 Task: Research Airbnb accommodation in Manchester, United Kingdom from 26th December, 2023 to 30th December, 2023 for 2 adults. Place can be entire room with 1  bedroom having 1 bed and 1 bathroom. Property type can be hotel.
Action: Mouse moved to (436, 115)
Screenshot: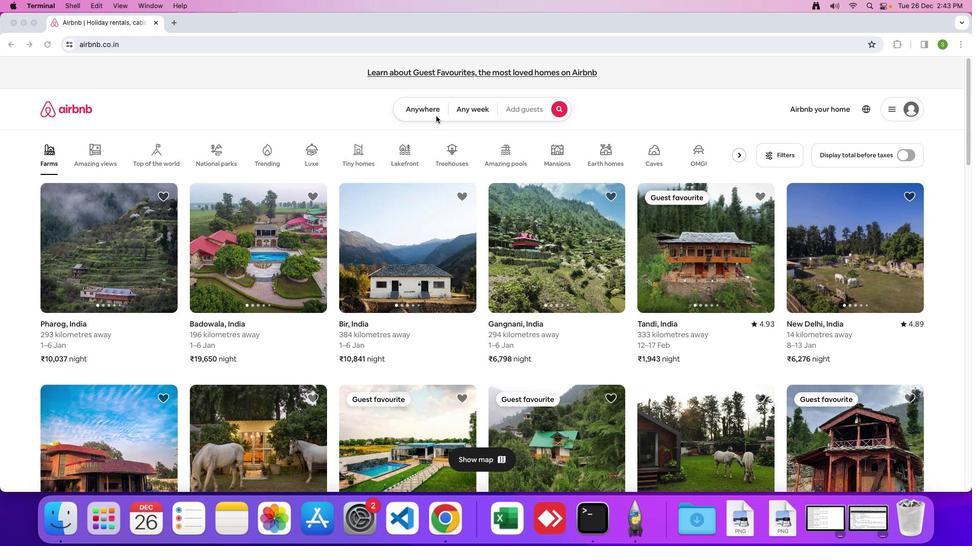 
Action: Mouse pressed left at (436, 115)
Screenshot: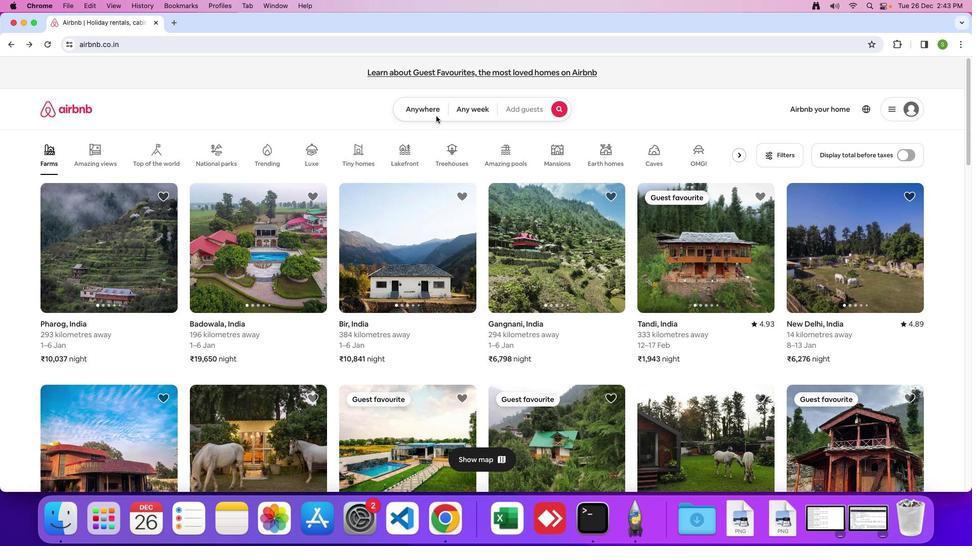 
Action: Mouse moved to (426, 111)
Screenshot: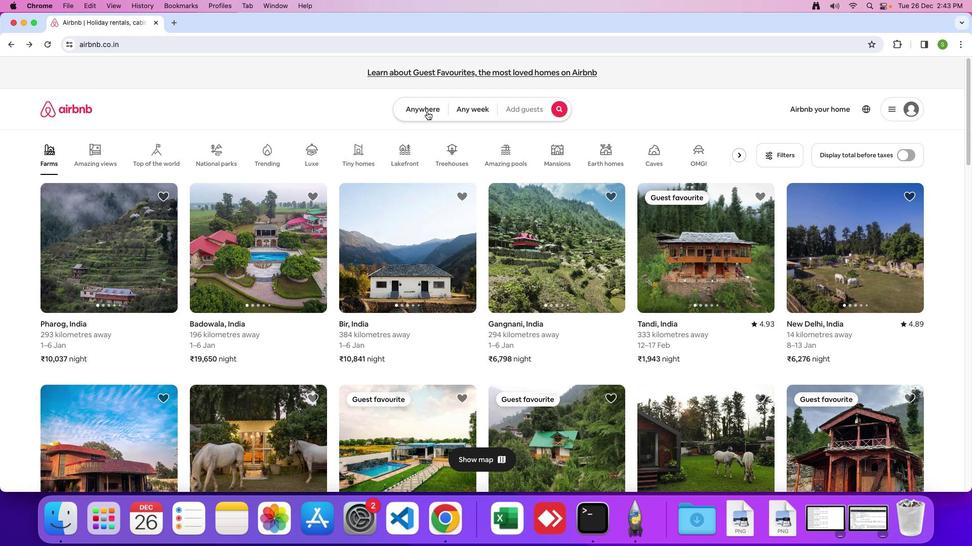 
Action: Mouse pressed left at (426, 111)
Screenshot: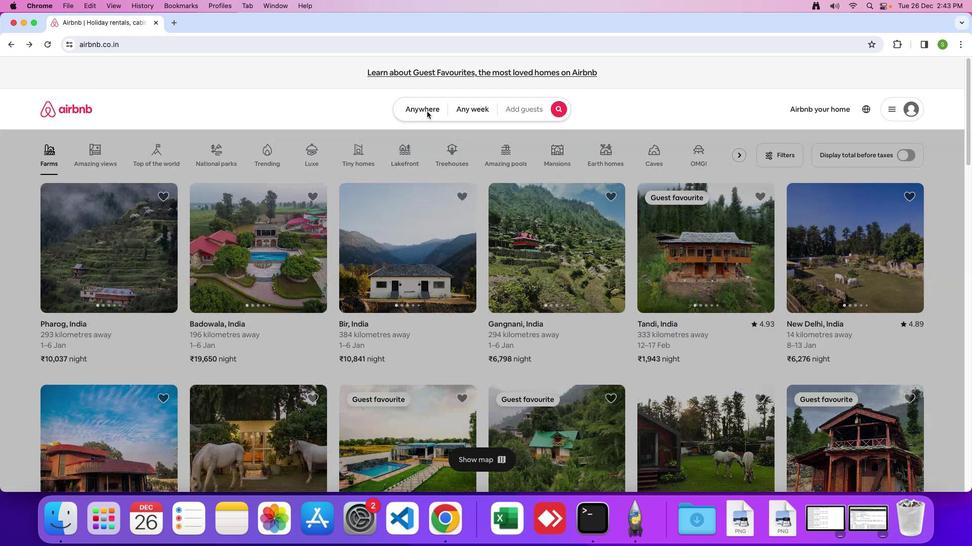 
Action: Mouse moved to (364, 141)
Screenshot: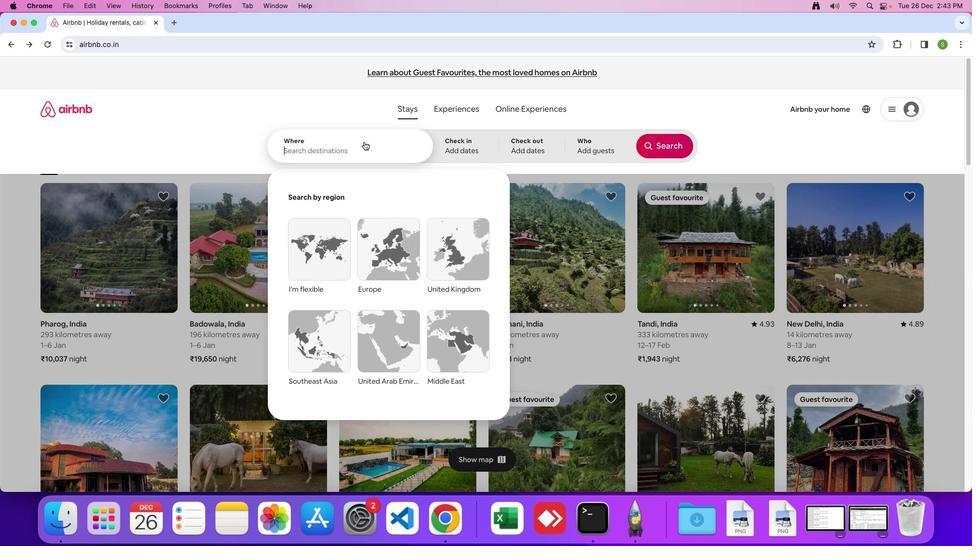 
Action: Mouse pressed left at (364, 141)
Screenshot: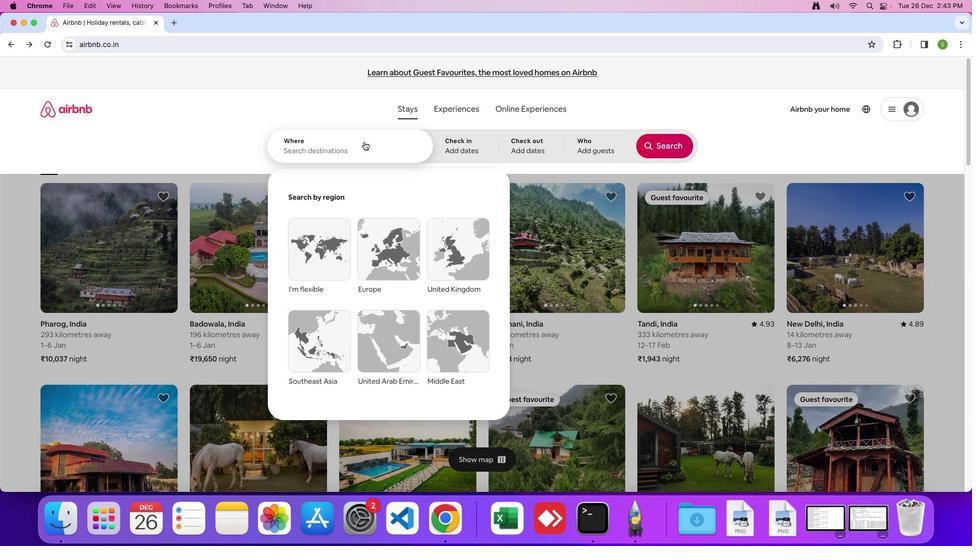 
Action: Mouse moved to (363, 143)
Screenshot: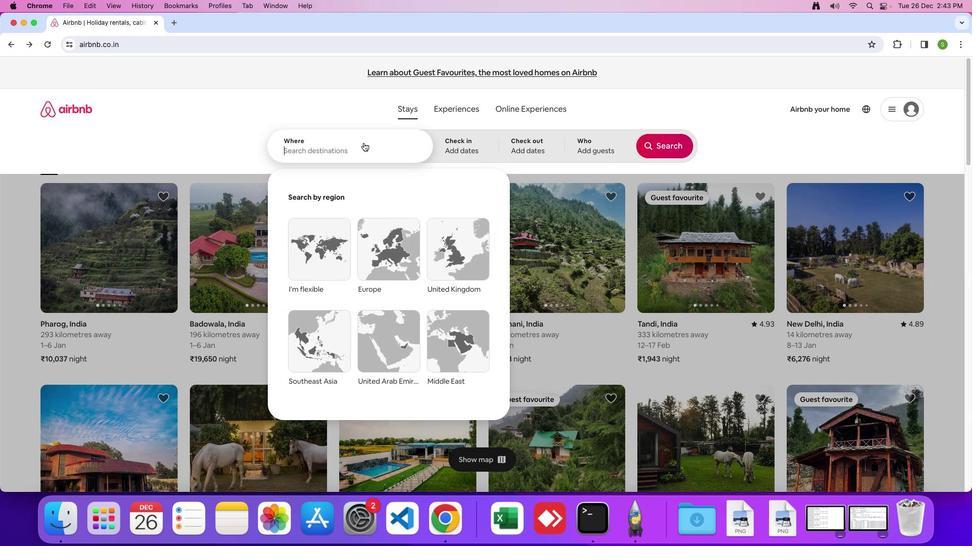 
Action: Key pressed 'M'Key.caps_lock'a''n''c''h''e''s''t''e''r'','Key.spaceKey.shift'U''n''i''t''e''d'Key.spaceKey.shift'K''i''n''g''d''o''m'Key.enter
Screenshot: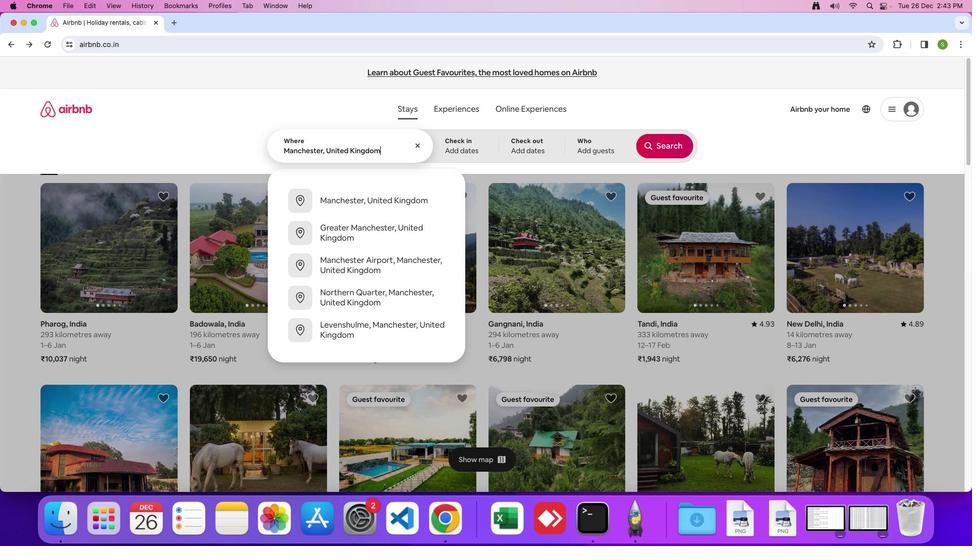 
Action: Mouse moved to (353, 372)
Screenshot: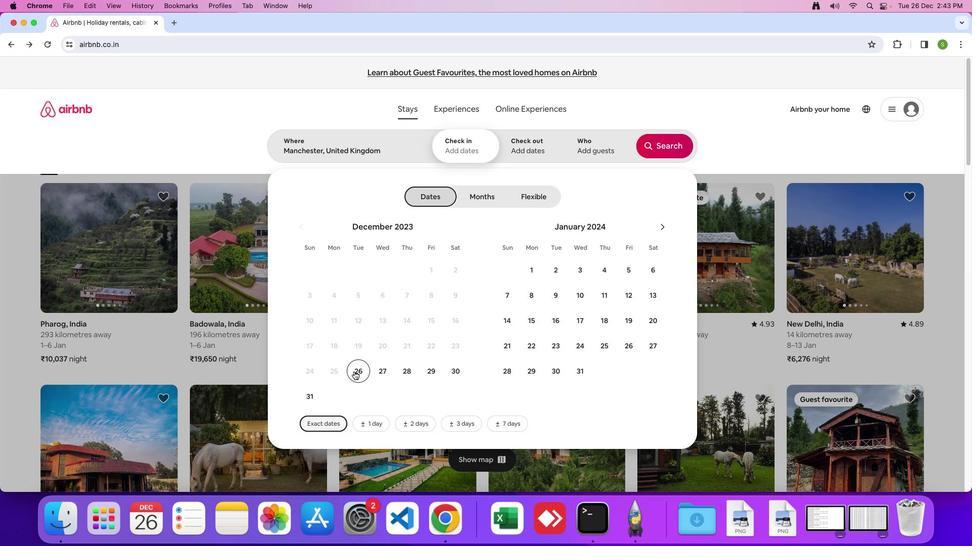 
Action: Mouse pressed left at (353, 372)
Screenshot: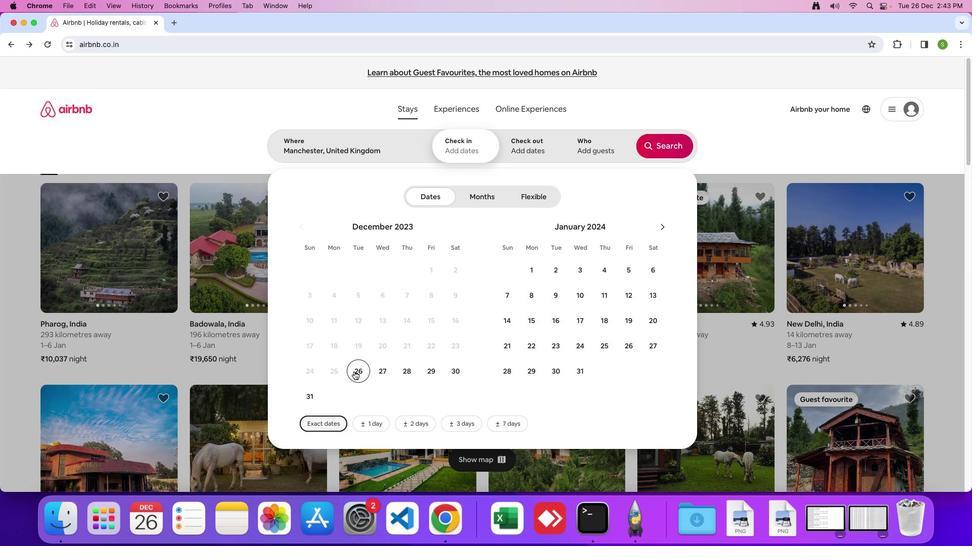 
Action: Mouse moved to (454, 371)
Screenshot: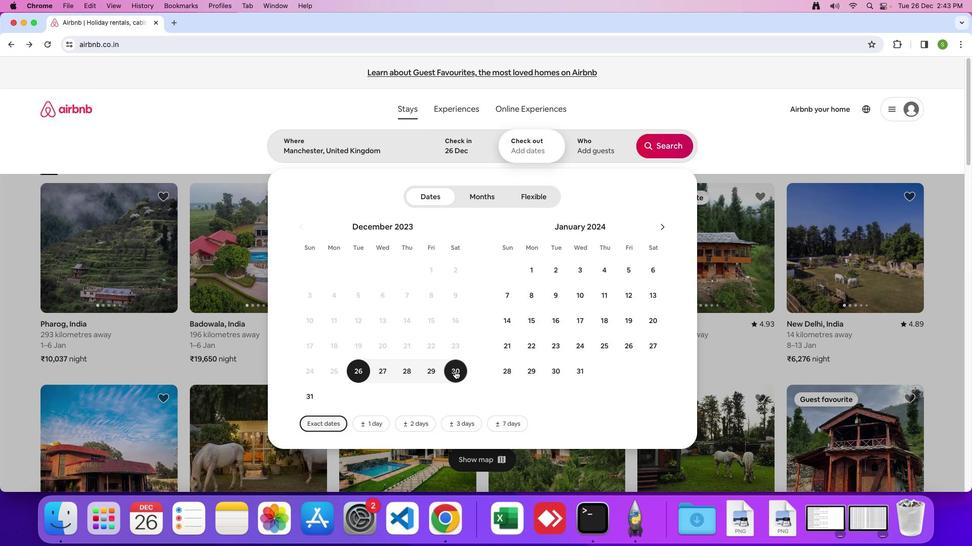 
Action: Mouse pressed left at (454, 371)
Screenshot: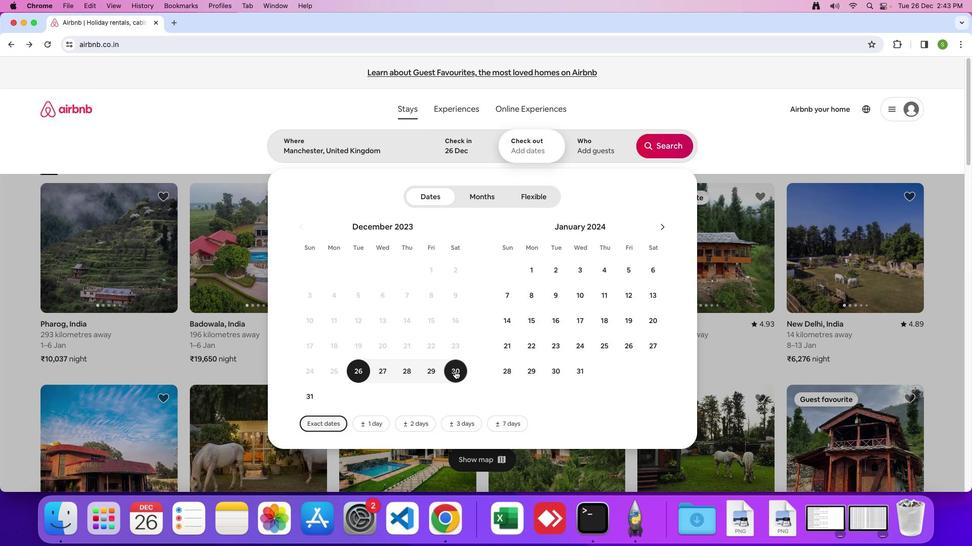 
Action: Mouse moved to (604, 143)
Screenshot: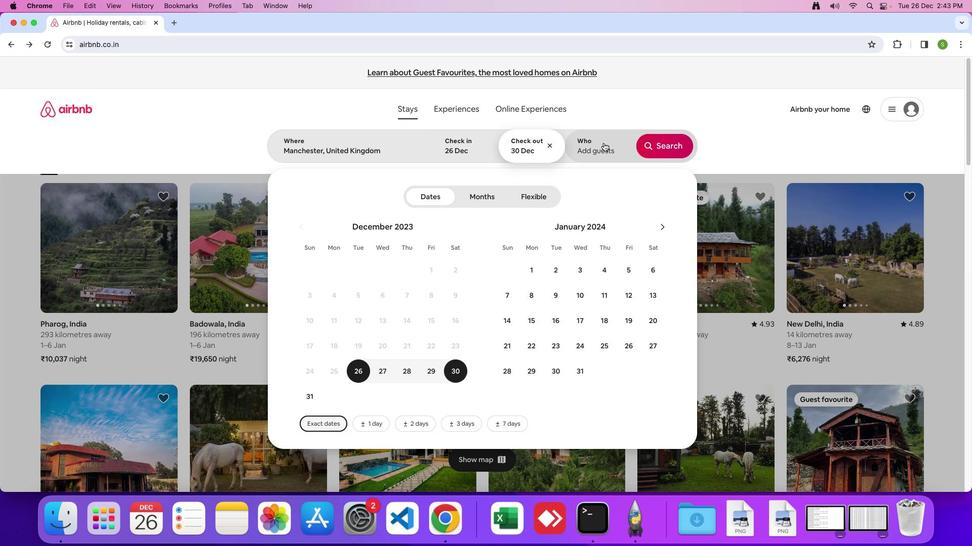 
Action: Mouse pressed left at (604, 143)
Screenshot: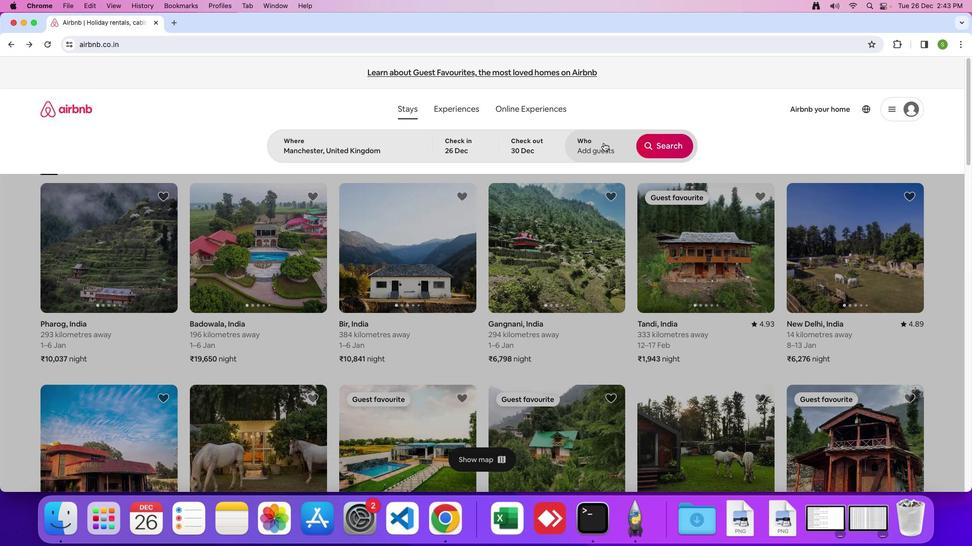 
Action: Mouse moved to (669, 196)
Screenshot: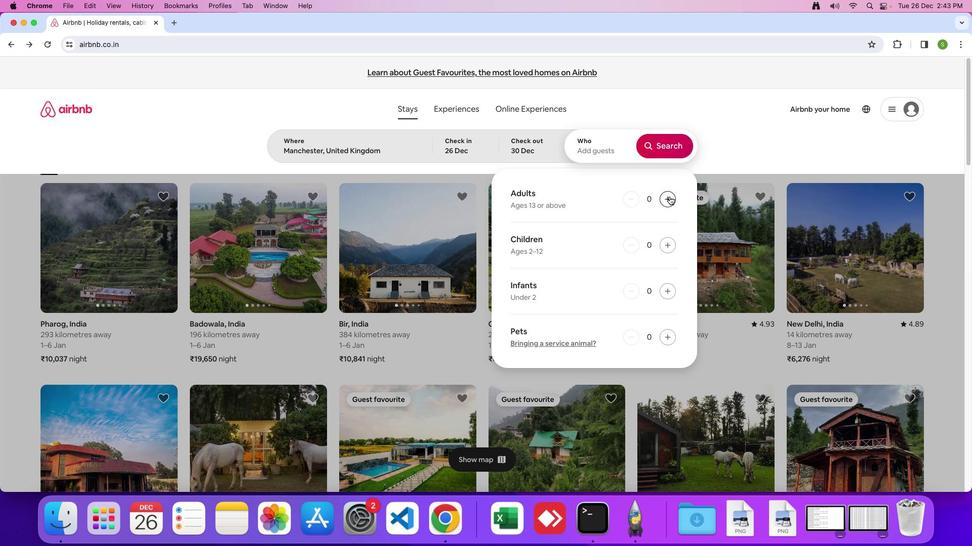 
Action: Mouse pressed left at (669, 196)
Screenshot: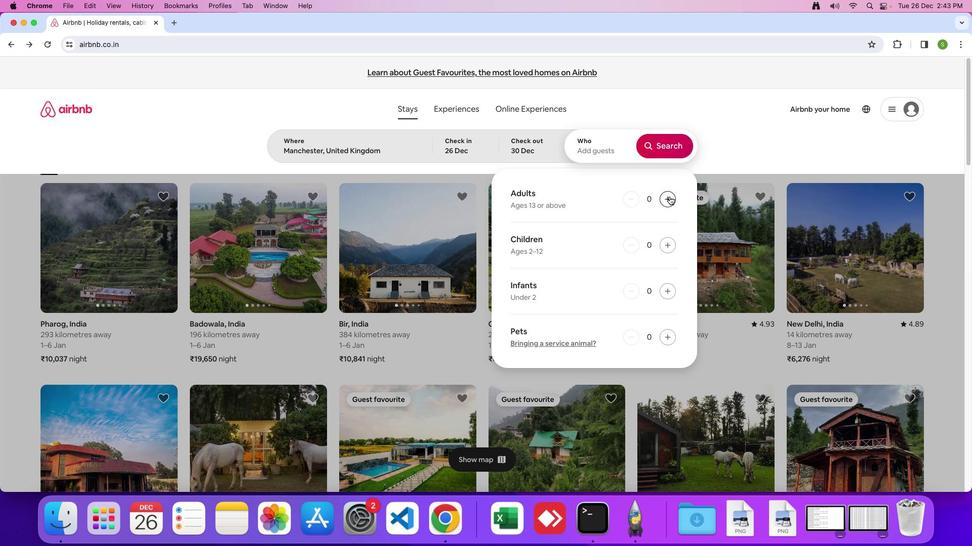 
Action: Mouse pressed left at (669, 196)
Screenshot: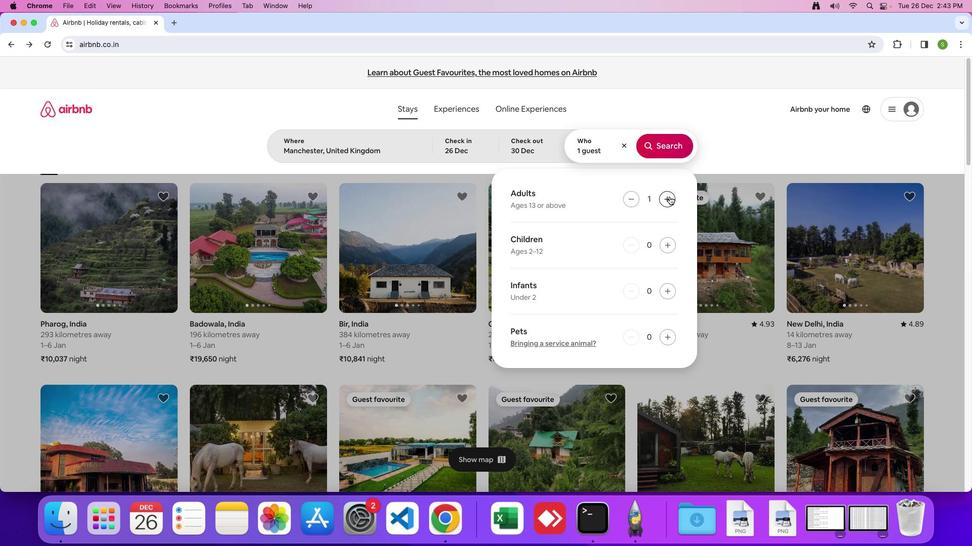 
Action: Mouse moved to (661, 152)
Screenshot: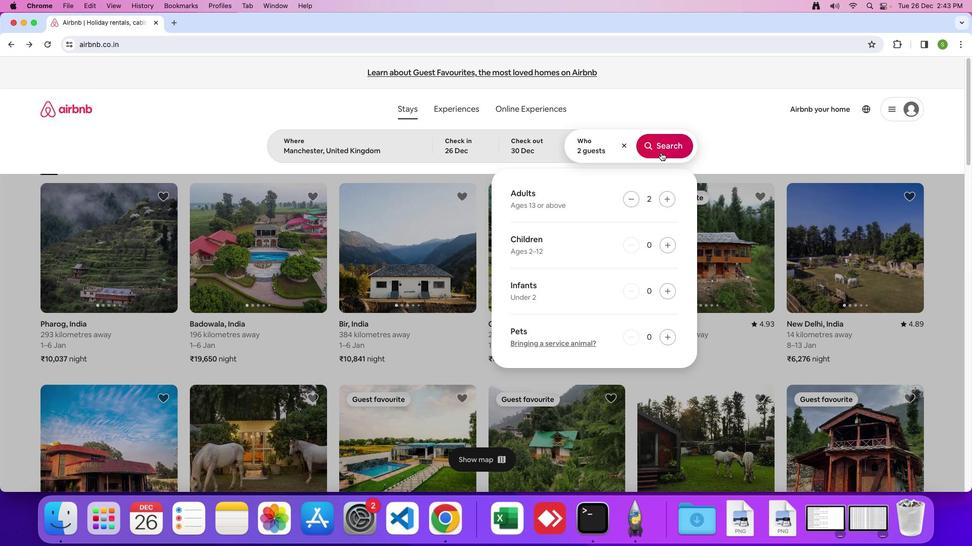 
Action: Mouse pressed left at (661, 152)
Screenshot: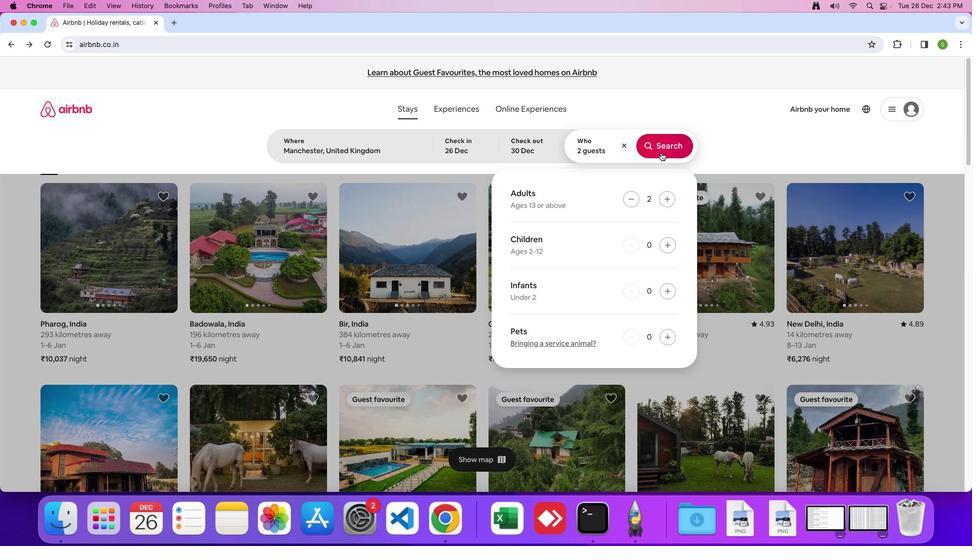 
Action: Mouse moved to (805, 121)
Screenshot: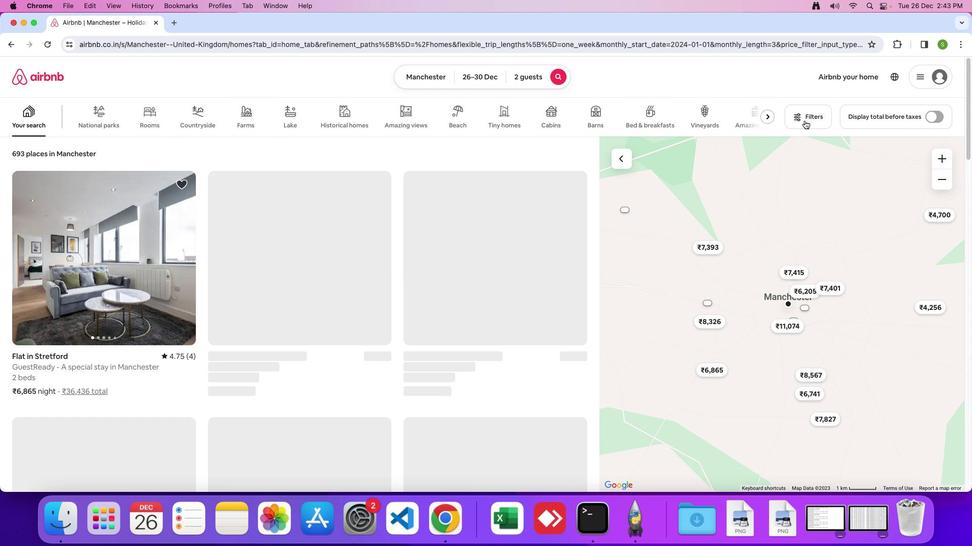 
Action: Mouse pressed left at (805, 121)
Screenshot: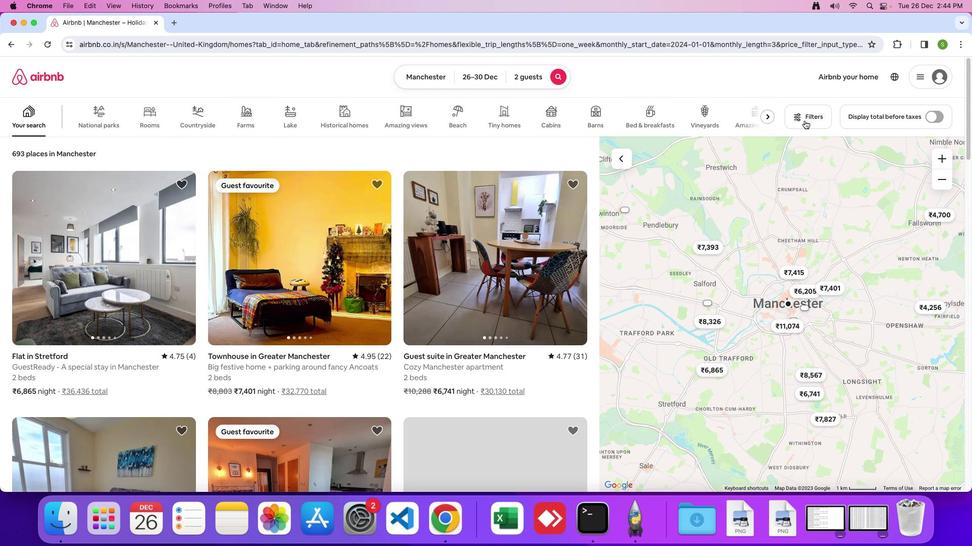 
Action: Mouse moved to (459, 251)
Screenshot: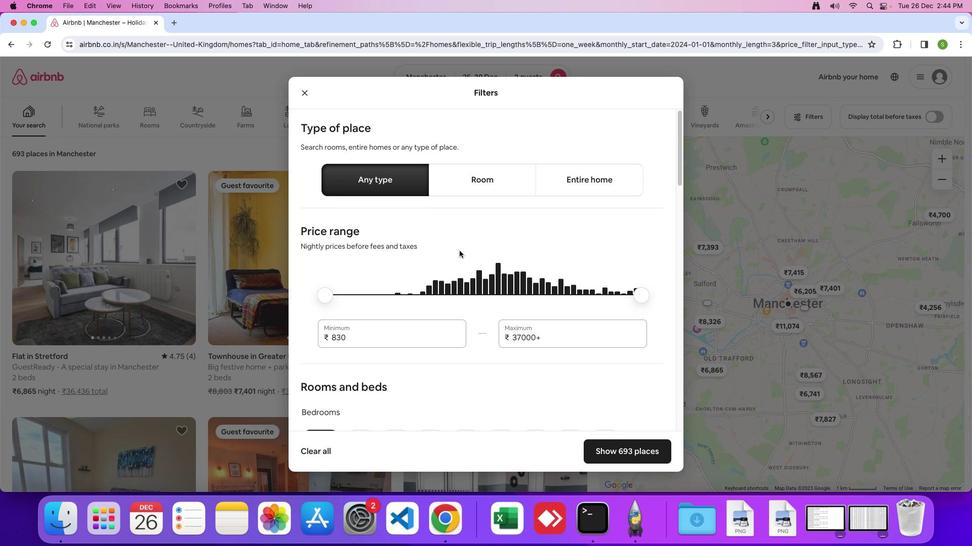 
Action: Mouse scrolled (459, 251) with delta (0, 0)
Screenshot: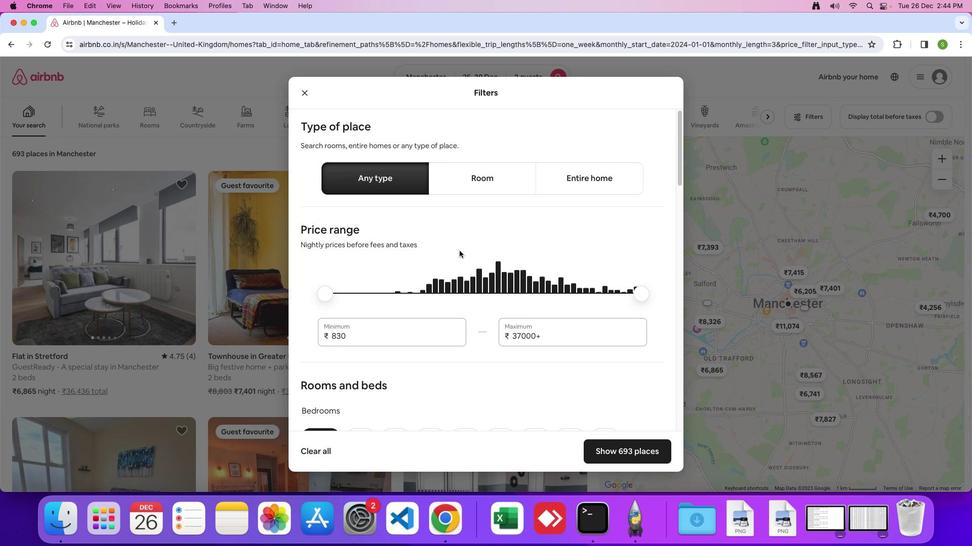 
Action: Mouse scrolled (459, 251) with delta (0, 0)
Screenshot: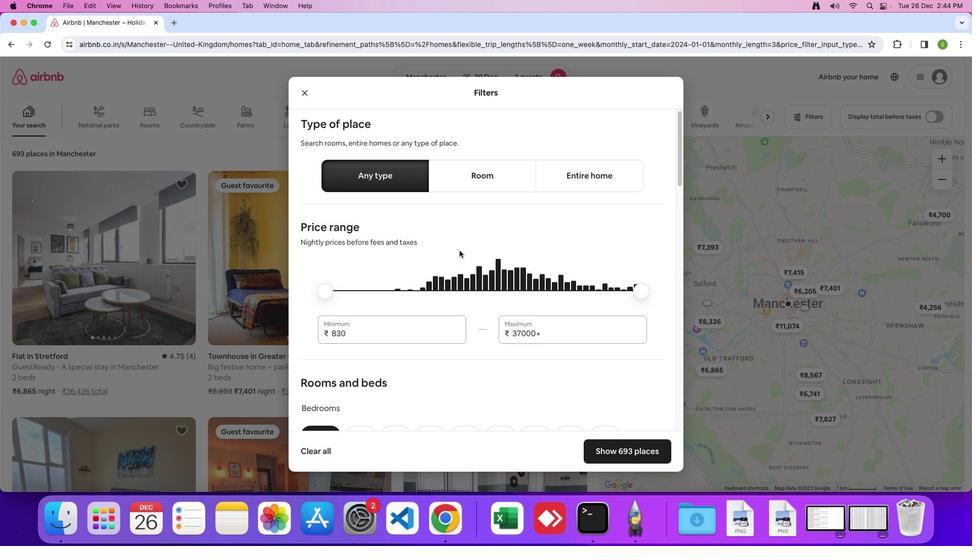 
Action: Mouse scrolled (459, 251) with delta (0, 0)
Screenshot: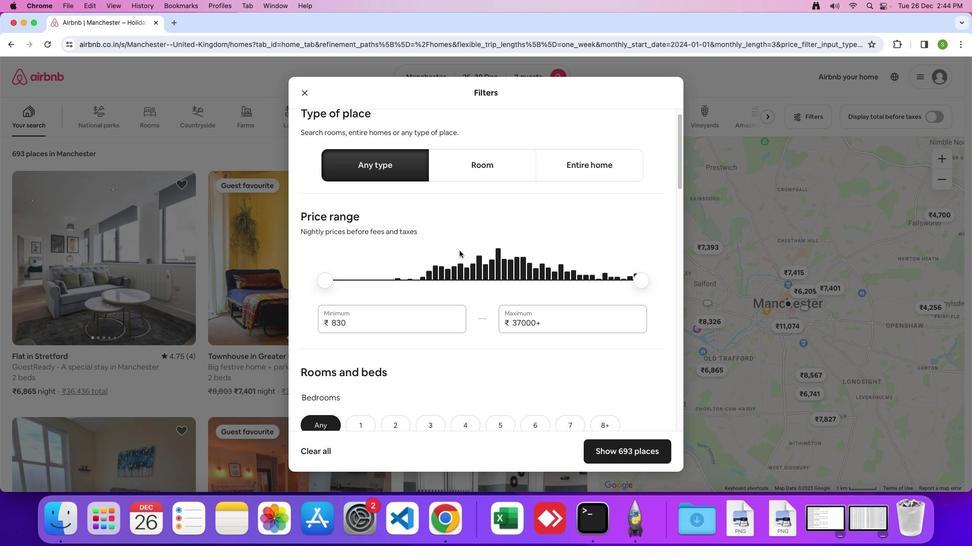 
Action: Mouse scrolled (459, 251) with delta (0, 0)
Screenshot: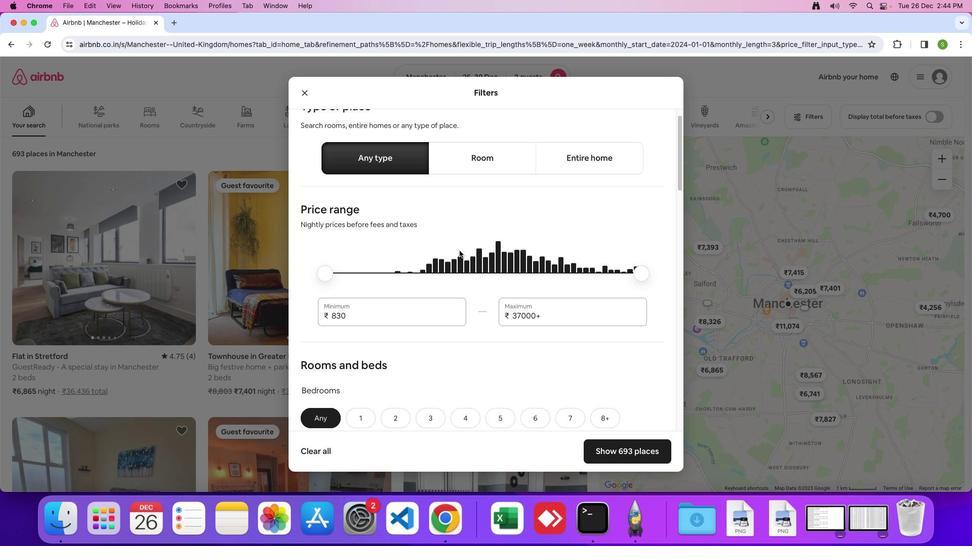 
Action: Mouse scrolled (459, 251) with delta (0, 0)
Screenshot: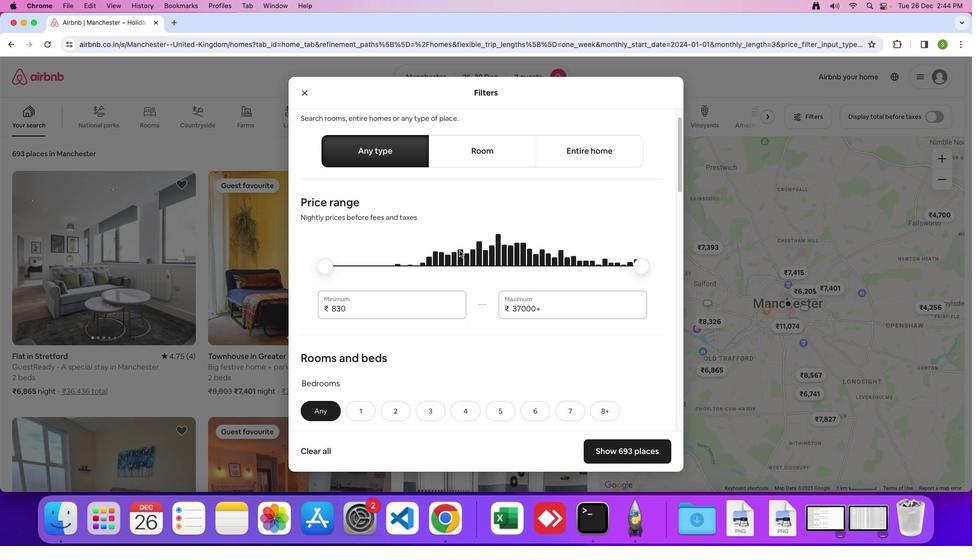
Action: Mouse moved to (459, 250)
Screenshot: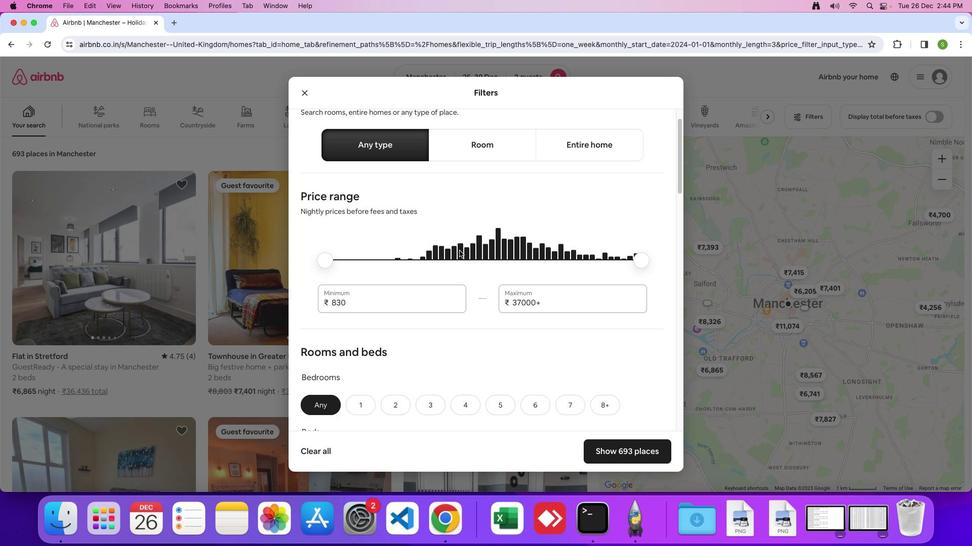 
Action: Mouse scrolled (459, 250) with delta (0, 0)
Screenshot: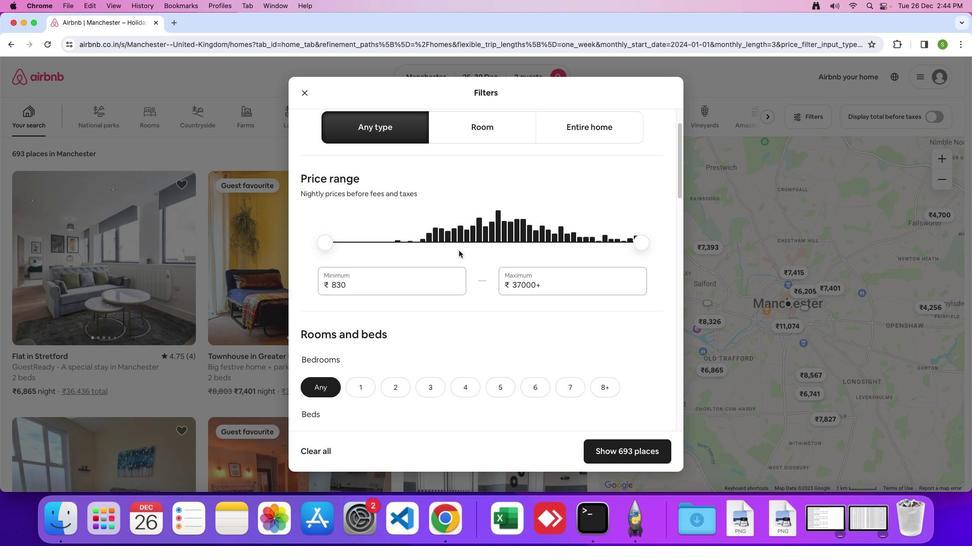 
Action: Mouse moved to (458, 251)
Screenshot: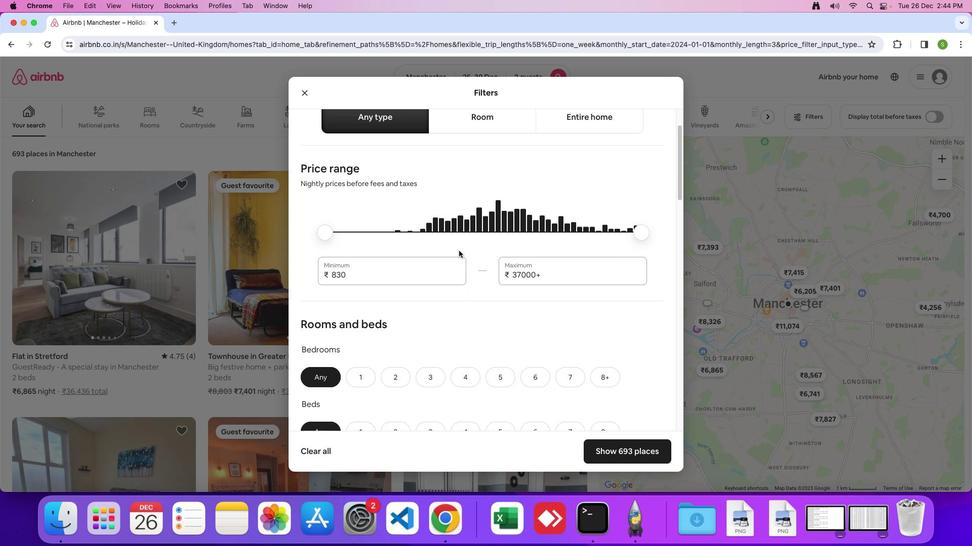 
Action: Mouse scrolled (458, 251) with delta (0, 0)
Screenshot: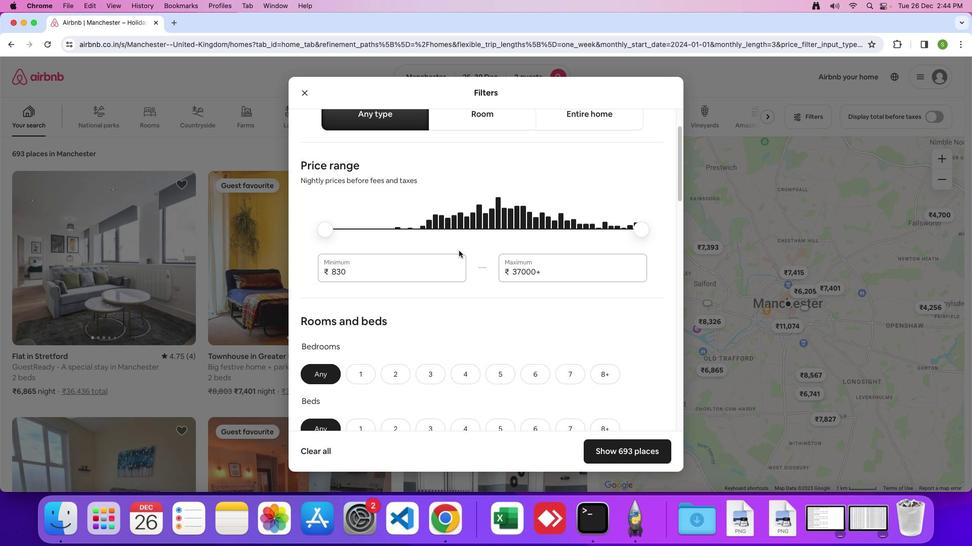 
Action: Mouse scrolled (458, 251) with delta (0, 0)
Screenshot: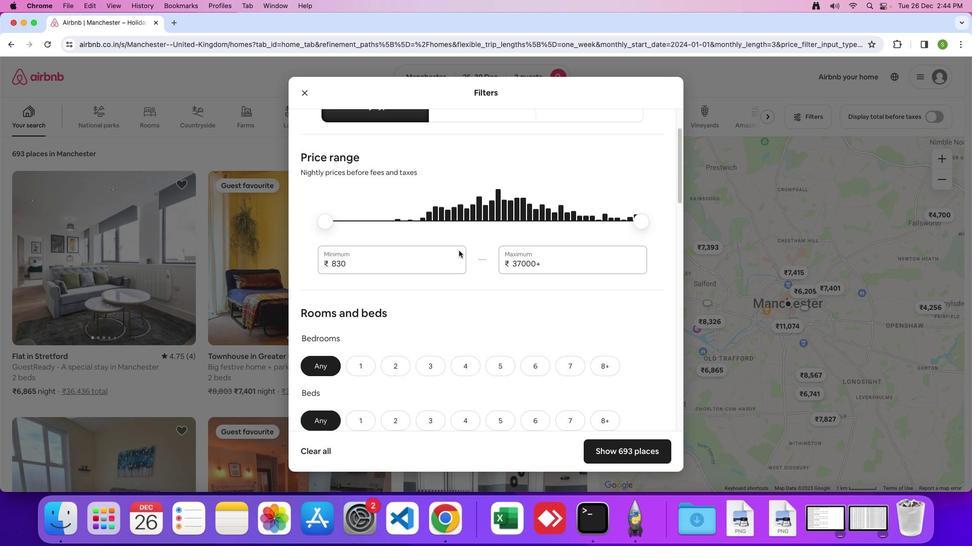 
Action: Mouse scrolled (458, 251) with delta (0, -1)
Screenshot: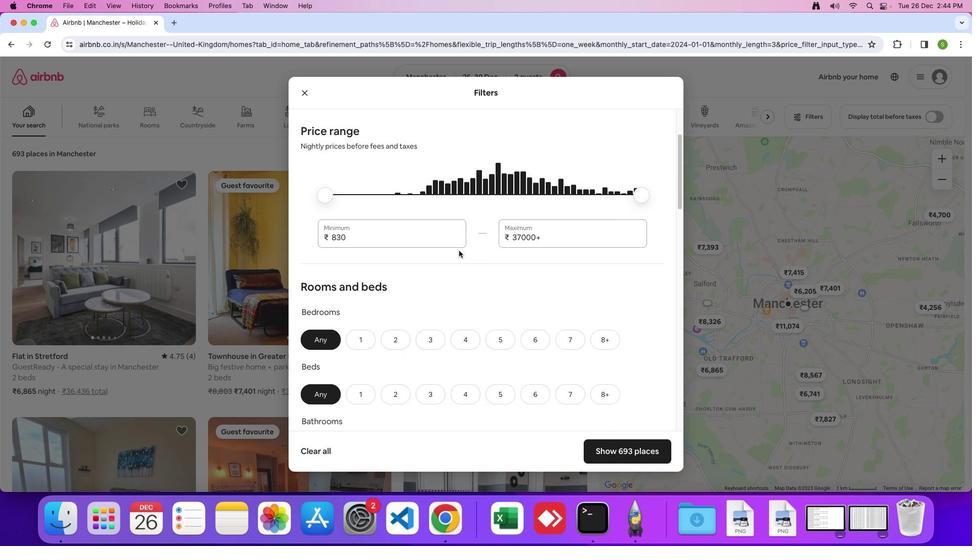 
Action: Mouse moved to (458, 250)
Screenshot: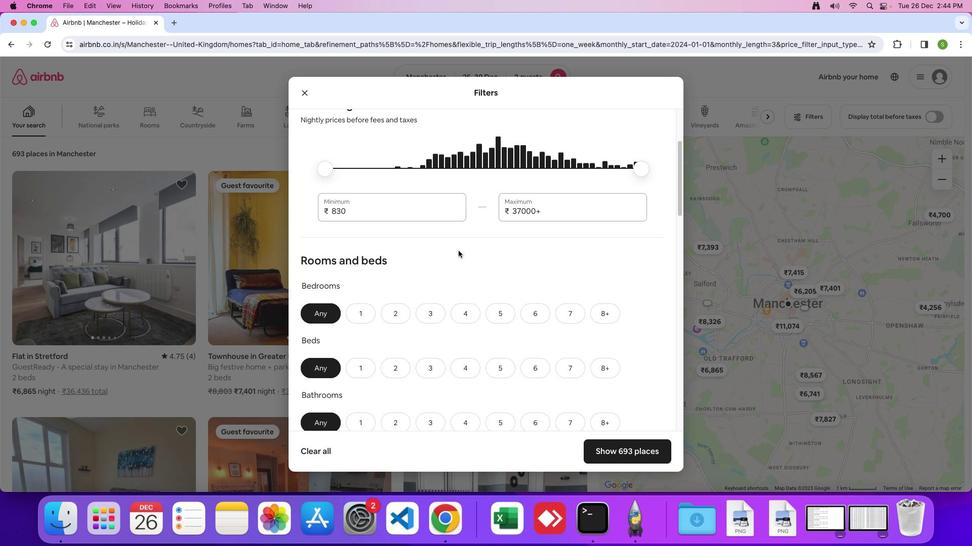 
Action: Mouse scrolled (458, 250) with delta (0, 0)
Screenshot: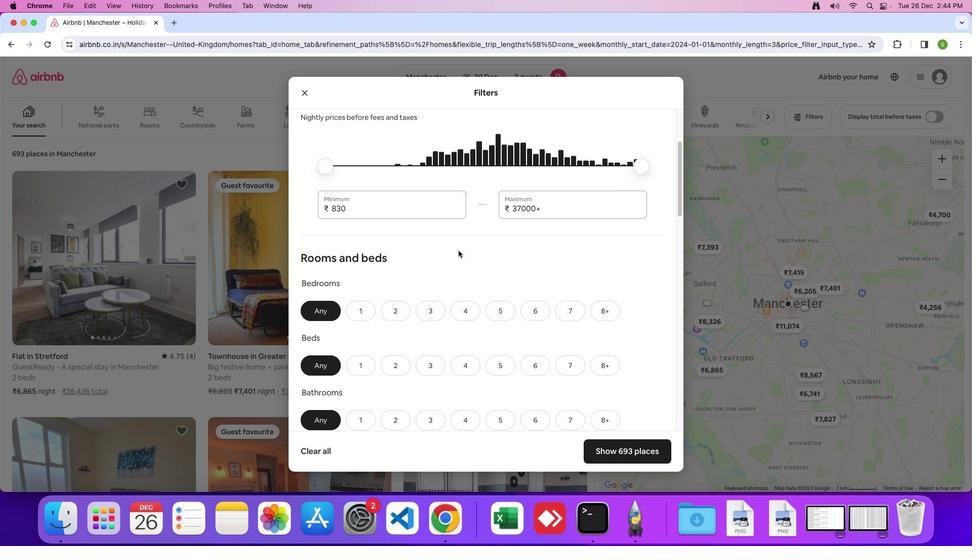 
Action: Mouse scrolled (458, 250) with delta (0, 0)
Screenshot: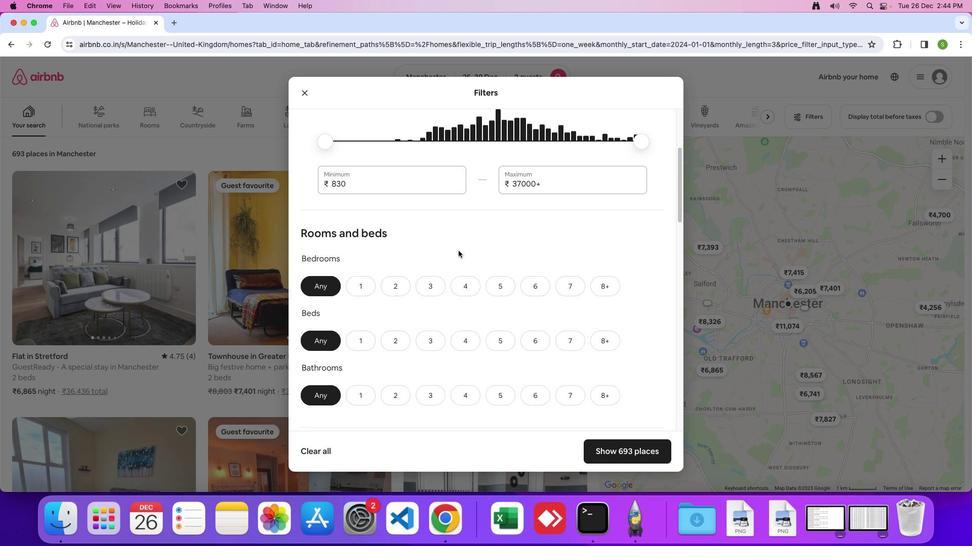 
Action: Mouse scrolled (458, 250) with delta (0, -1)
Screenshot: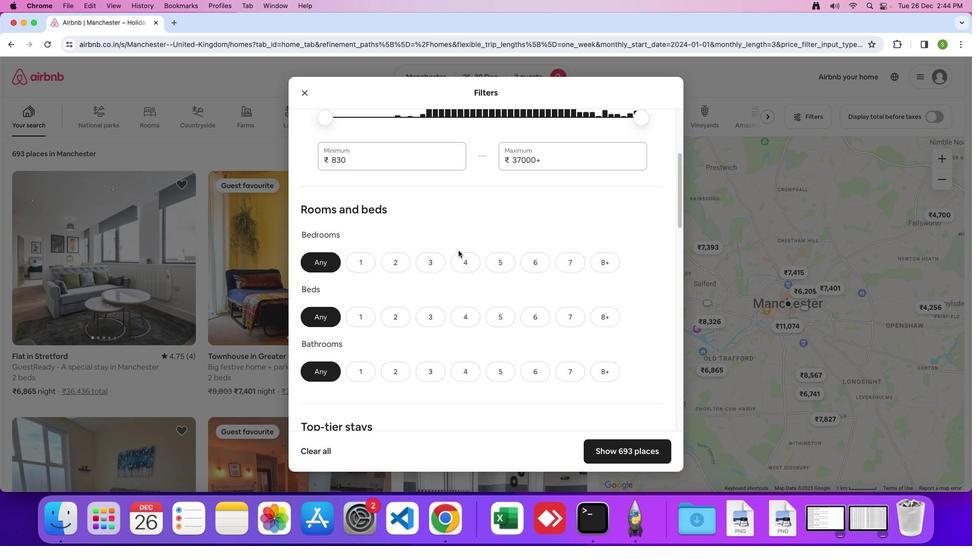 
Action: Mouse moved to (355, 232)
Screenshot: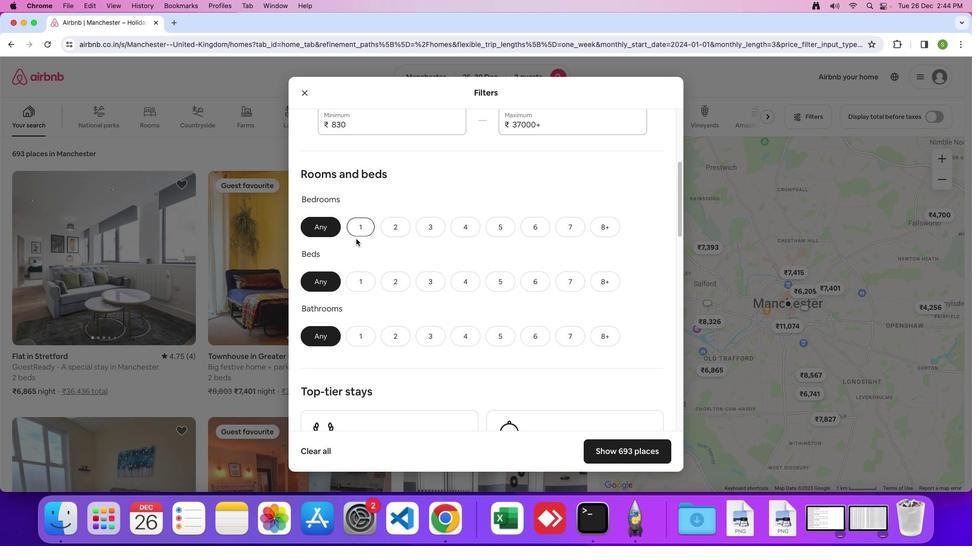 
Action: Mouse pressed left at (355, 232)
Screenshot: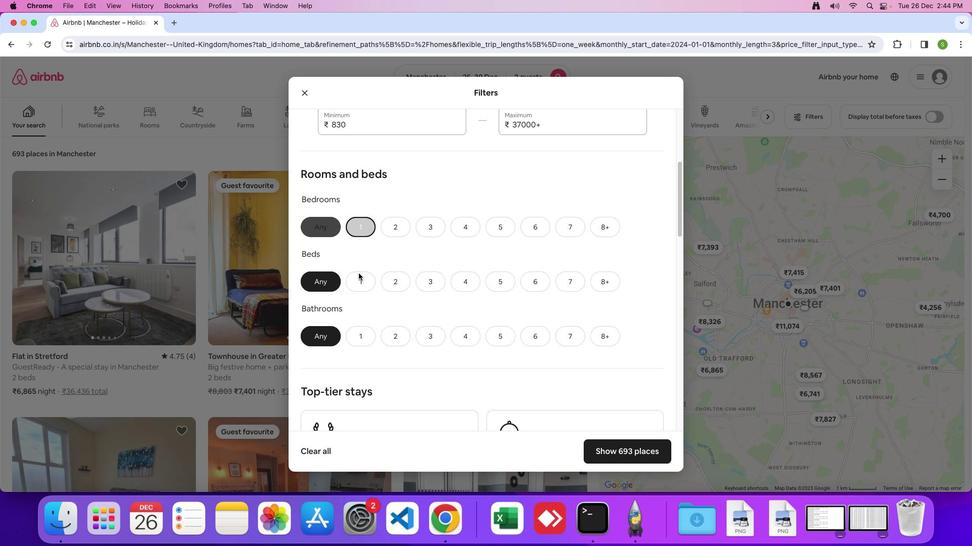 
Action: Mouse moved to (363, 289)
Screenshot: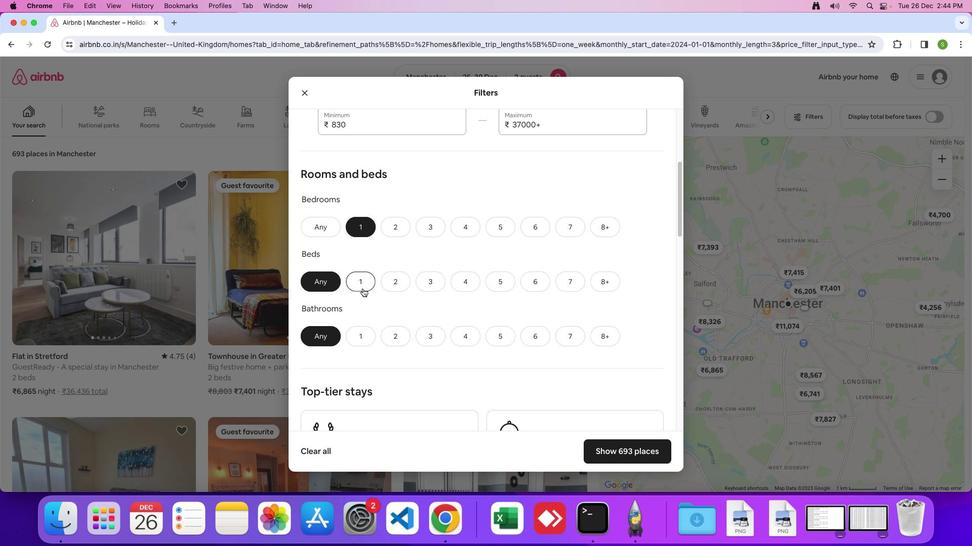 
Action: Mouse pressed left at (363, 289)
Screenshot: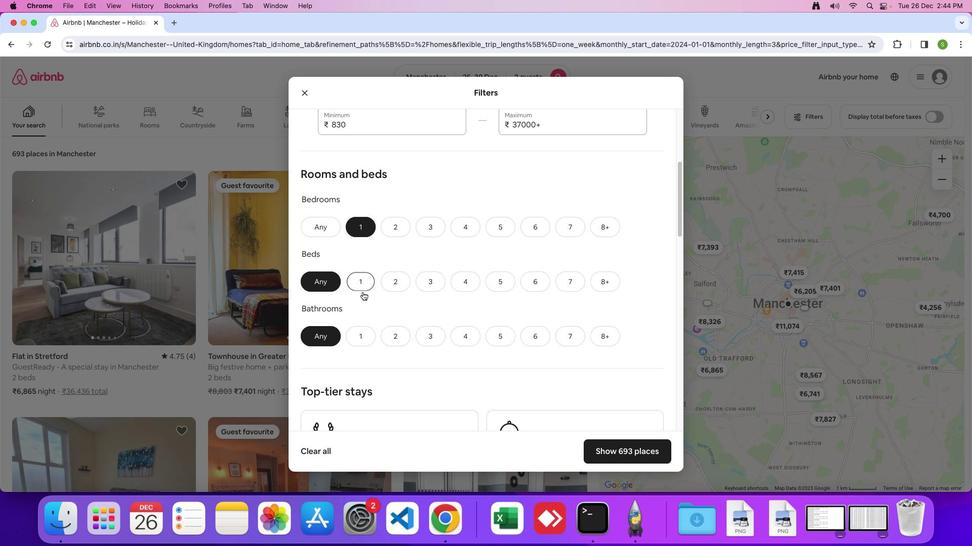 
Action: Mouse moved to (364, 334)
Screenshot: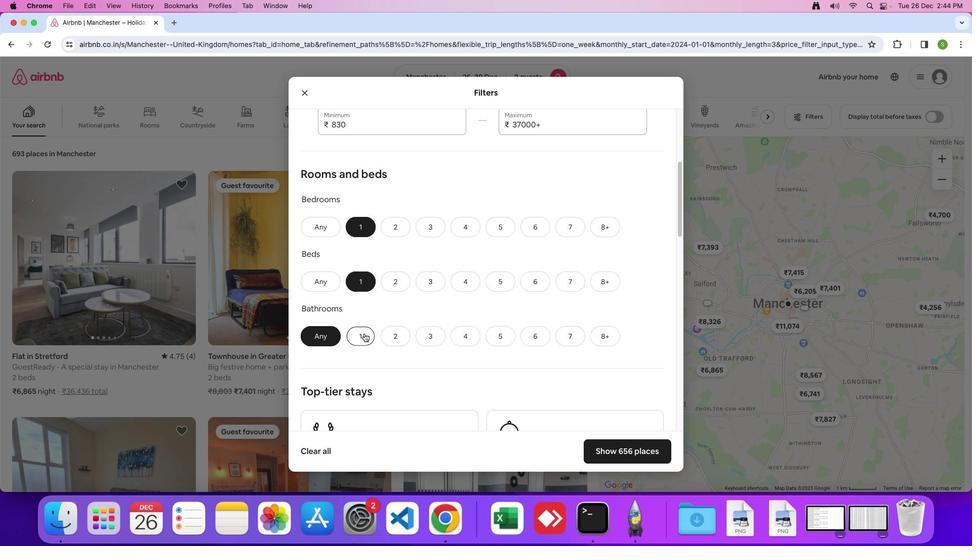 
Action: Mouse pressed left at (364, 334)
Screenshot: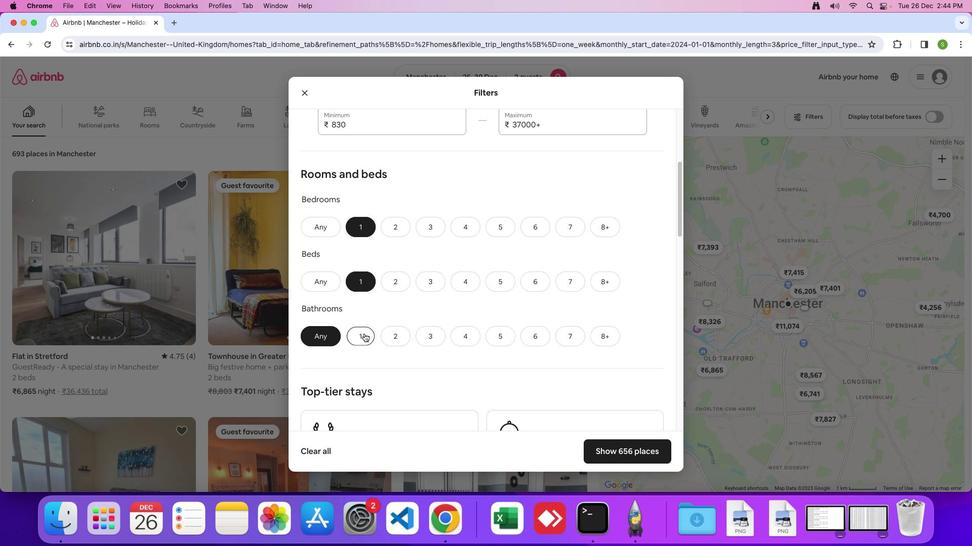 
Action: Mouse moved to (479, 280)
Screenshot: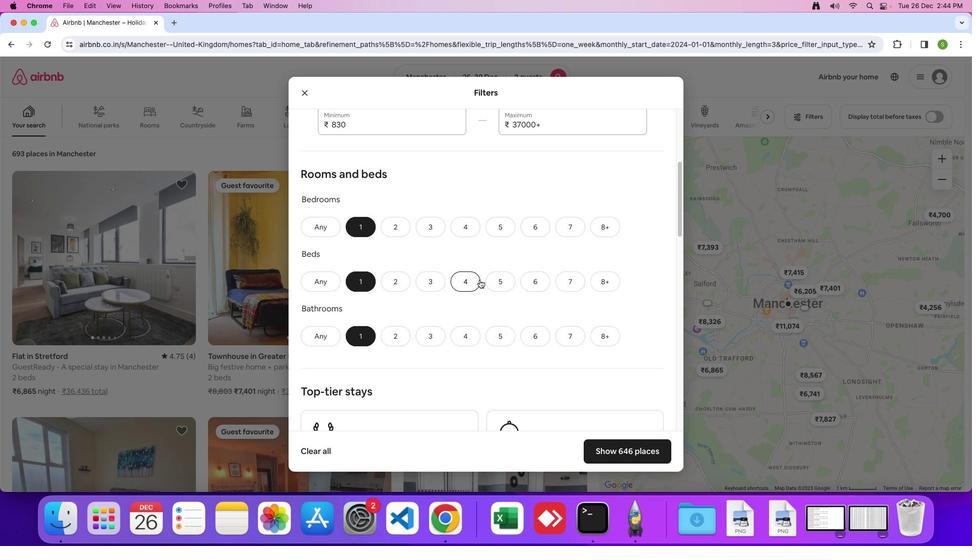 
Action: Mouse scrolled (479, 280) with delta (0, 0)
Screenshot: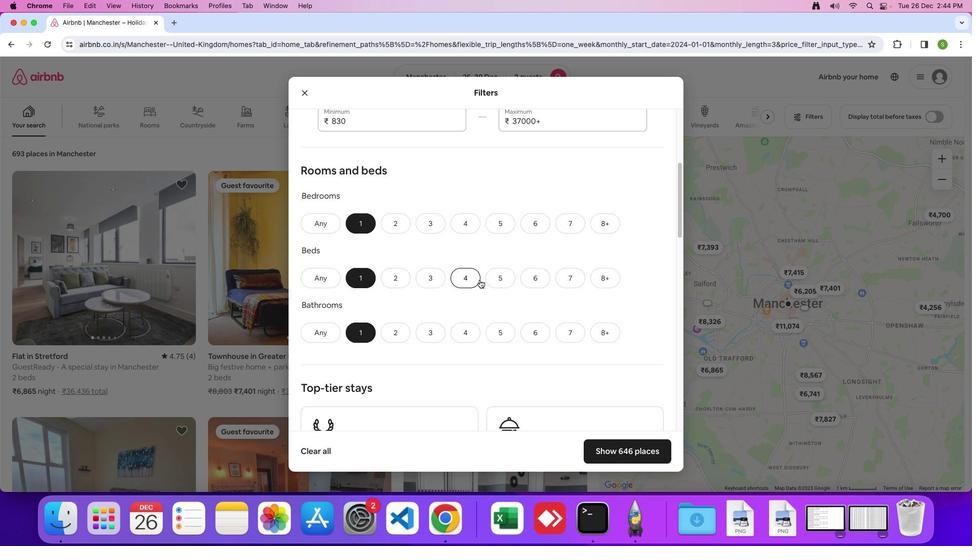 
Action: Mouse moved to (479, 280)
Screenshot: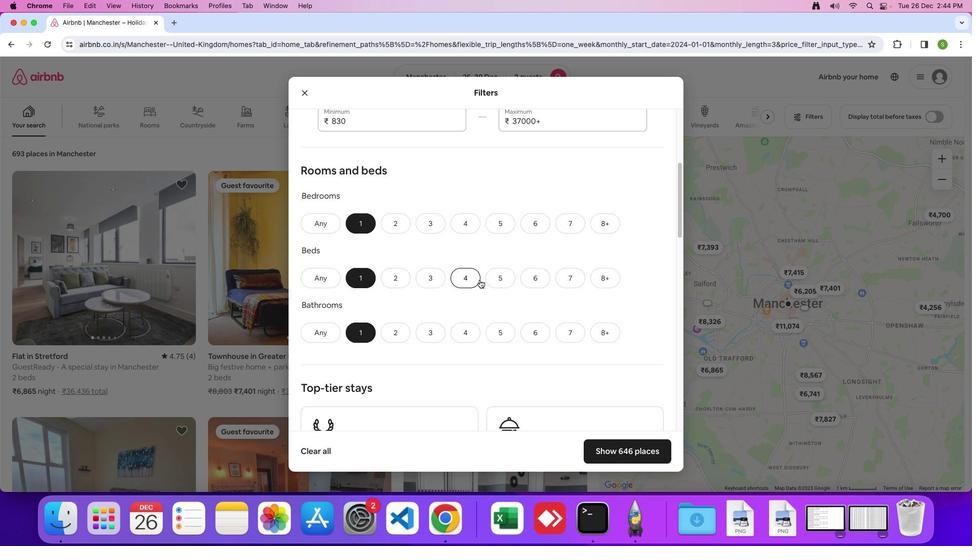
Action: Mouse scrolled (479, 280) with delta (0, 0)
Screenshot: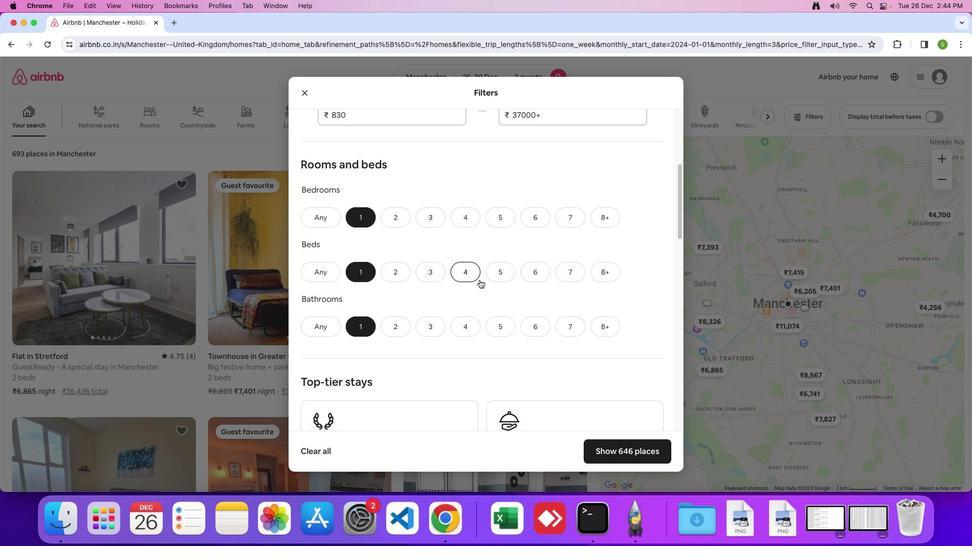 
Action: Mouse moved to (477, 280)
Screenshot: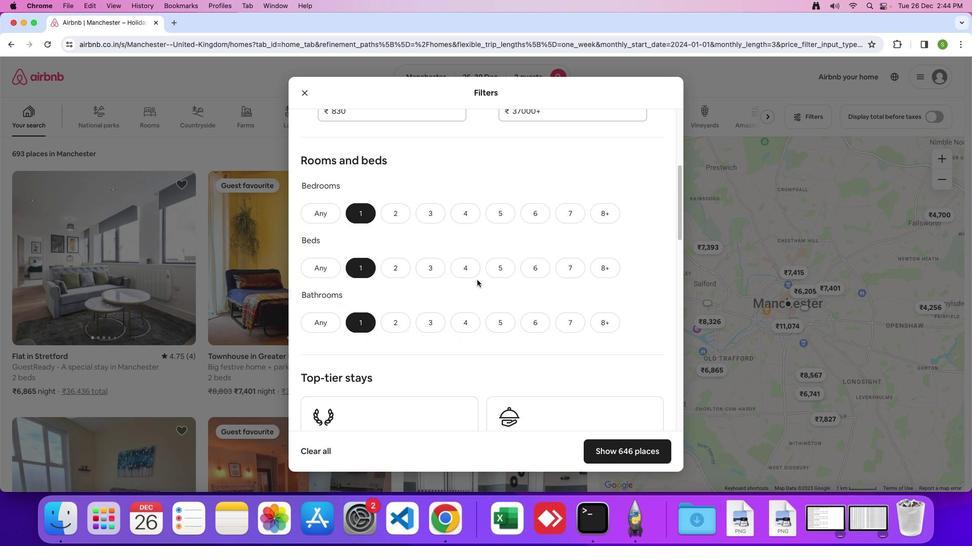 
Action: Mouse scrolled (477, 280) with delta (0, 0)
Screenshot: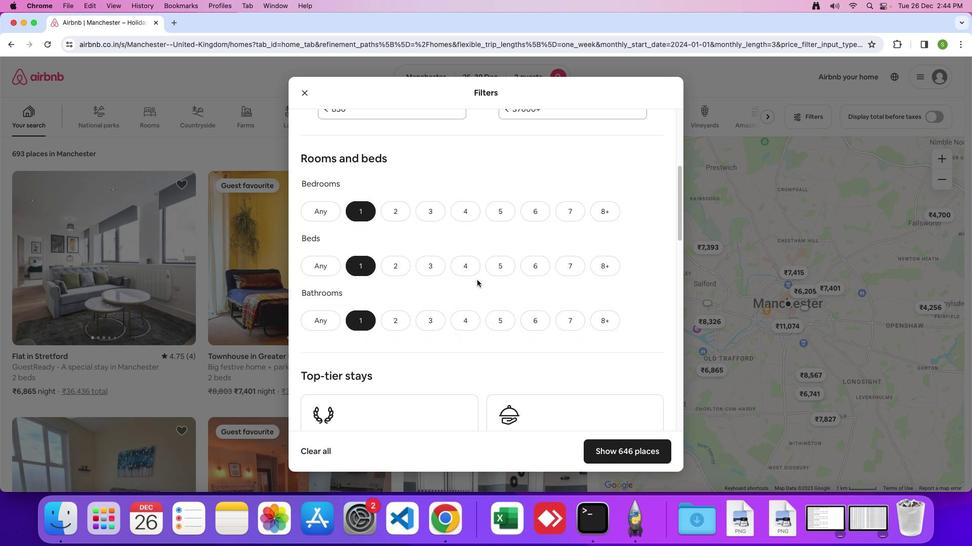 
Action: Mouse moved to (477, 280)
Screenshot: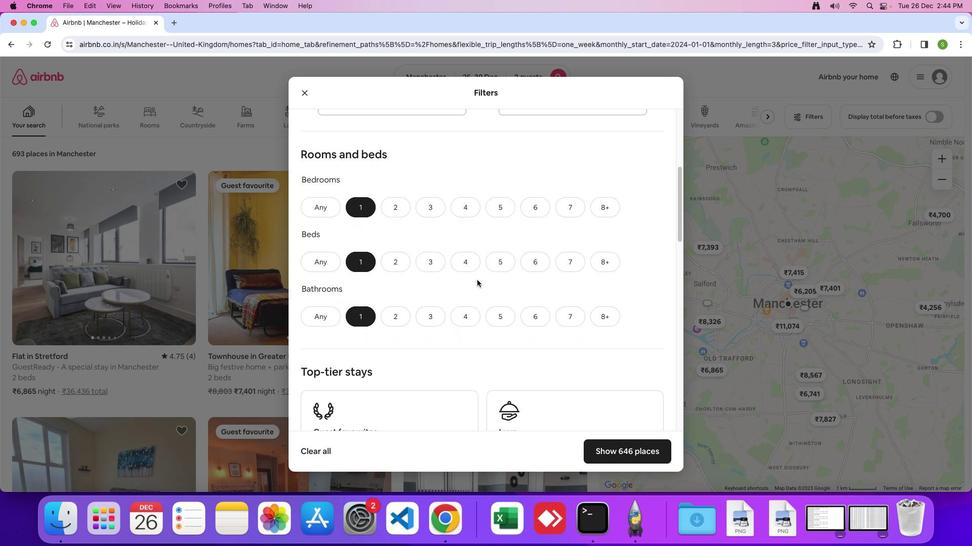 
Action: Mouse scrolled (477, 280) with delta (0, 0)
Screenshot: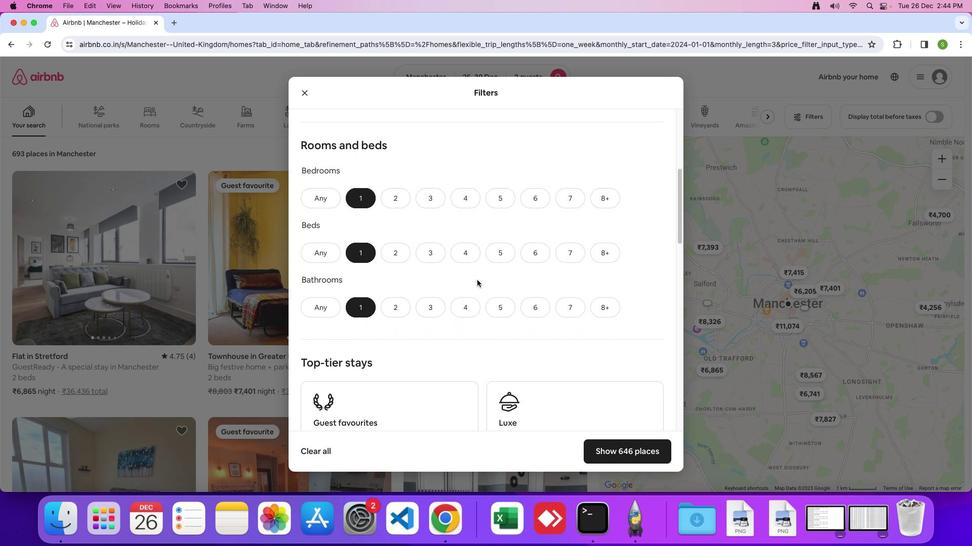 
Action: Mouse scrolled (477, 280) with delta (0, -1)
Screenshot: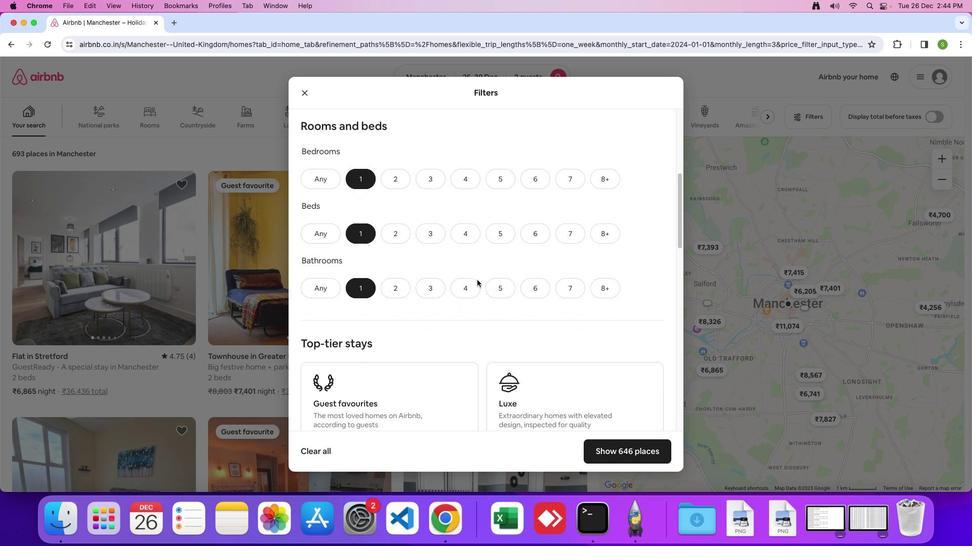 
Action: Mouse moved to (476, 280)
Screenshot: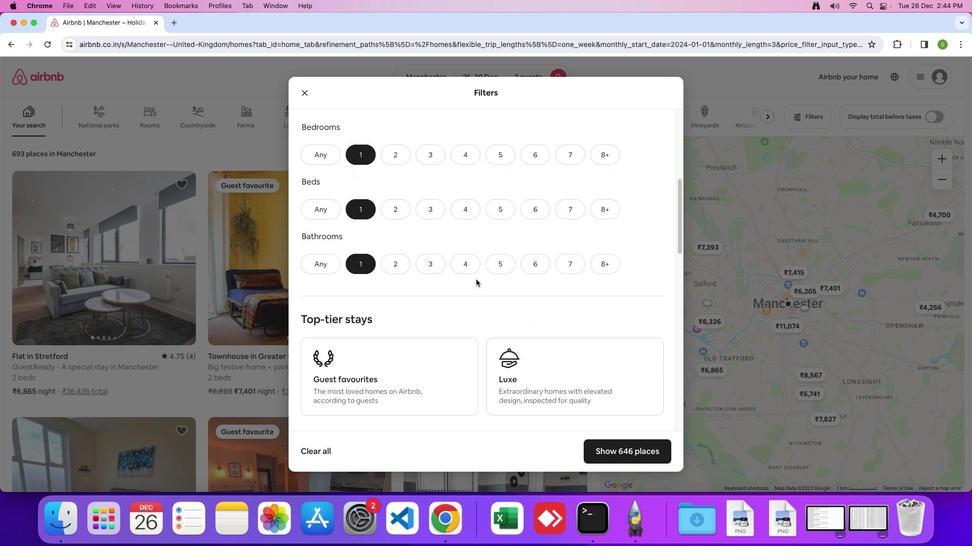 
Action: Mouse scrolled (476, 280) with delta (0, 0)
Screenshot: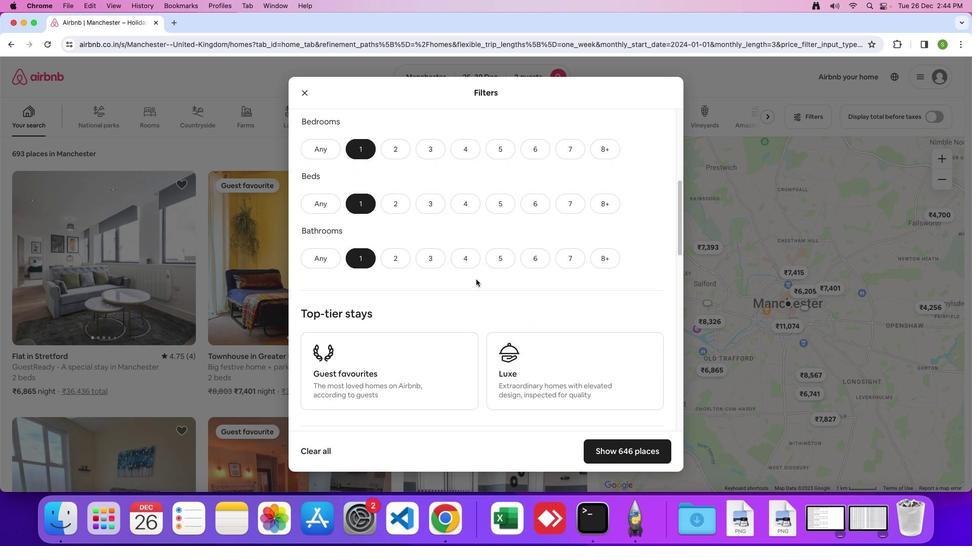 
Action: Mouse scrolled (476, 280) with delta (0, 0)
Screenshot: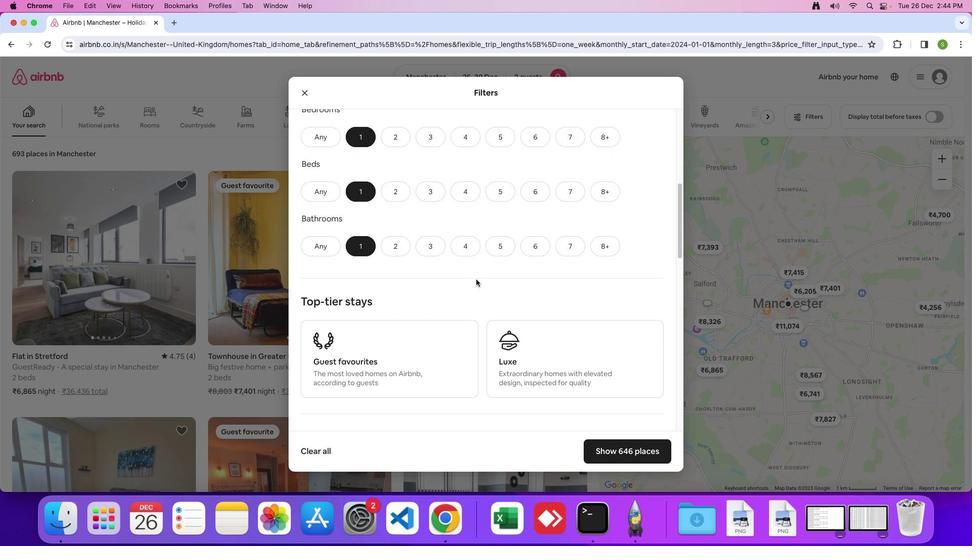 
Action: Mouse moved to (476, 279)
Screenshot: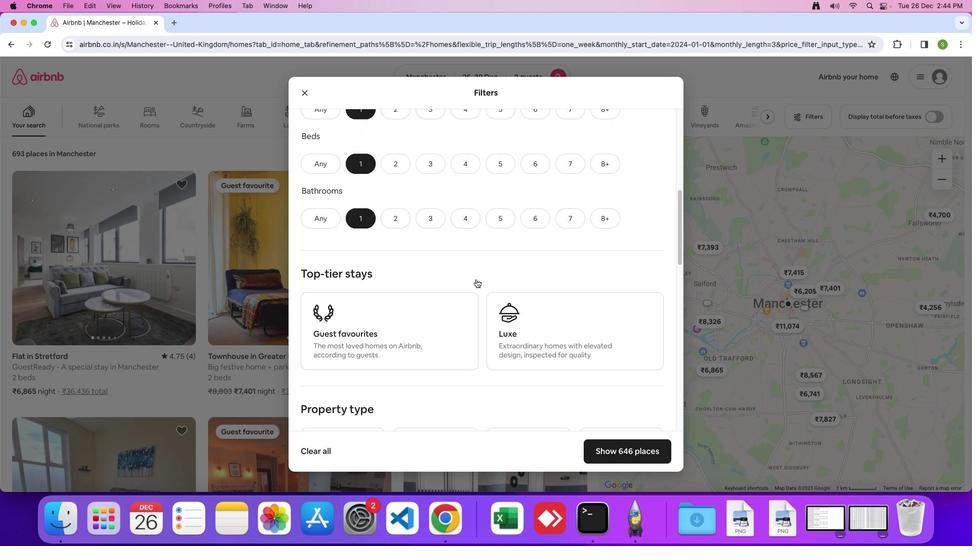 
Action: Mouse scrolled (476, 279) with delta (0, -1)
Screenshot: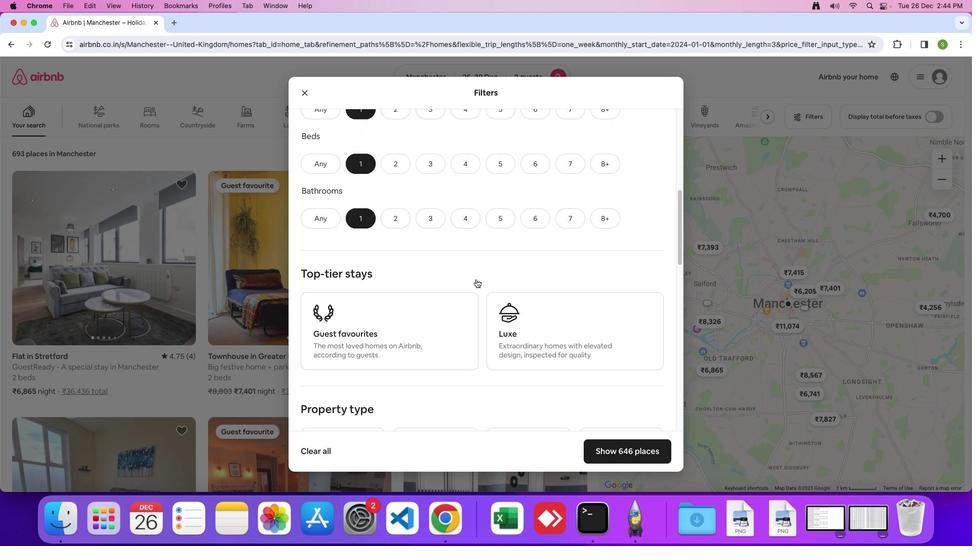 
Action: Mouse moved to (476, 279)
Screenshot: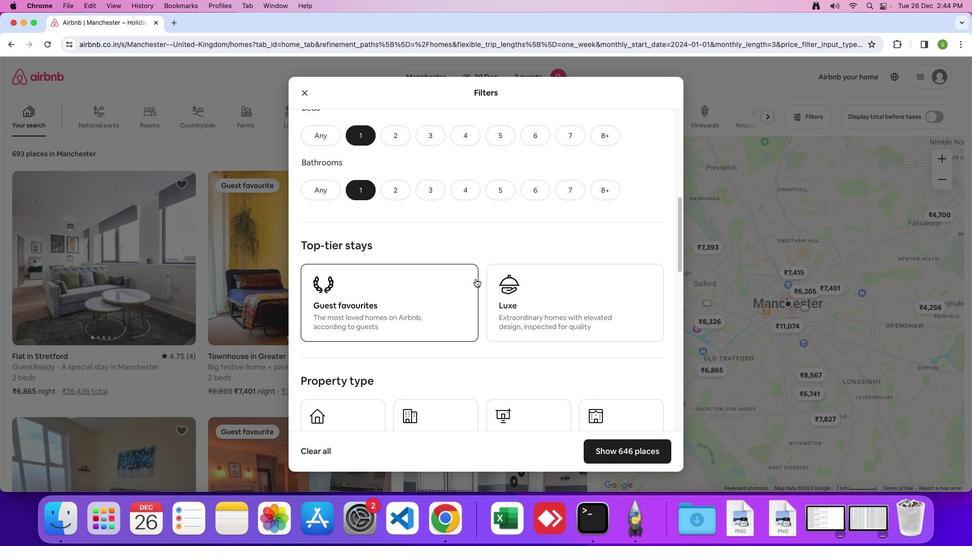 
Action: Mouse scrolled (476, 279) with delta (0, 0)
Screenshot: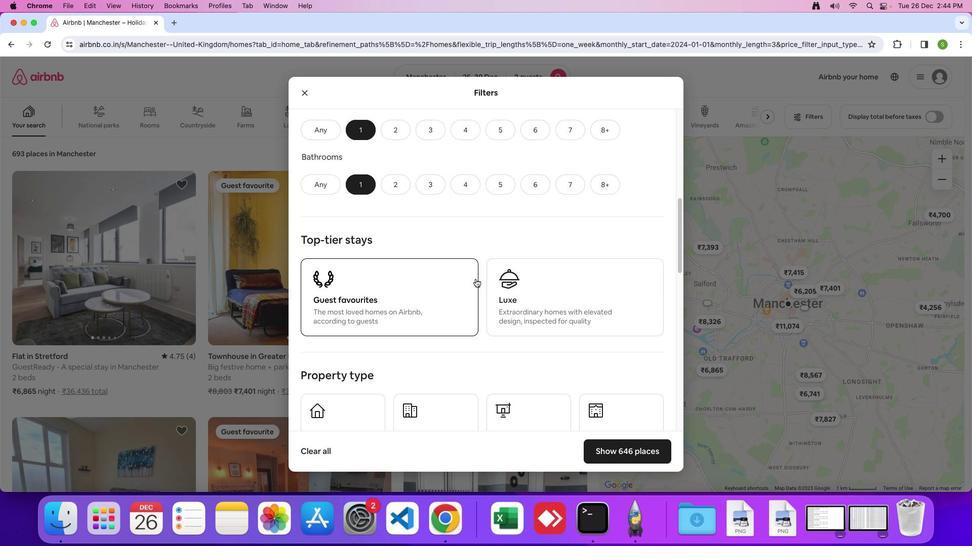 
Action: Mouse moved to (476, 279)
Screenshot: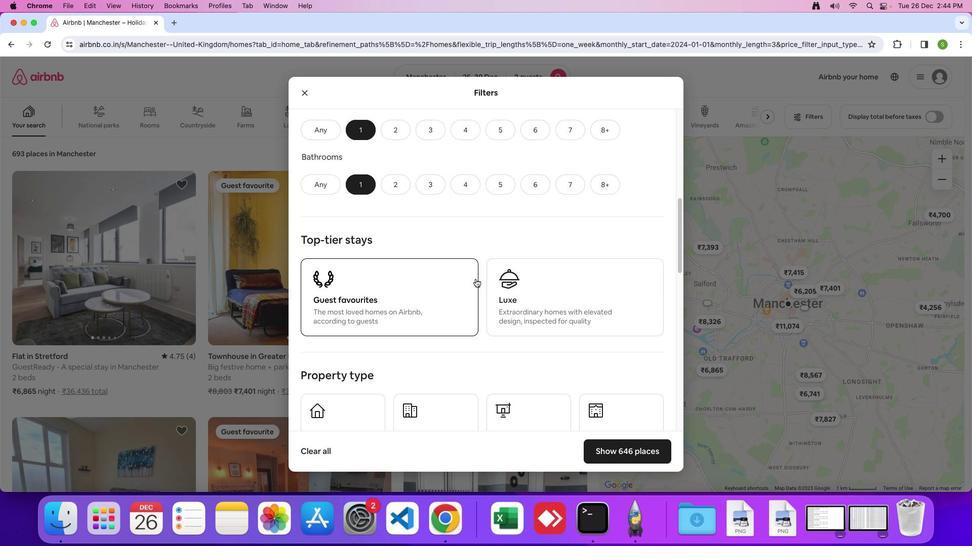 
Action: Mouse scrolled (476, 279) with delta (0, 0)
Screenshot: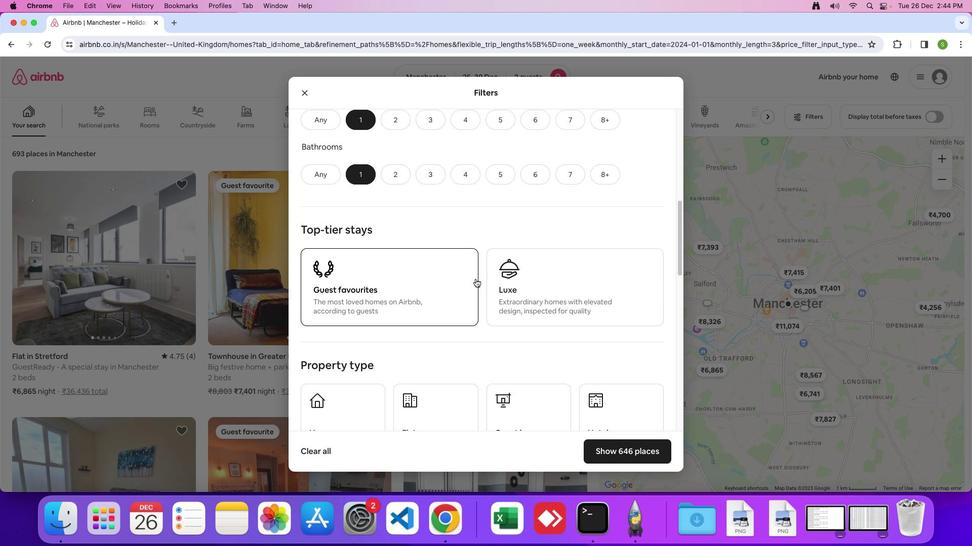 
Action: Mouse scrolled (476, 279) with delta (0, -1)
Screenshot: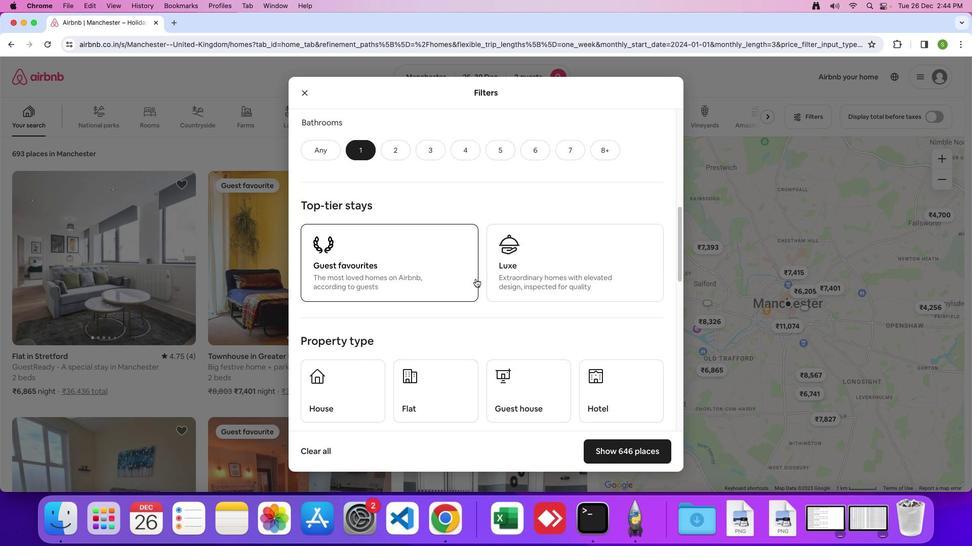 
Action: Mouse scrolled (476, 279) with delta (0, 0)
Screenshot: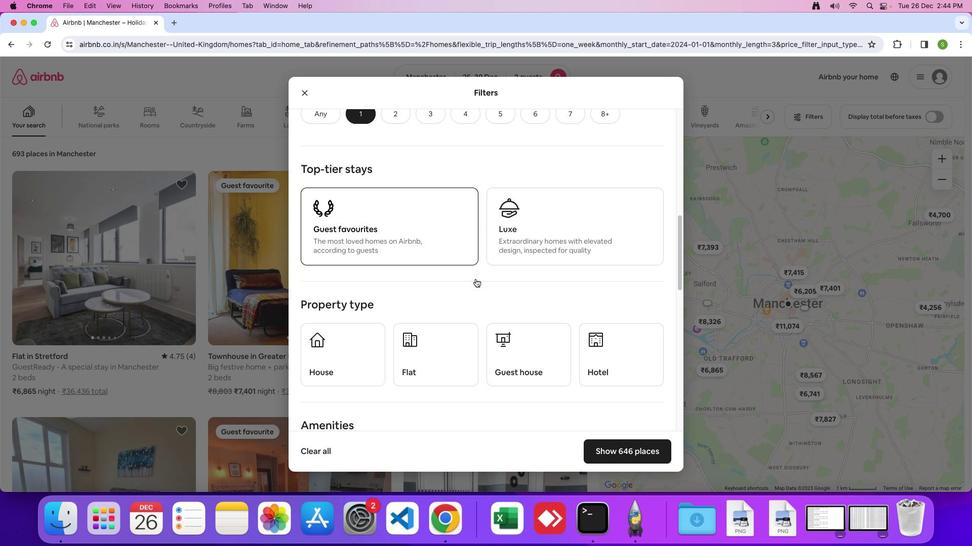 
Action: Mouse scrolled (476, 279) with delta (0, 0)
Screenshot: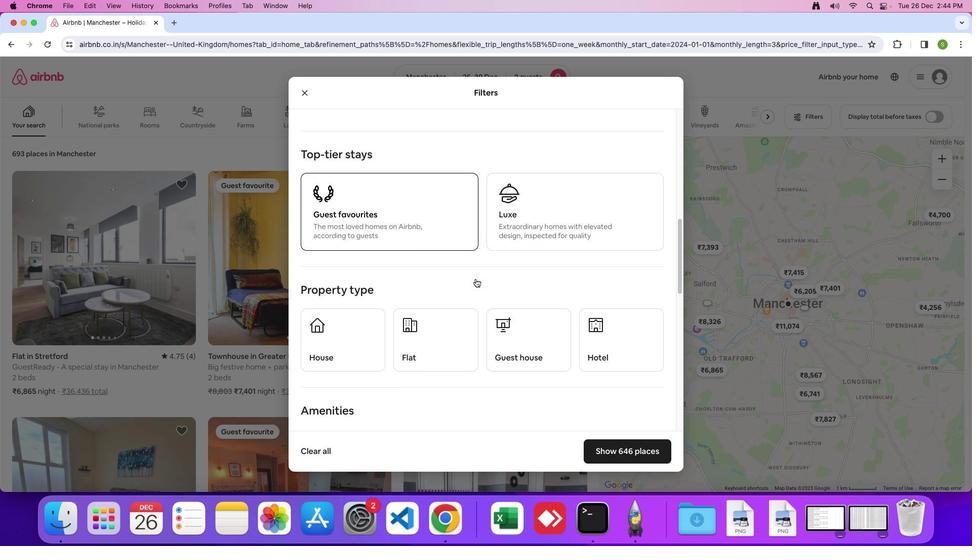 
Action: Mouse scrolled (476, 279) with delta (0, -1)
Screenshot: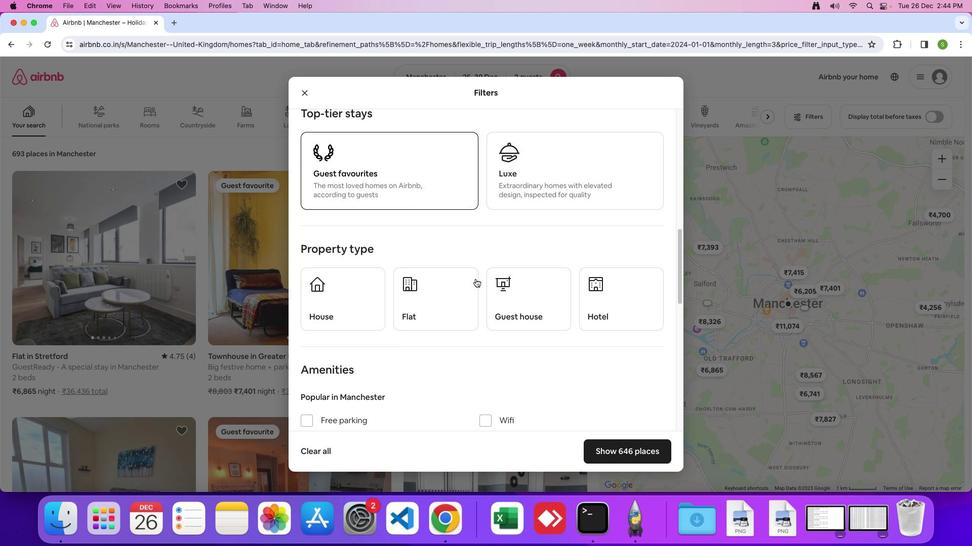 
Action: Mouse scrolled (476, 279) with delta (0, 0)
Screenshot: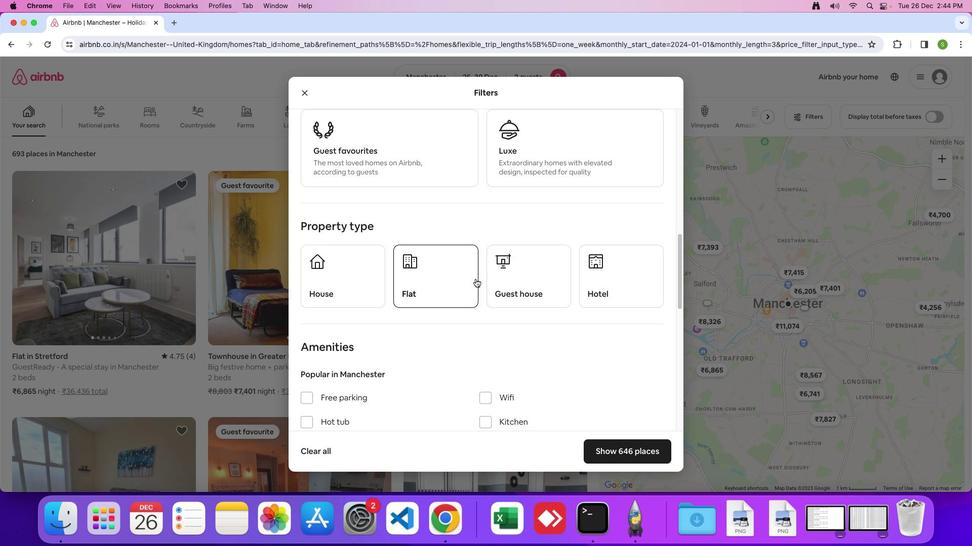 
Action: Mouse scrolled (476, 279) with delta (0, 0)
Screenshot: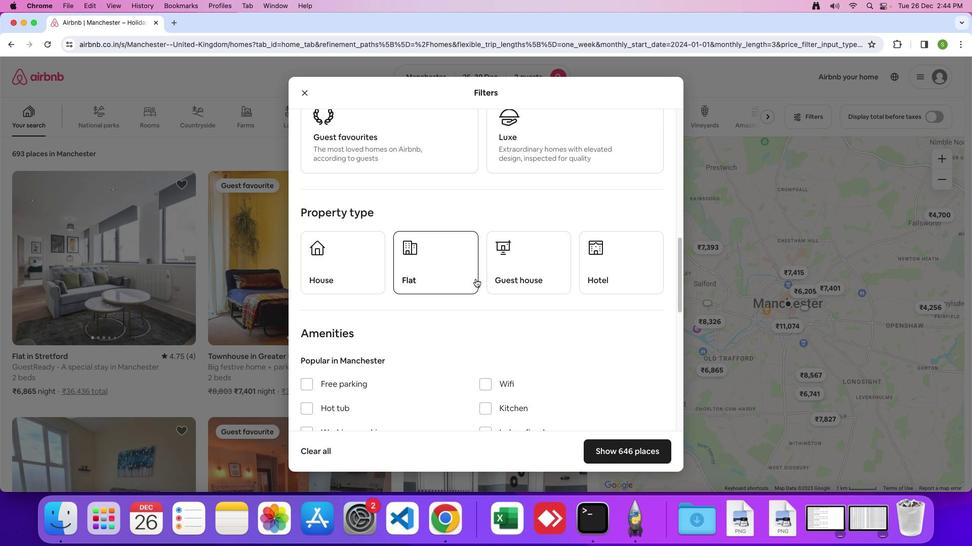 
Action: Mouse scrolled (476, 279) with delta (0, 0)
Screenshot: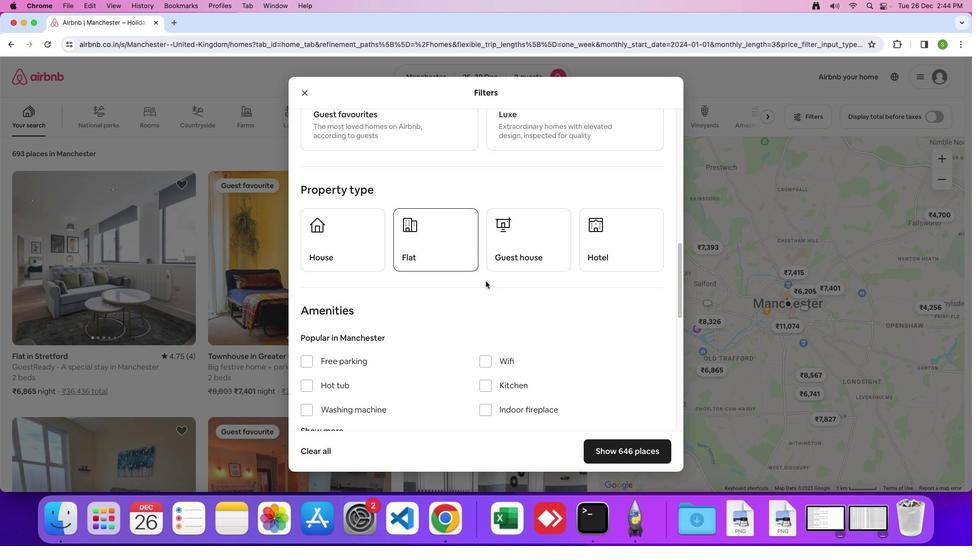 
Action: Mouse moved to (627, 247)
Screenshot: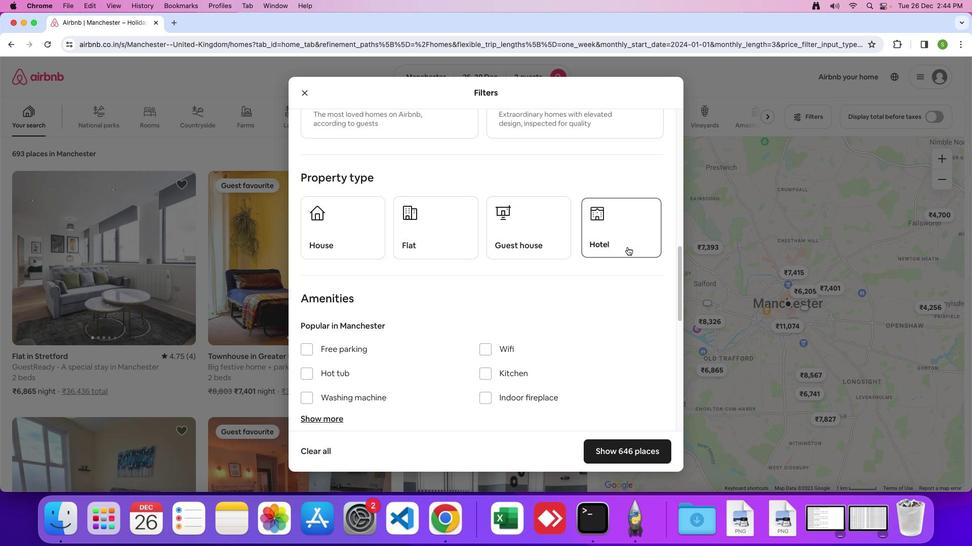
Action: Mouse pressed left at (627, 247)
Screenshot: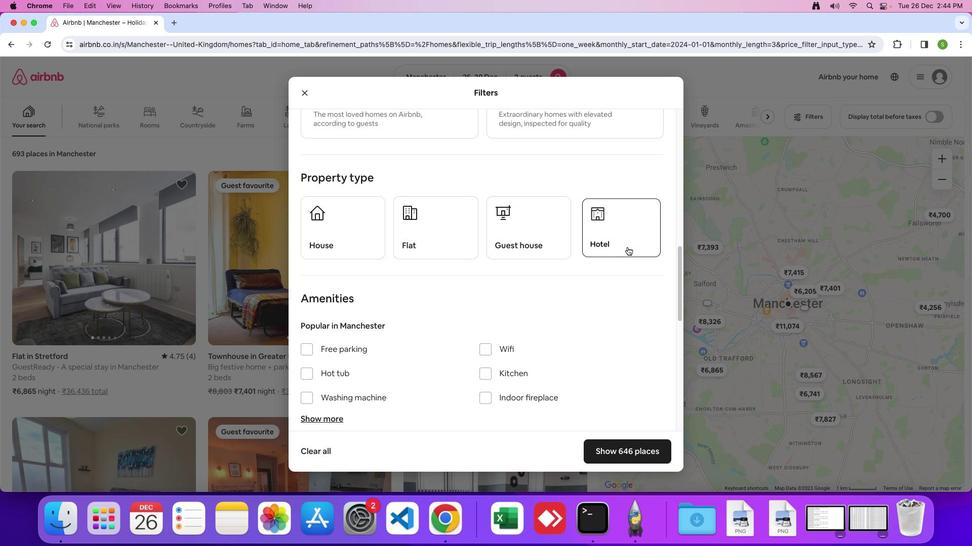 
Action: Mouse moved to (446, 295)
Screenshot: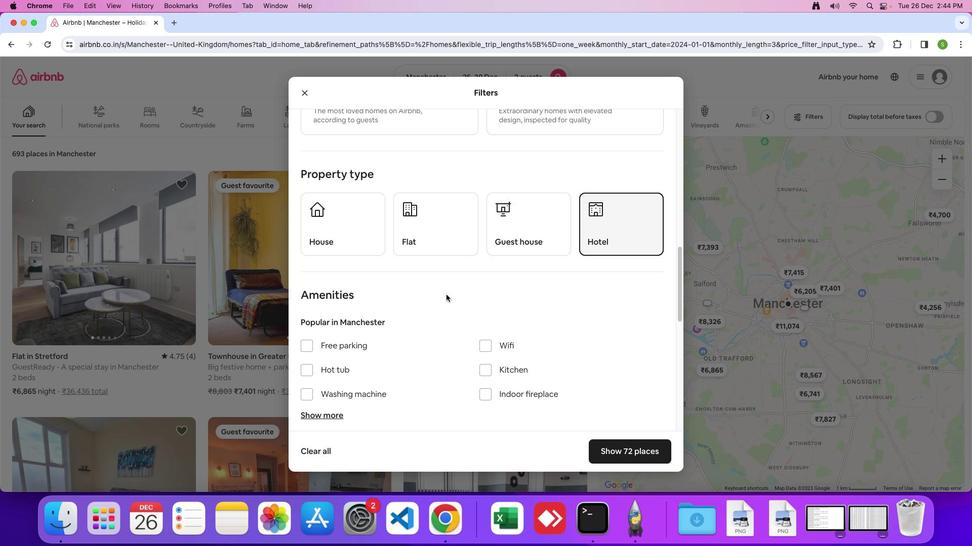
Action: Mouse scrolled (446, 295) with delta (0, 0)
Screenshot: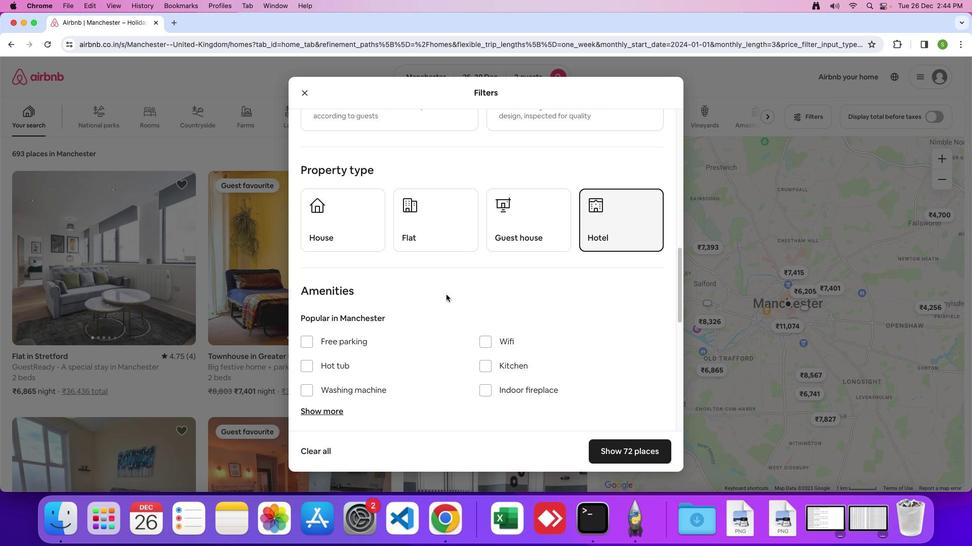 
Action: Mouse moved to (446, 295)
Screenshot: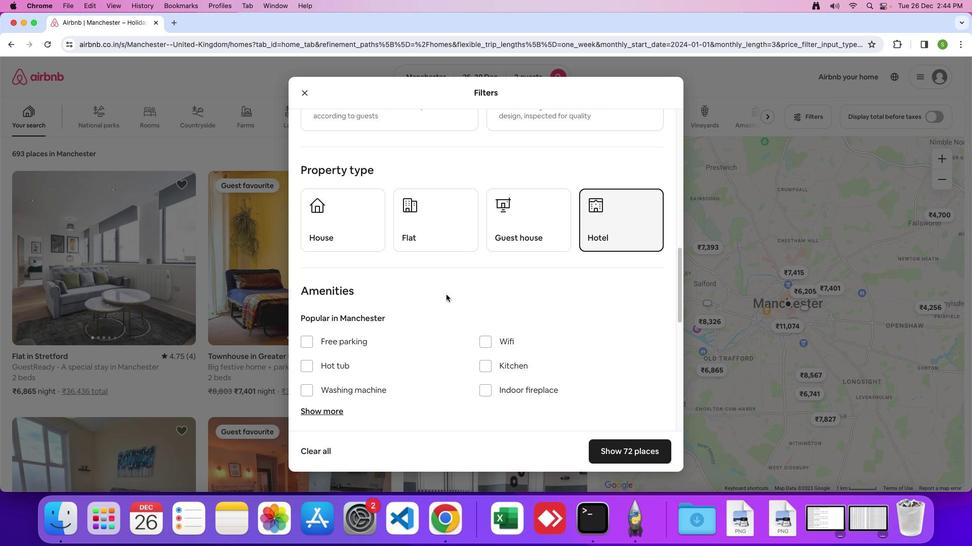 
Action: Mouse scrolled (446, 295) with delta (0, 0)
Screenshot: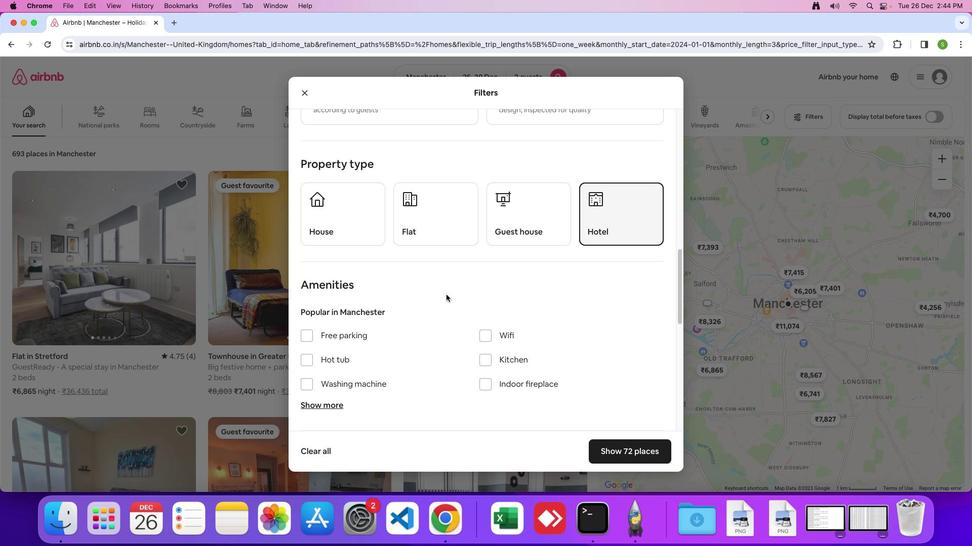 
Action: Mouse moved to (446, 295)
Screenshot: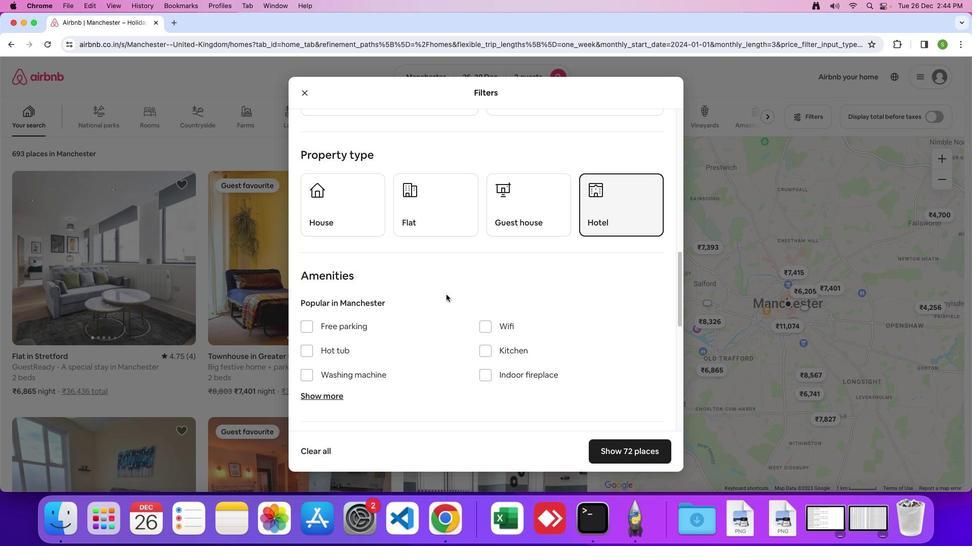 
Action: Mouse scrolled (446, 295) with delta (0, 0)
Screenshot: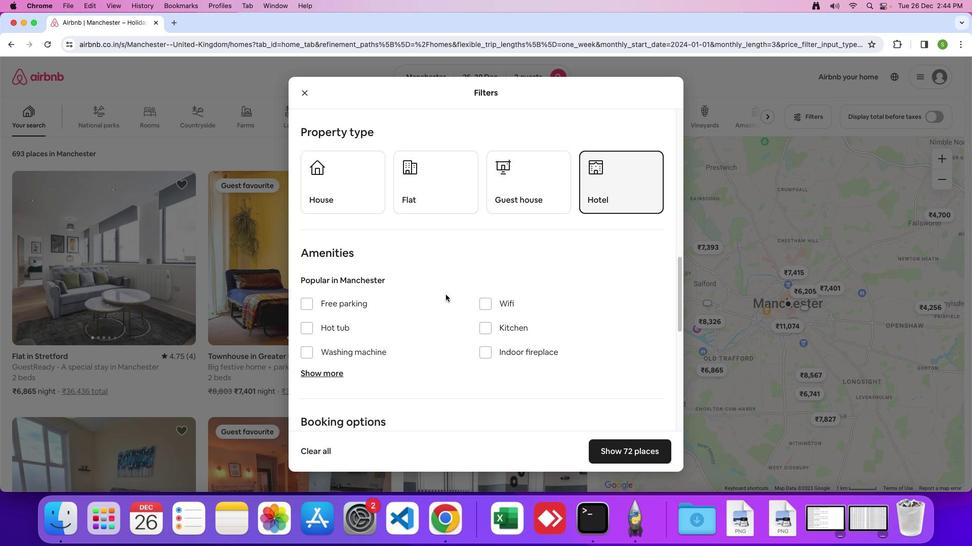 
Action: Mouse moved to (446, 294)
Screenshot: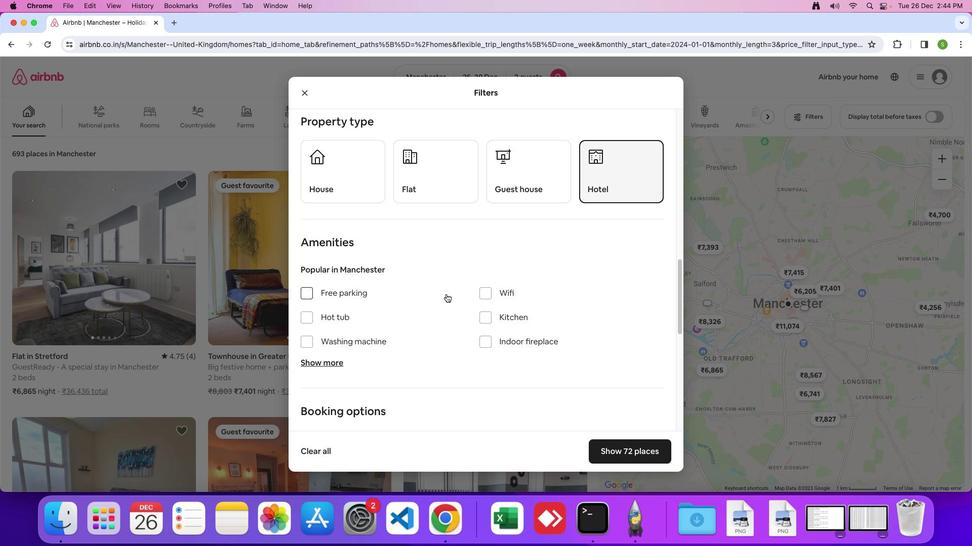 
Action: Mouse scrolled (446, 294) with delta (0, 0)
Screenshot: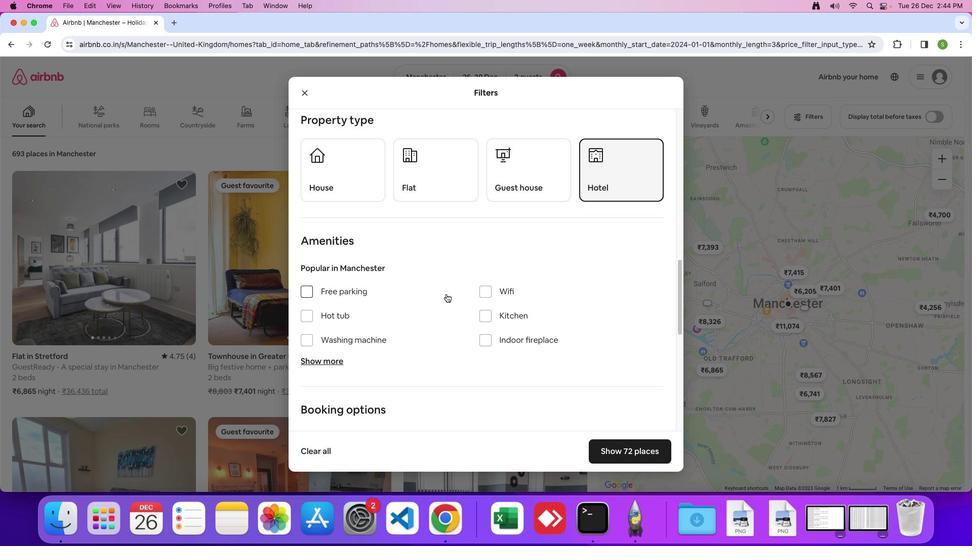 
Action: Mouse moved to (446, 294)
Screenshot: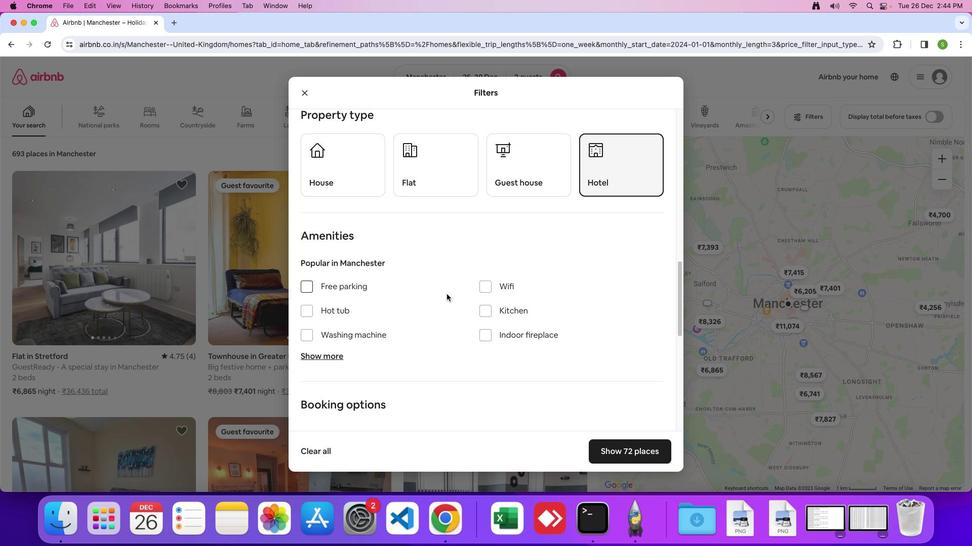 
Action: Mouse scrolled (446, 294) with delta (0, 0)
Screenshot: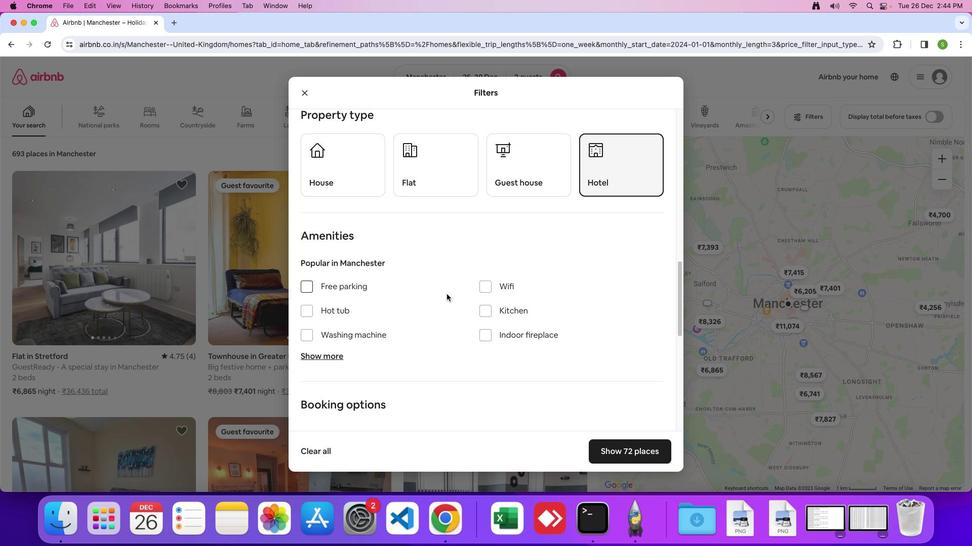 
Action: Mouse moved to (446, 294)
Screenshot: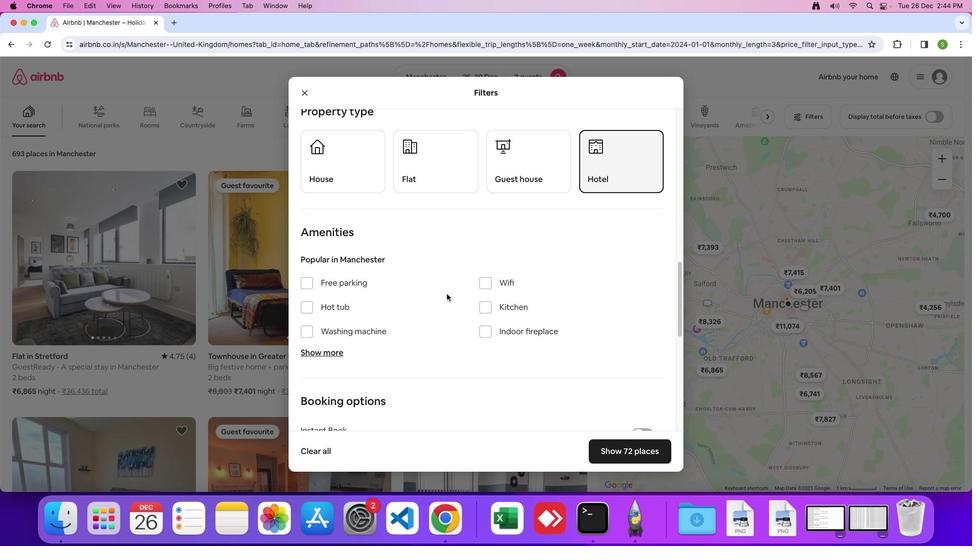 
Action: Mouse scrolled (446, 294) with delta (0, 0)
Screenshot: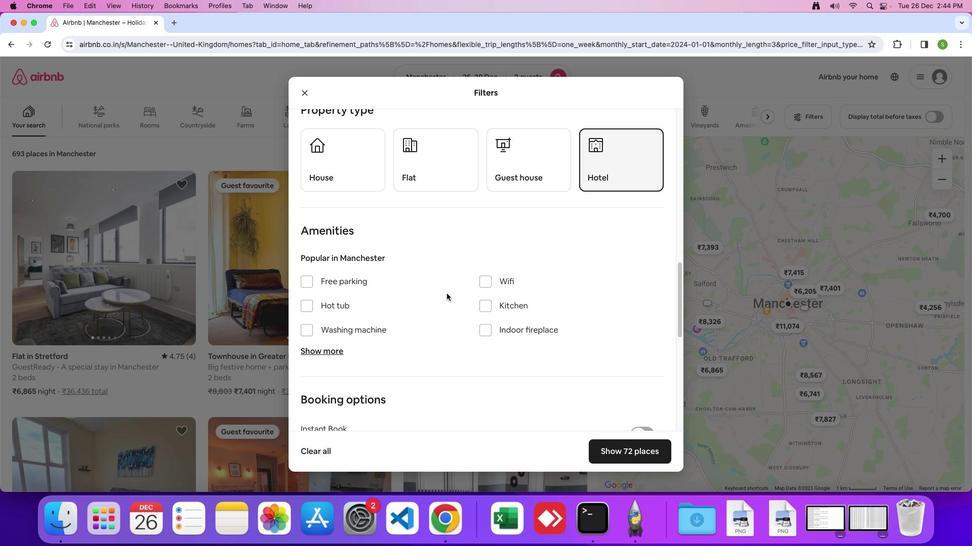 
Action: Mouse moved to (446, 294)
Screenshot: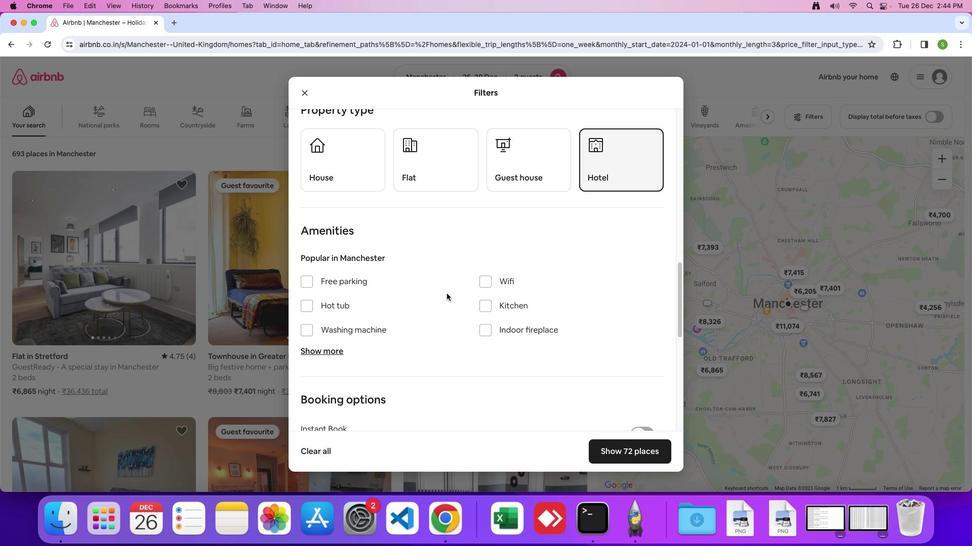 
Action: Mouse scrolled (446, 294) with delta (0, 0)
Screenshot: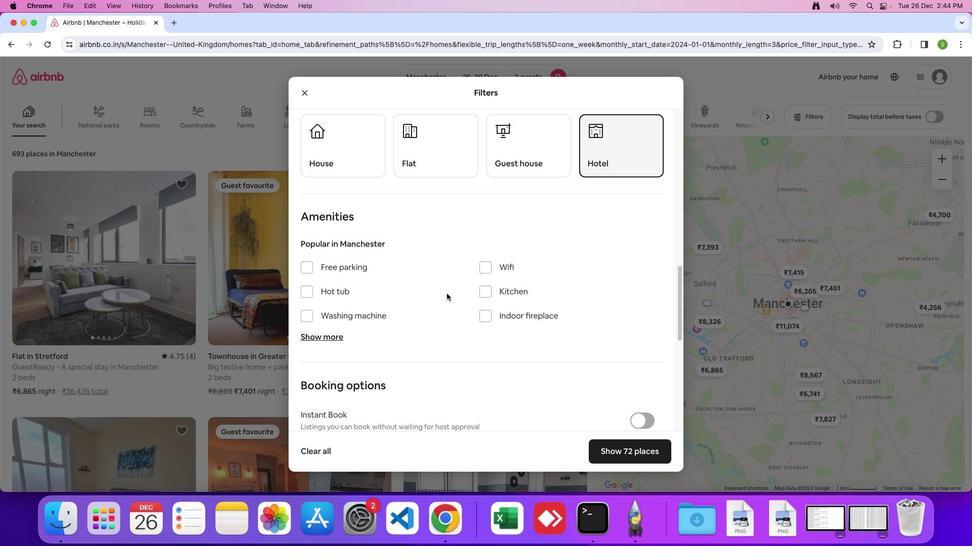 
Action: Mouse moved to (446, 293)
Screenshot: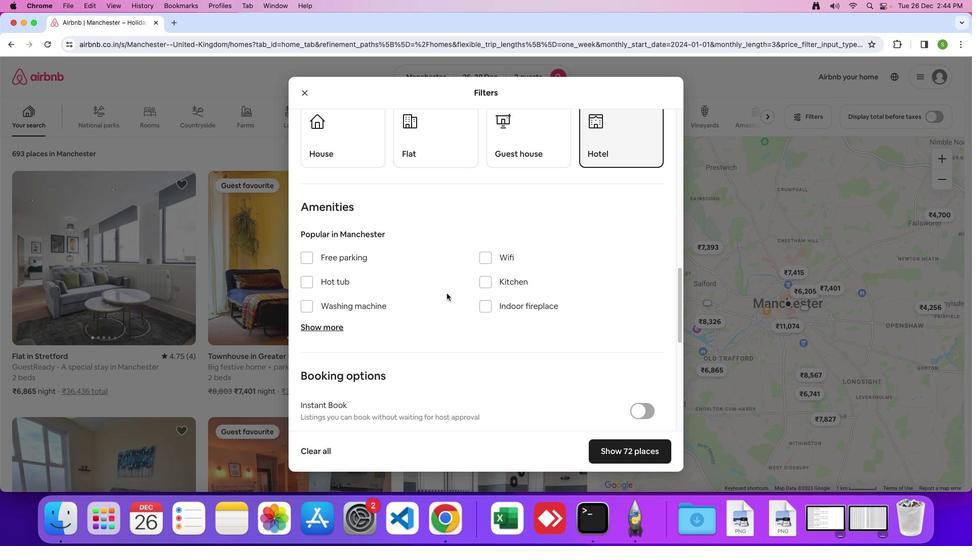 
Action: Mouse scrolled (446, 293) with delta (0, 0)
Screenshot: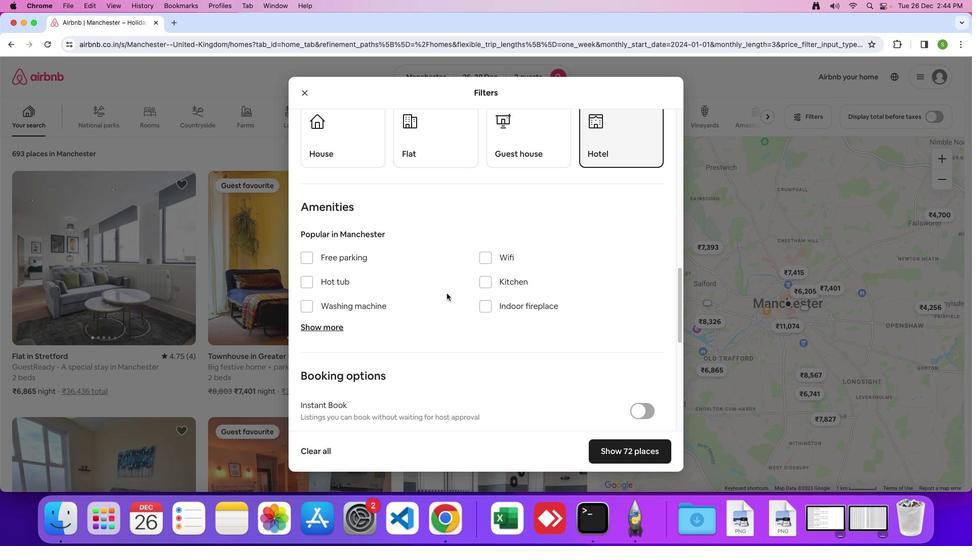 
Action: Mouse moved to (447, 293)
Screenshot: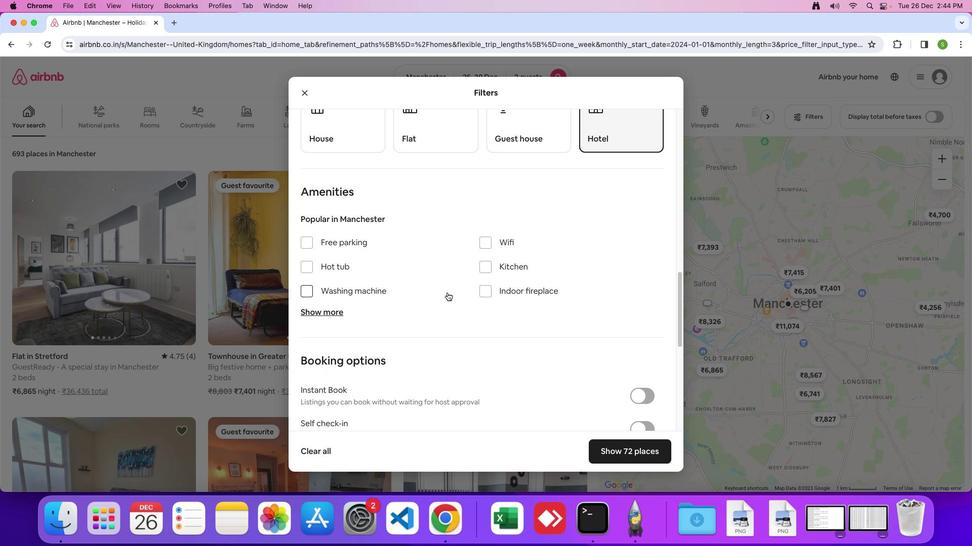 
Action: Mouse scrolled (447, 293) with delta (0, 0)
Screenshot: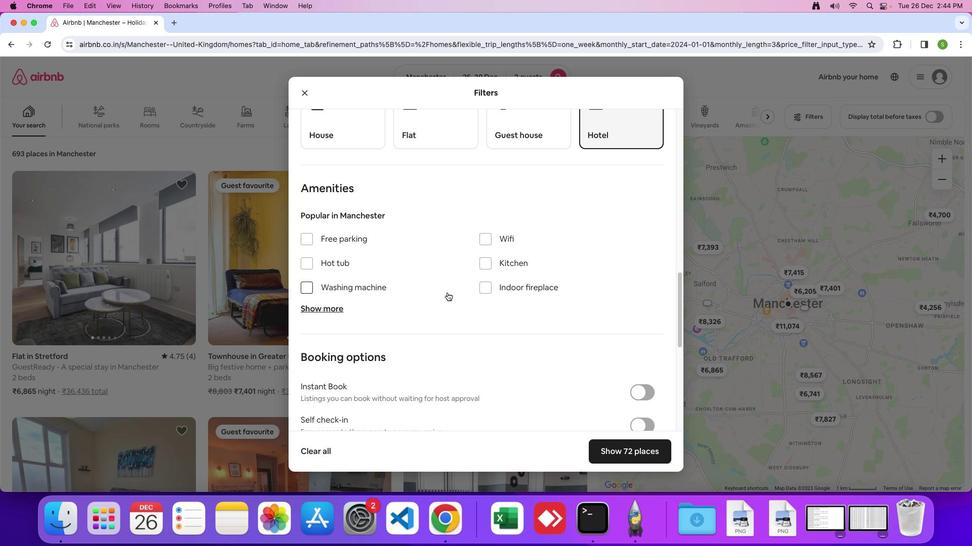 
Action: Mouse moved to (447, 293)
Screenshot: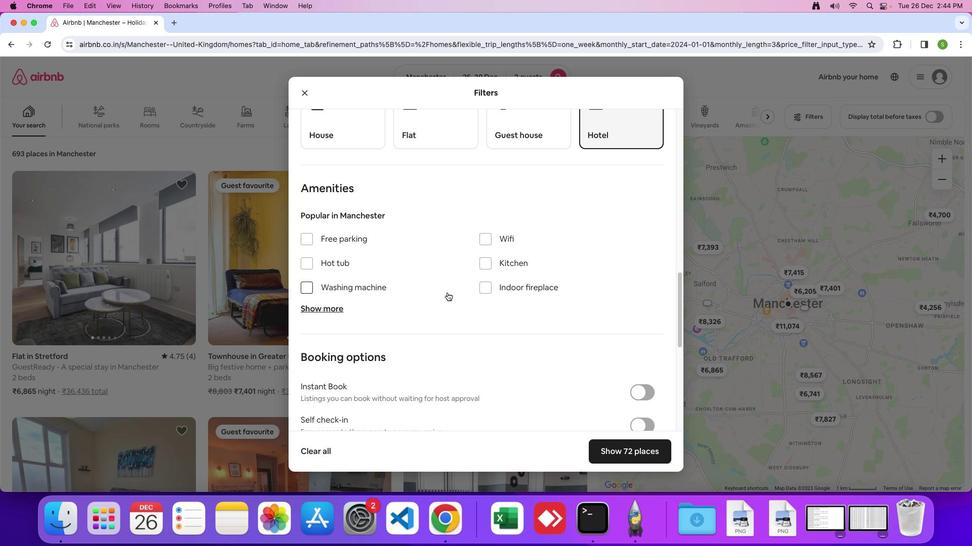 
Action: Mouse scrolled (447, 293) with delta (0, 0)
Screenshot: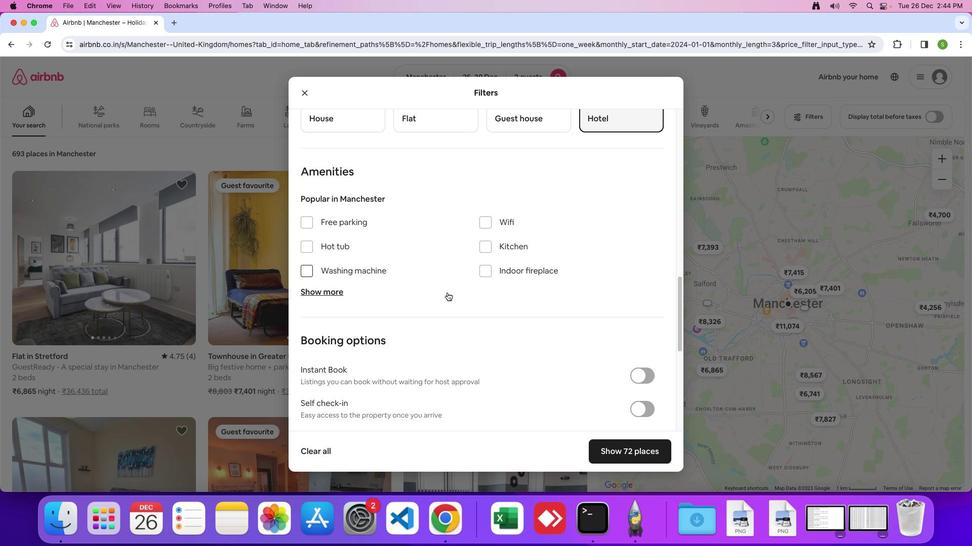 
Action: Mouse moved to (447, 292)
Screenshot: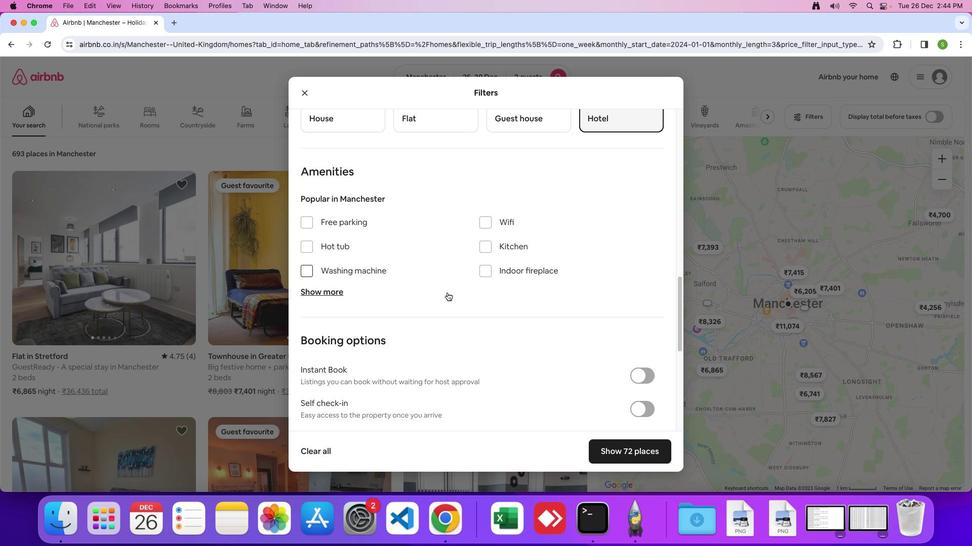
Action: Mouse scrolled (447, 292) with delta (0, -1)
Screenshot: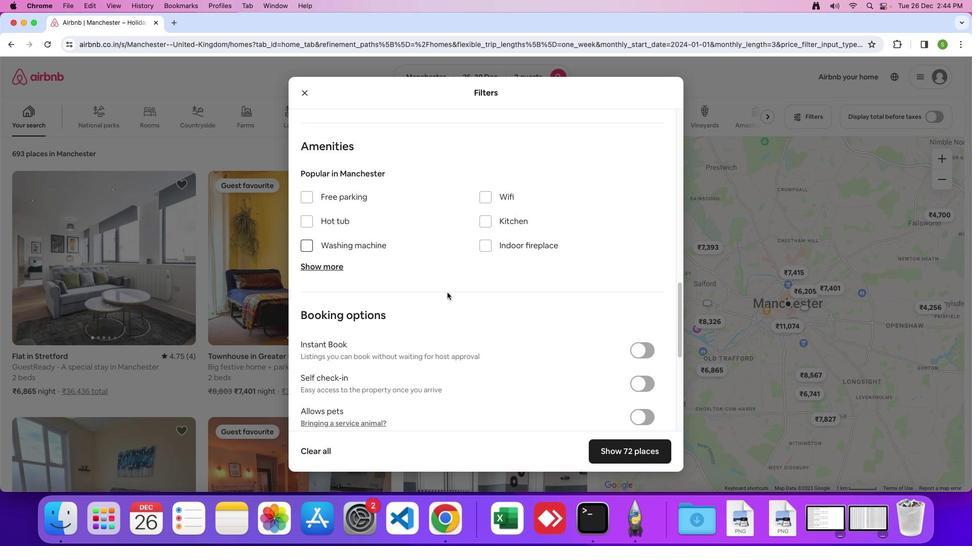 
Action: Mouse moved to (447, 292)
Screenshot: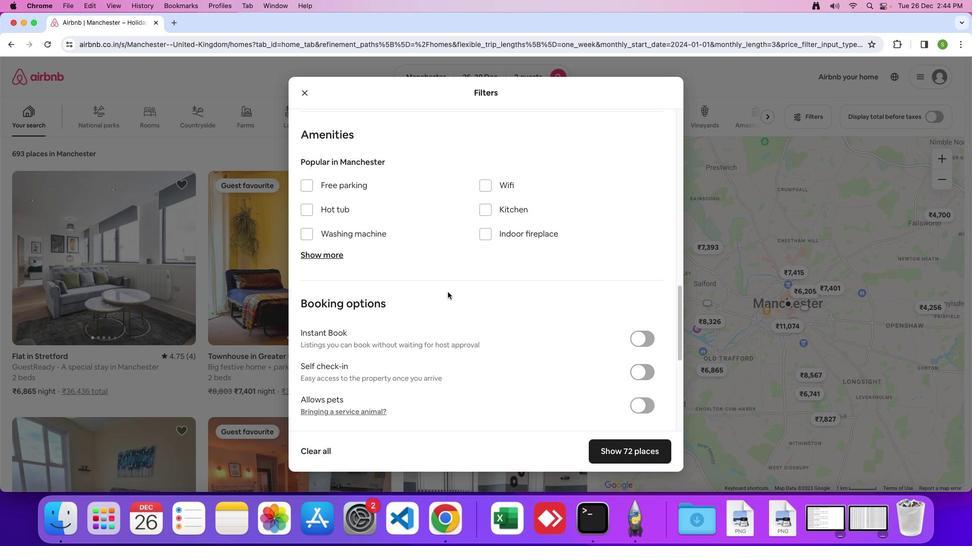 
Action: Mouse scrolled (447, 292) with delta (0, 0)
Screenshot: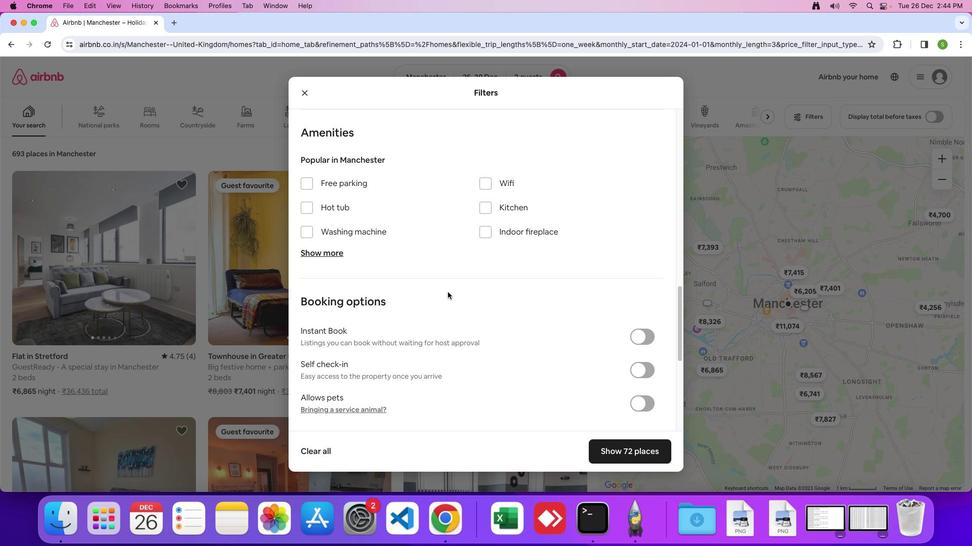 
Action: Mouse moved to (447, 292)
Screenshot: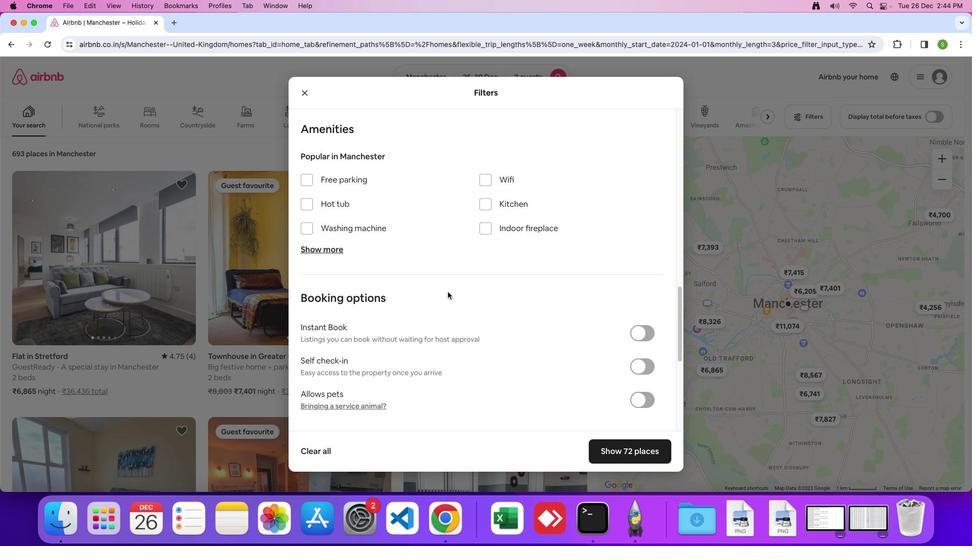 
Action: Mouse scrolled (447, 292) with delta (0, 0)
Screenshot: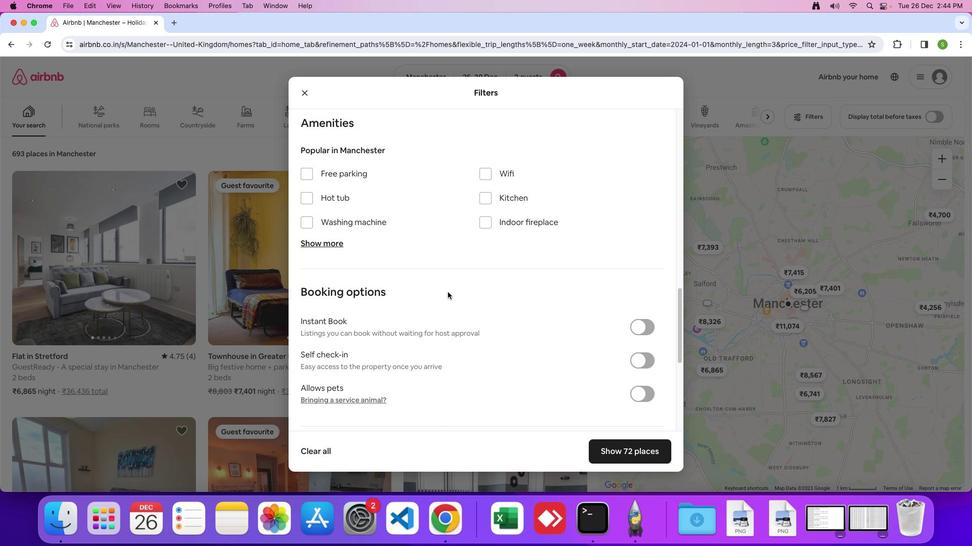 
Action: Mouse scrolled (447, 292) with delta (0, 0)
Screenshot: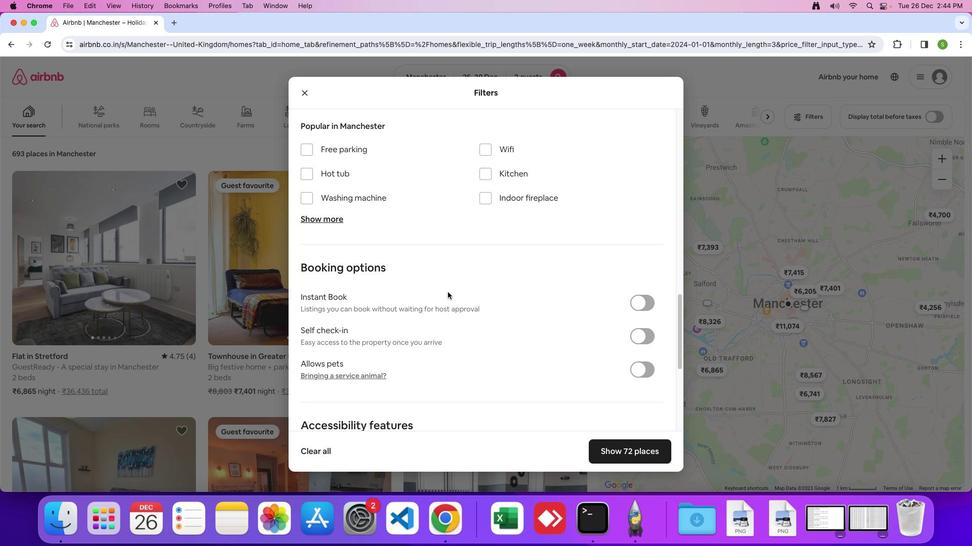 
Action: Mouse scrolled (447, 292) with delta (0, 0)
Screenshot: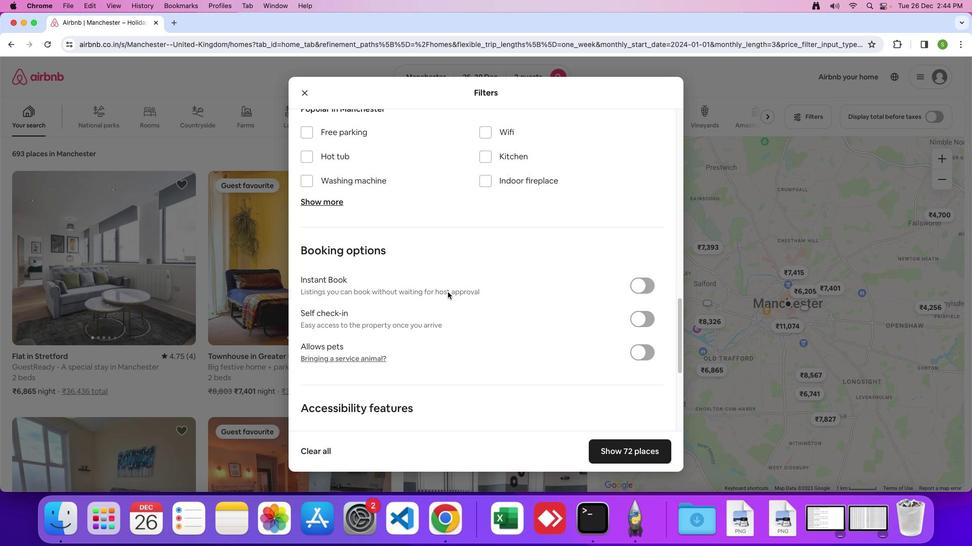 
Action: Mouse scrolled (447, 292) with delta (0, 0)
Screenshot: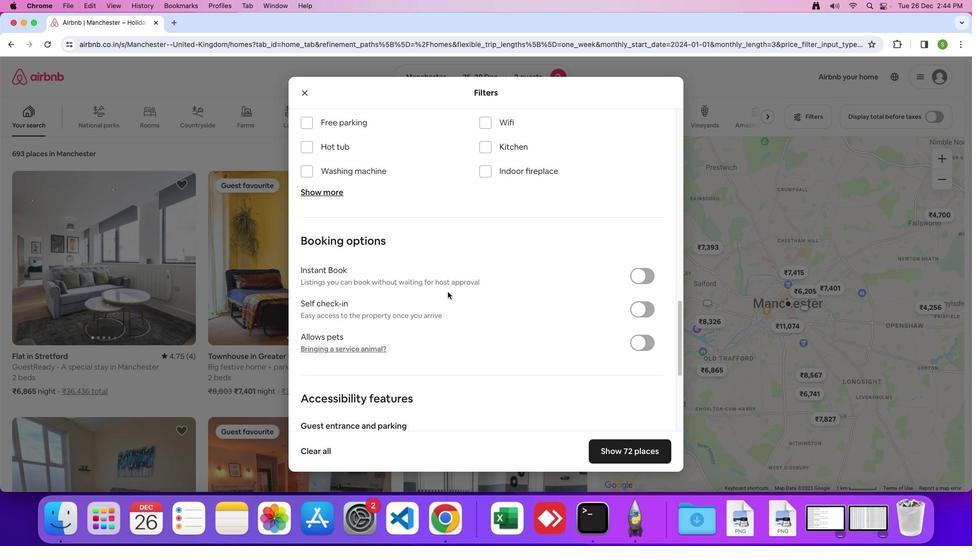 
Action: Mouse moved to (447, 292)
Screenshot: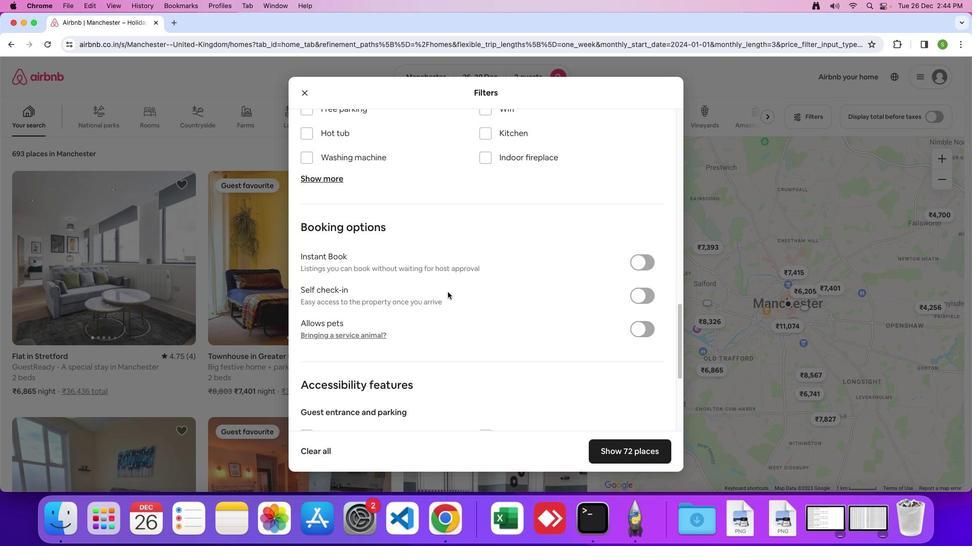 
Action: Mouse scrolled (447, 292) with delta (0, -1)
Screenshot: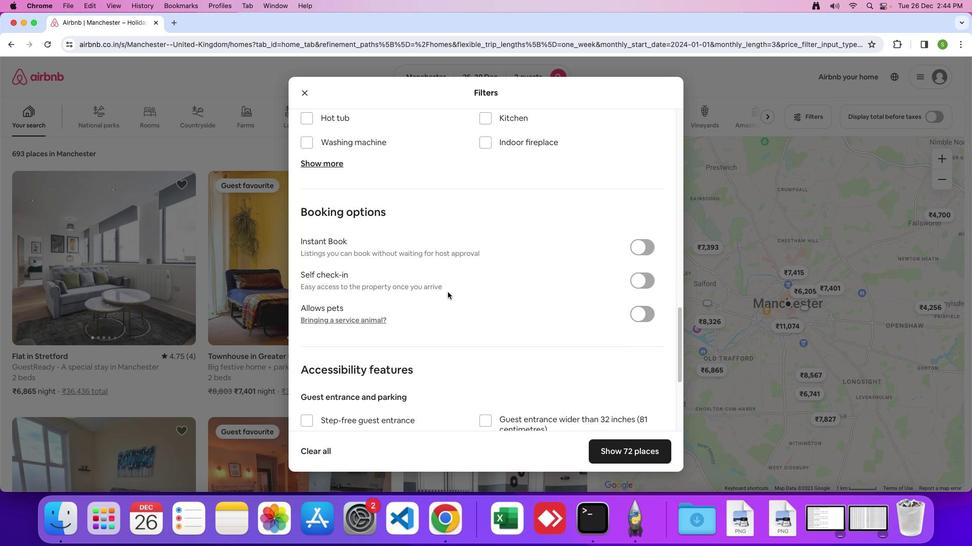 
Action: Mouse moved to (448, 292)
Screenshot: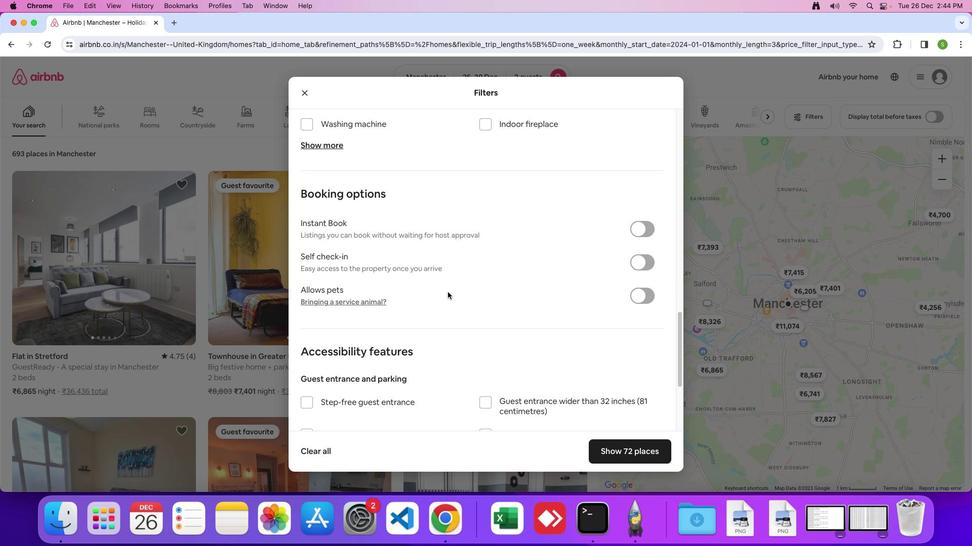 
Action: Mouse scrolled (448, 292) with delta (0, 0)
Screenshot: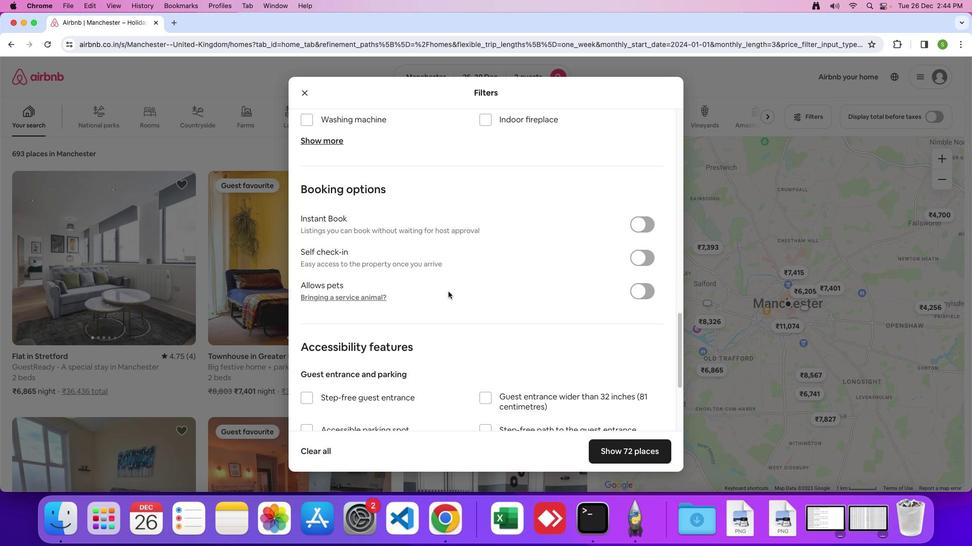 
Action: Mouse moved to (448, 292)
Screenshot: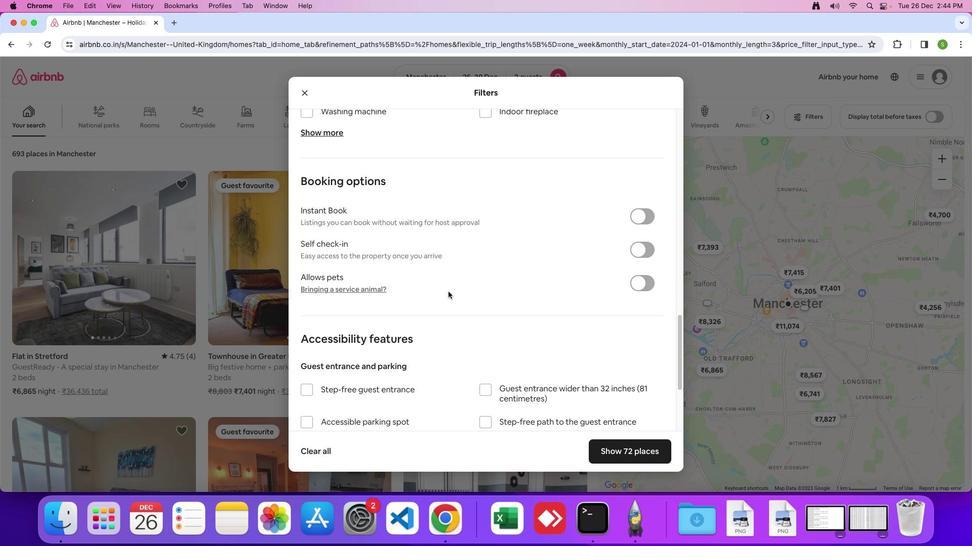 
Action: Mouse scrolled (448, 292) with delta (0, 0)
Screenshot: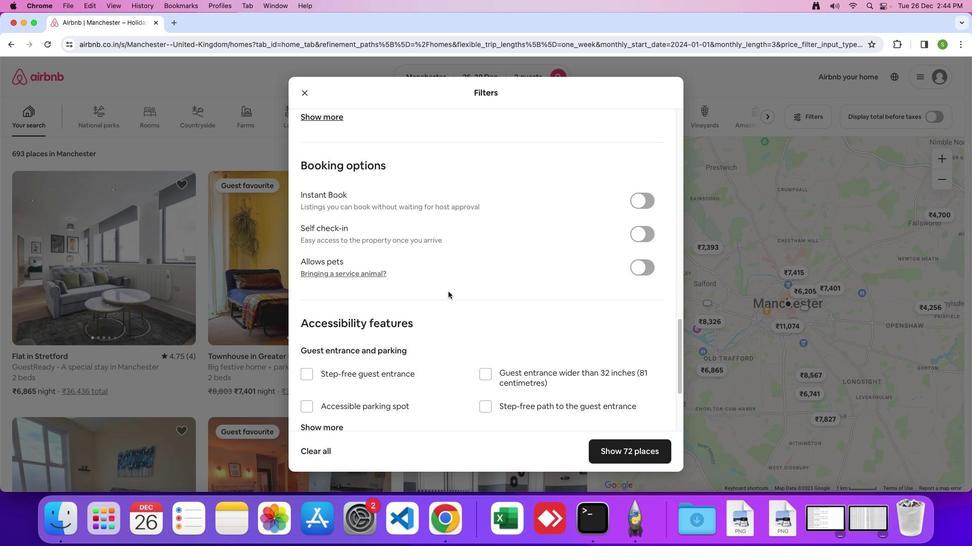 
Action: Mouse moved to (448, 292)
Screenshot: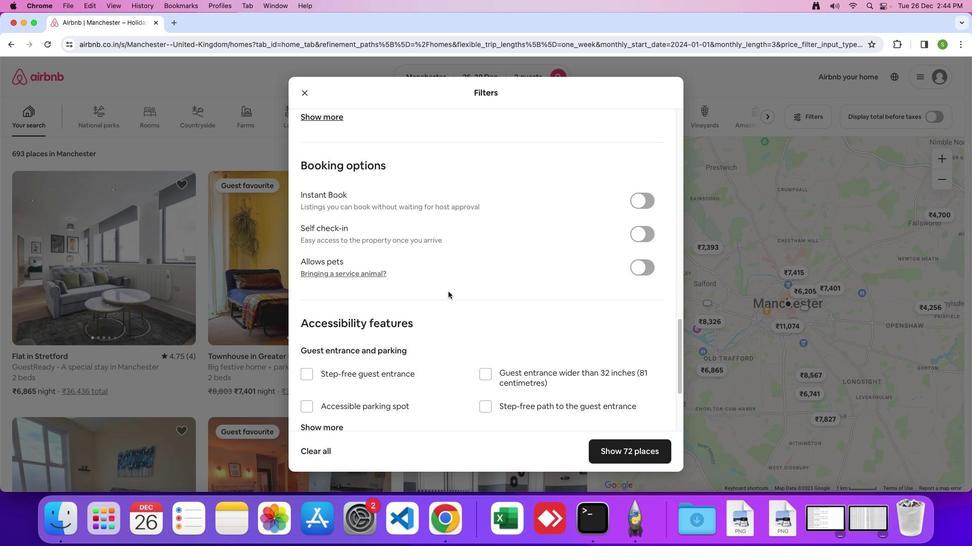 
Action: Mouse scrolled (448, 292) with delta (0, -1)
Screenshot: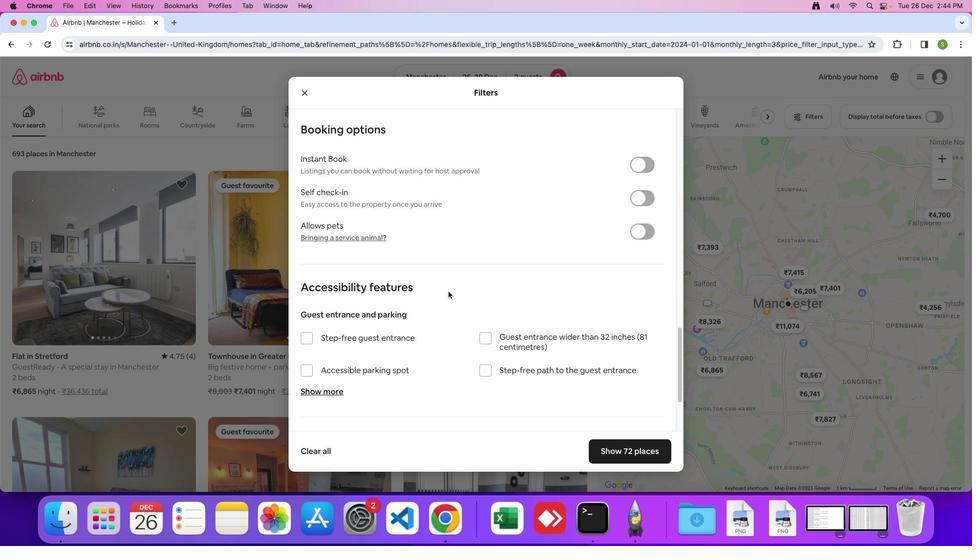 
Action: Mouse scrolled (448, 292) with delta (0, 0)
Screenshot: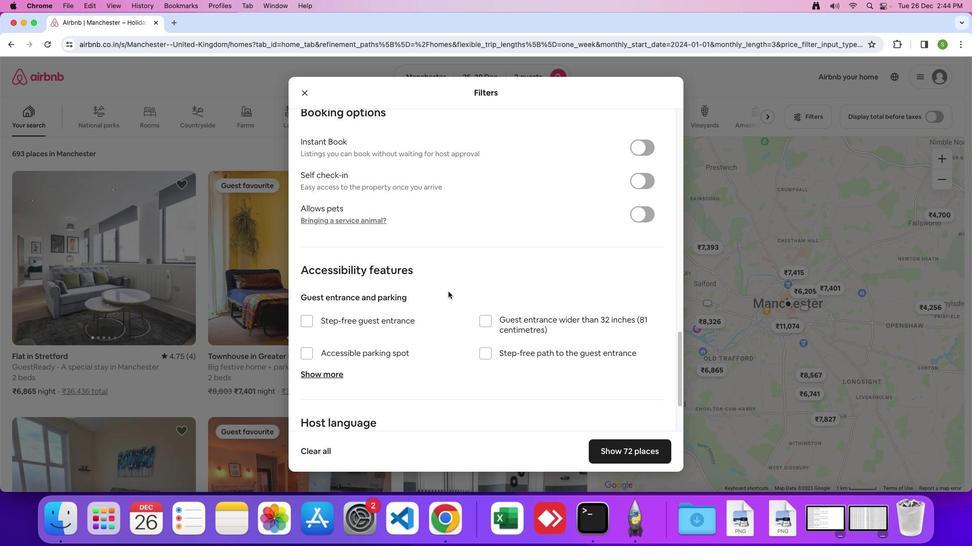 
Action: Mouse scrolled (448, 292) with delta (0, 0)
Screenshot: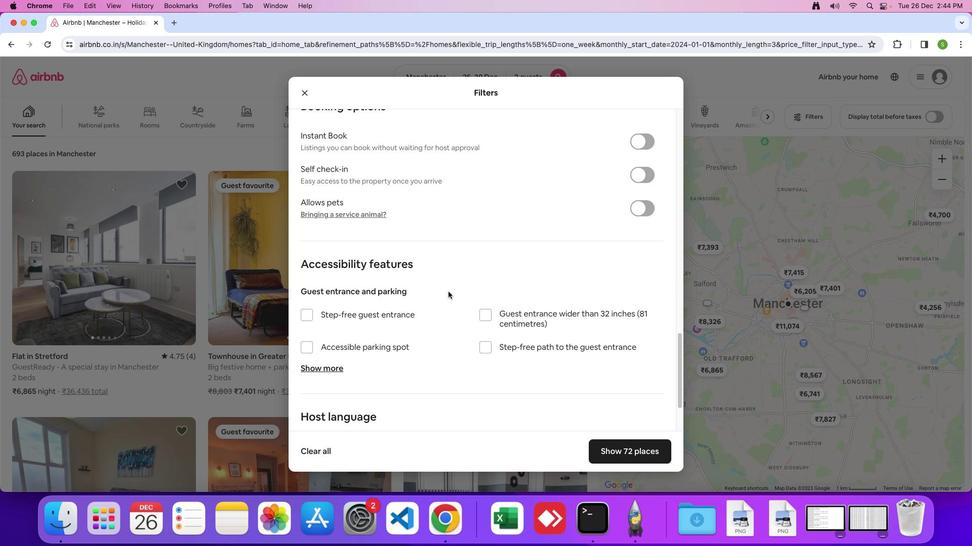 
Action: Mouse scrolled (448, 292) with delta (0, -1)
Screenshot: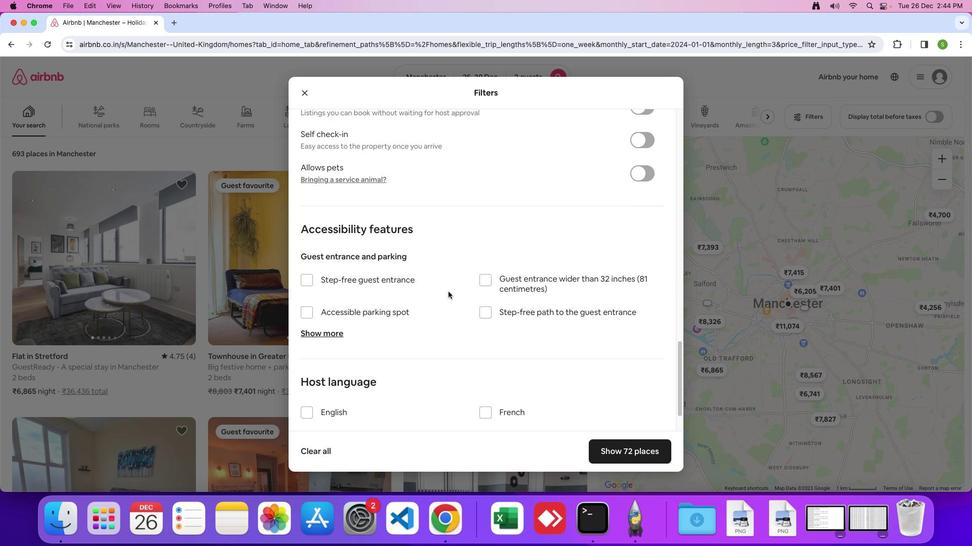 
Action: Mouse scrolled (448, 292) with delta (0, 0)
Screenshot: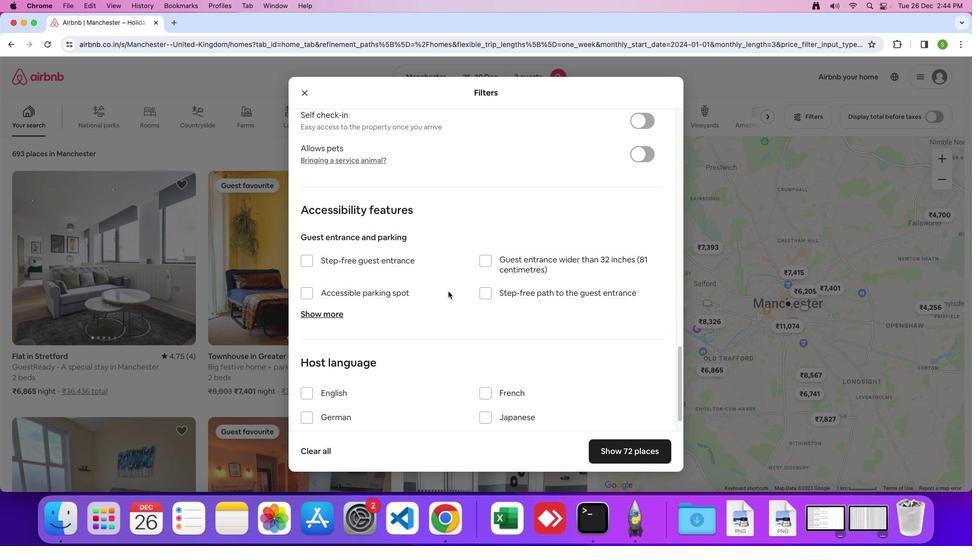 
Action: Mouse scrolled (448, 292) with delta (0, 0)
Screenshot: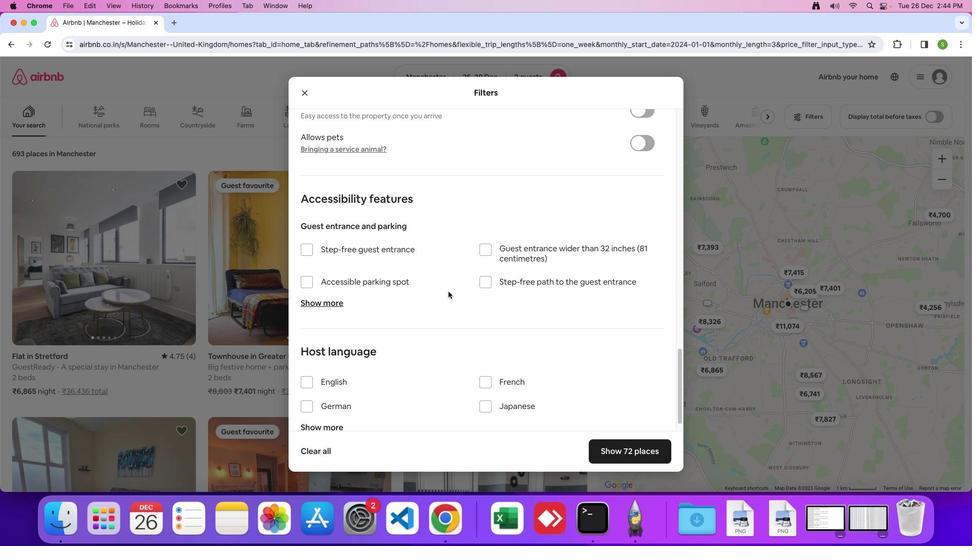 
Action: Mouse scrolled (448, 292) with delta (0, -1)
Screenshot: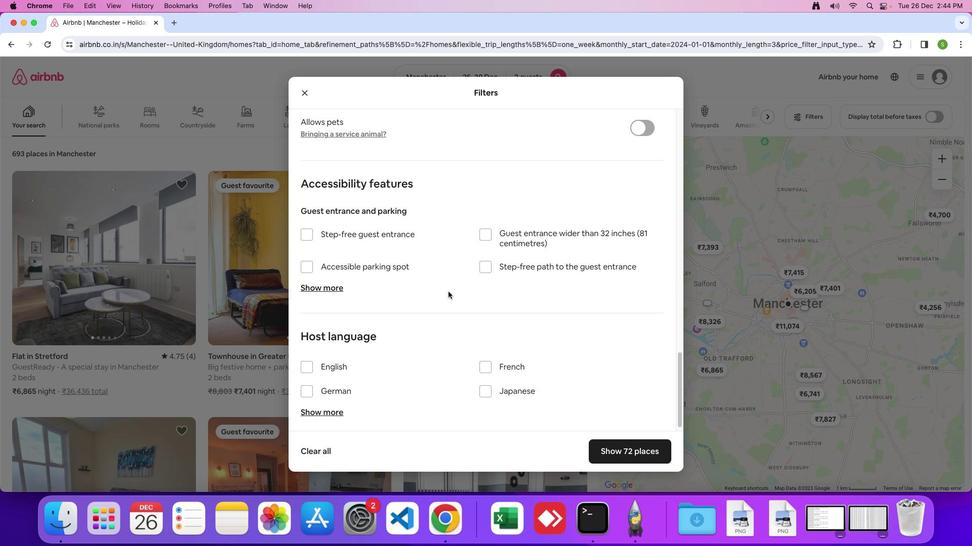 
Action: Mouse scrolled (448, 292) with delta (0, 0)
Screenshot: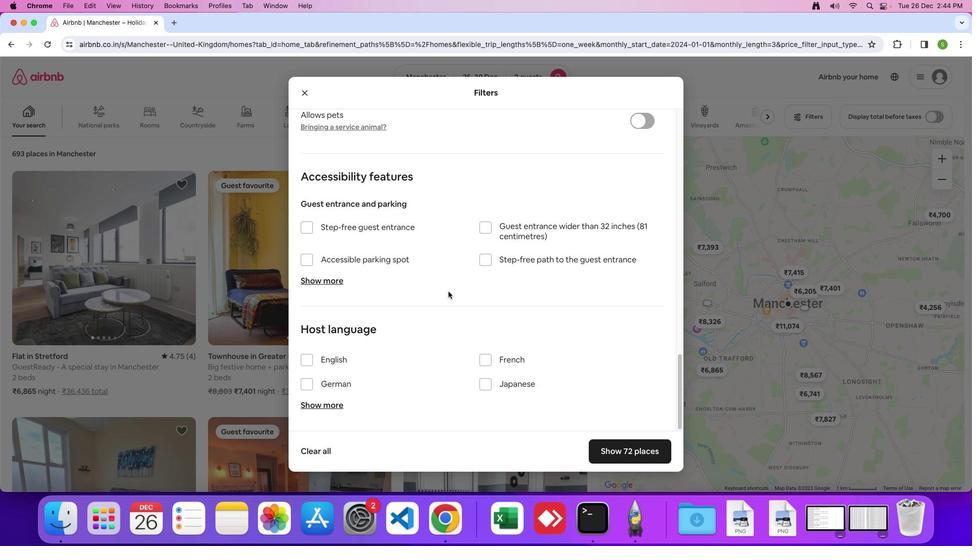 
Action: Mouse scrolled (448, 292) with delta (0, 0)
Screenshot: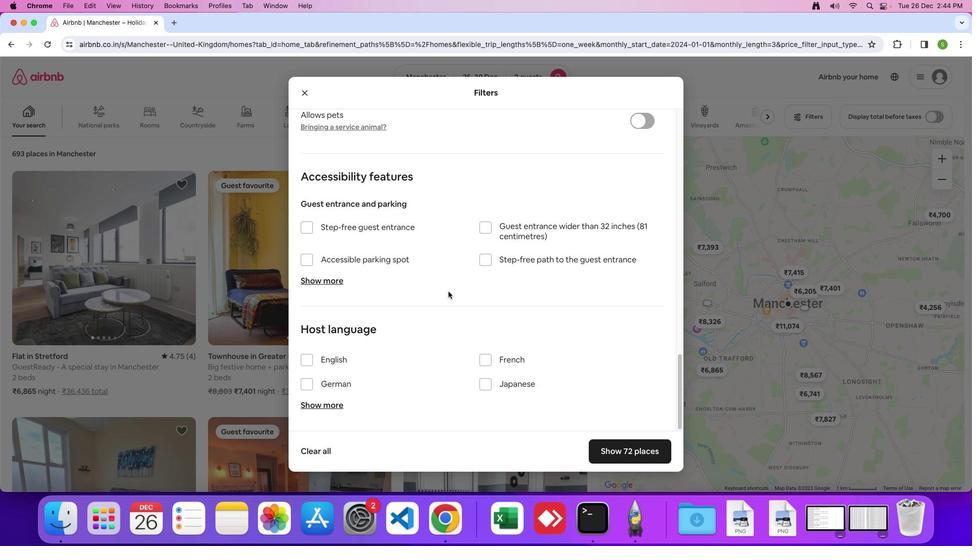 
Action: Mouse scrolled (448, 292) with delta (0, -1)
Screenshot: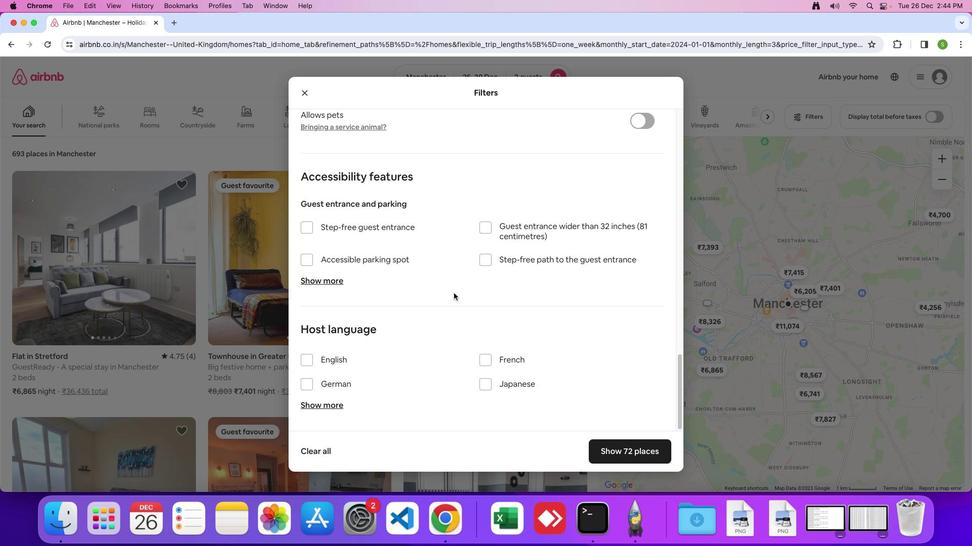 
Action: Mouse moved to (610, 447)
Screenshot: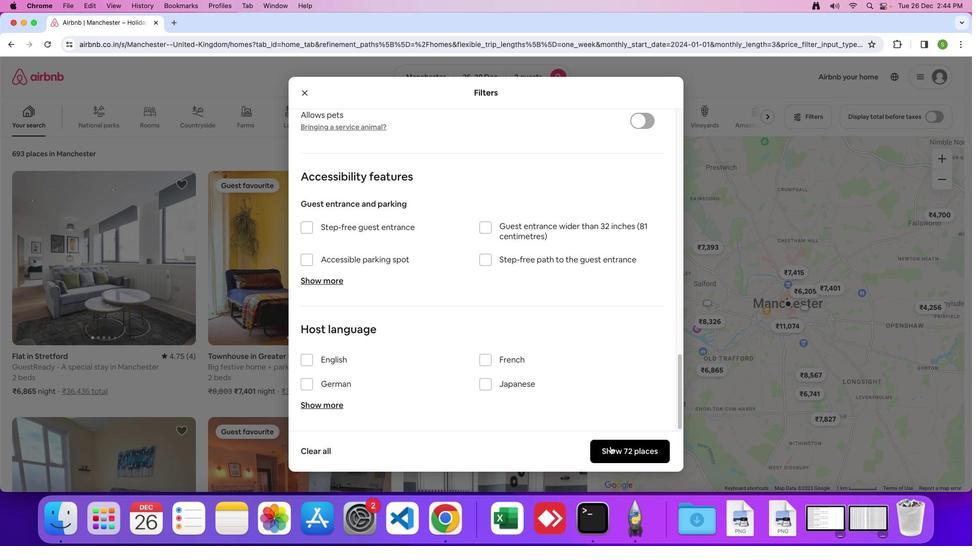 
Action: Mouse pressed left at (610, 447)
Screenshot: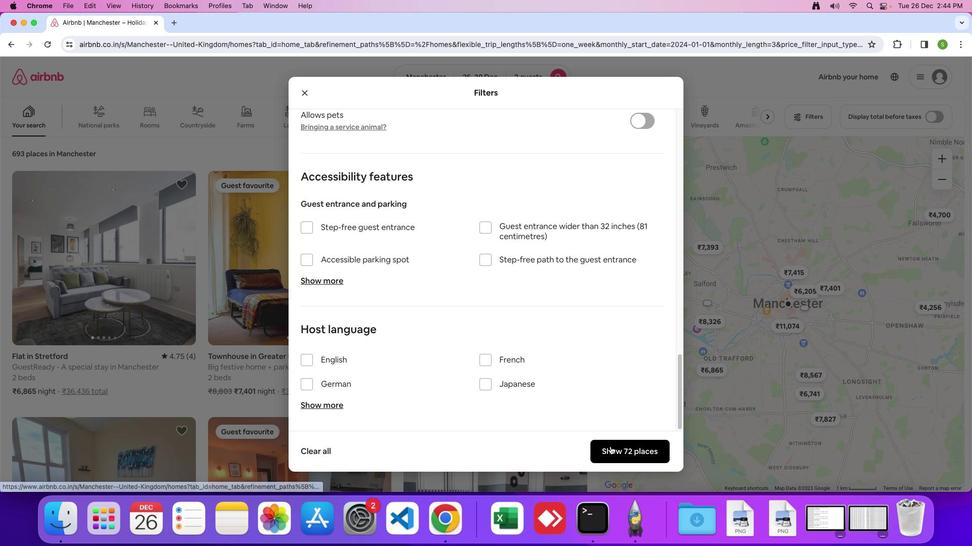 
Action: Mouse moved to (111, 253)
Screenshot: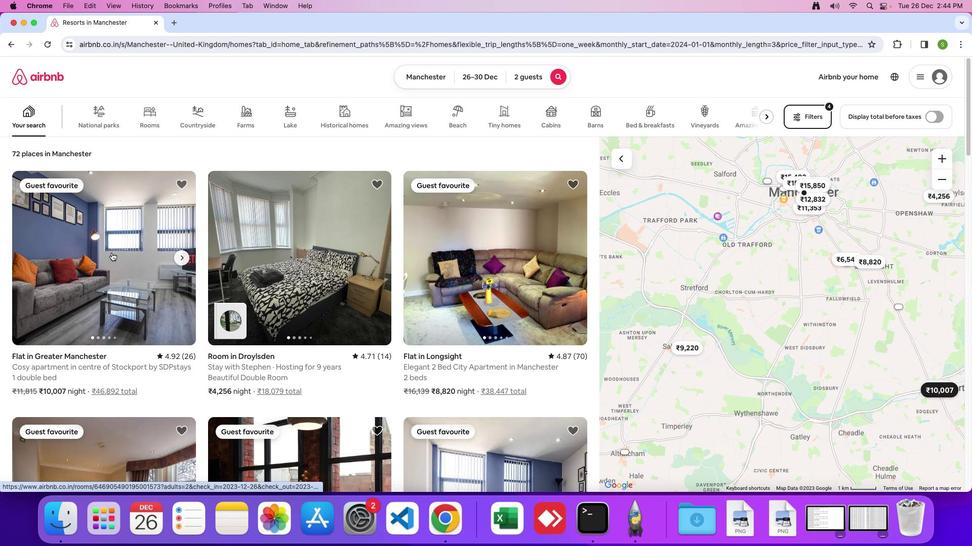 
Action: Mouse pressed left at (111, 253)
Screenshot: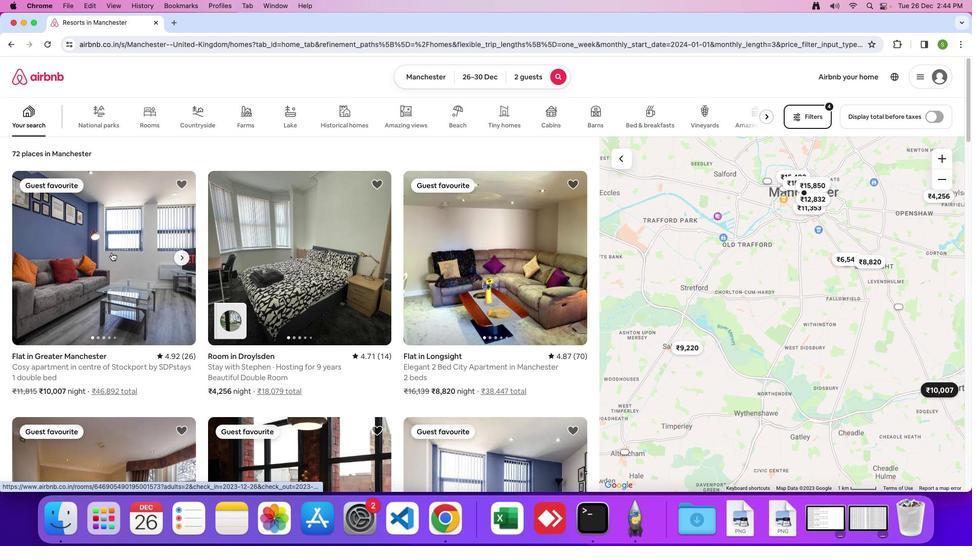 
Action: Mouse moved to (340, 268)
Screenshot: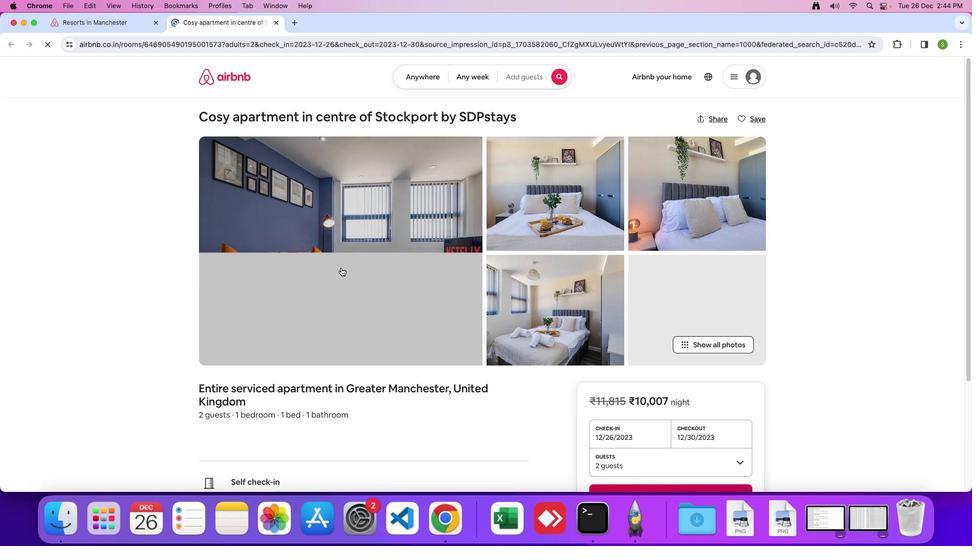 
Action: Mouse pressed left at (340, 268)
Screenshot: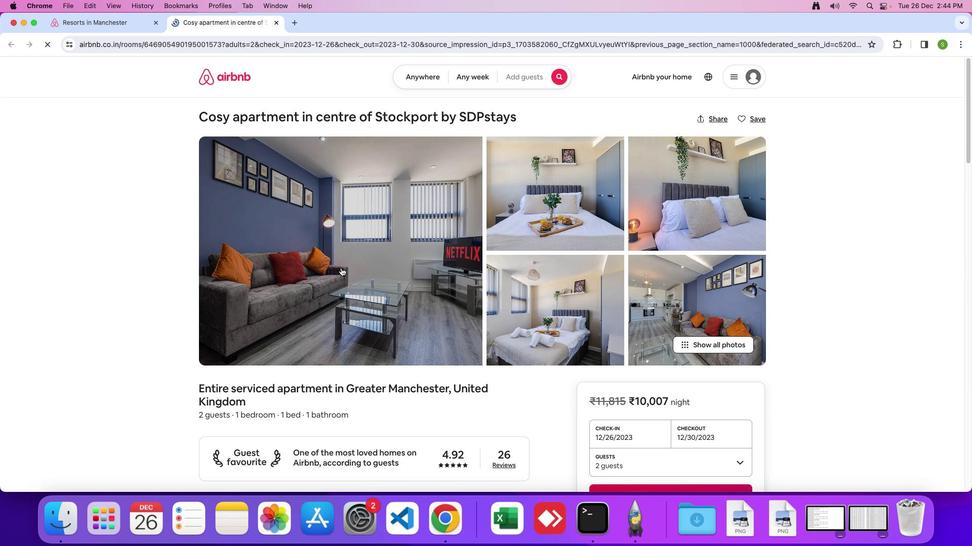 
Action: Mouse moved to (469, 283)
Screenshot: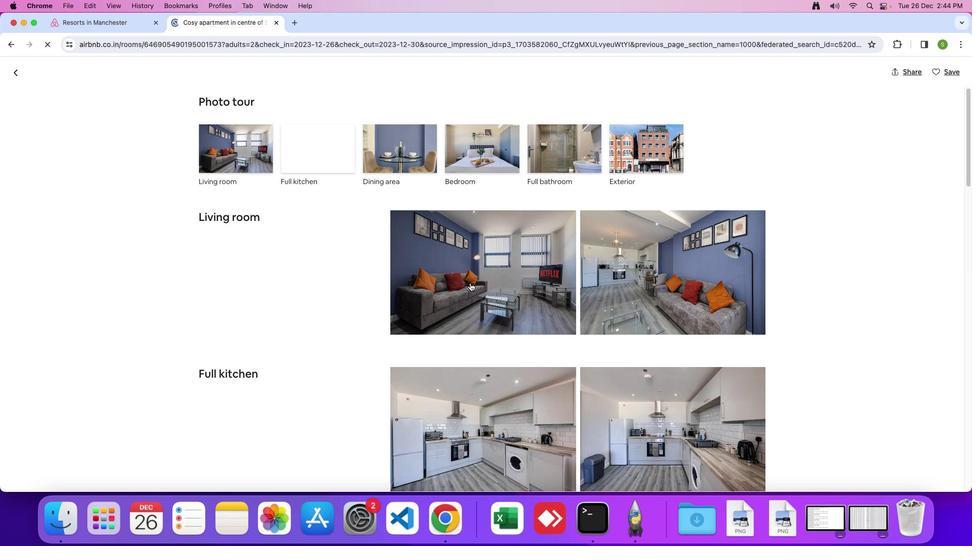 
Action: Mouse scrolled (469, 283) with delta (0, 0)
Screenshot: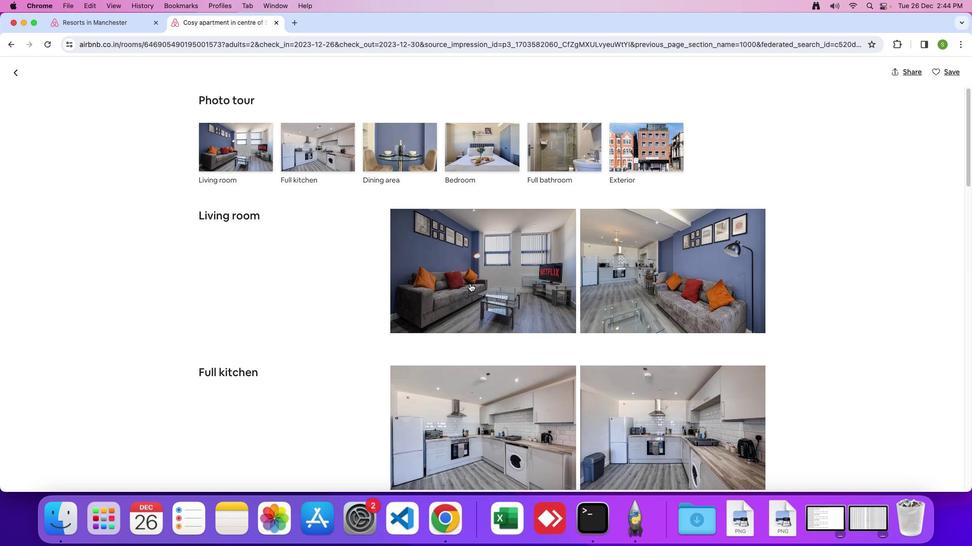 
Action: Mouse moved to (469, 283)
Screenshot: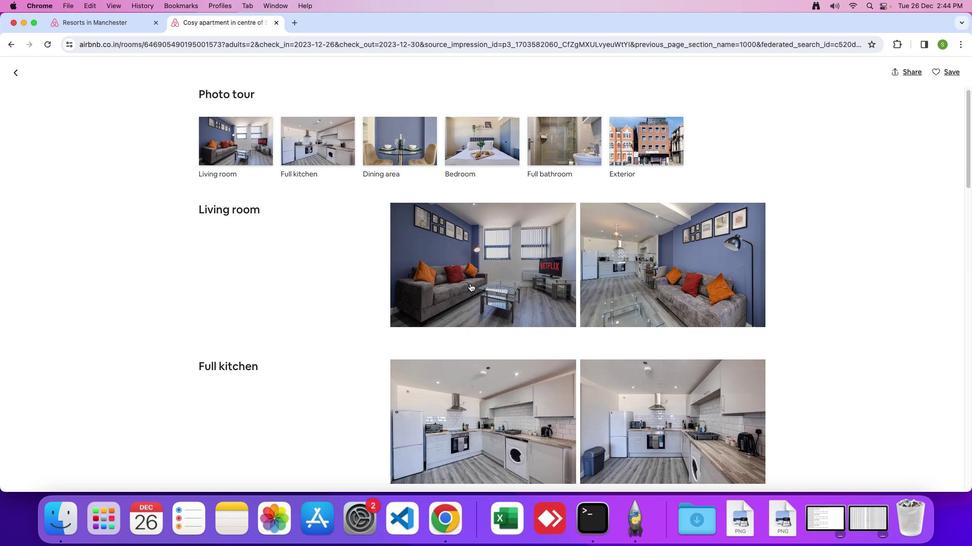 
Action: Mouse scrolled (469, 283) with delta (0, 0)
Screenshot: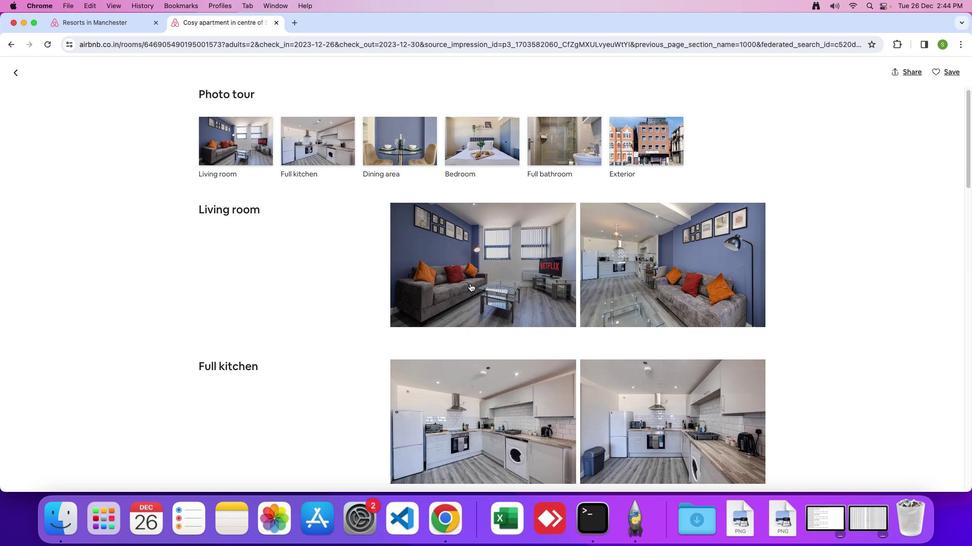 
Action: Mouse scrolled (469, 283) with delta (0, -1)
Screenshot: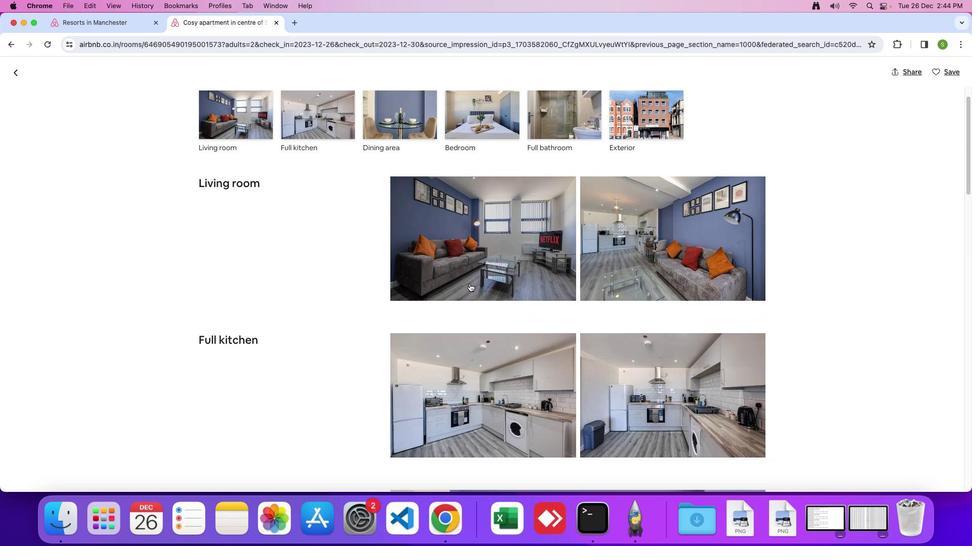 
Action: Mouse moved to (466, 282)
Screenshot: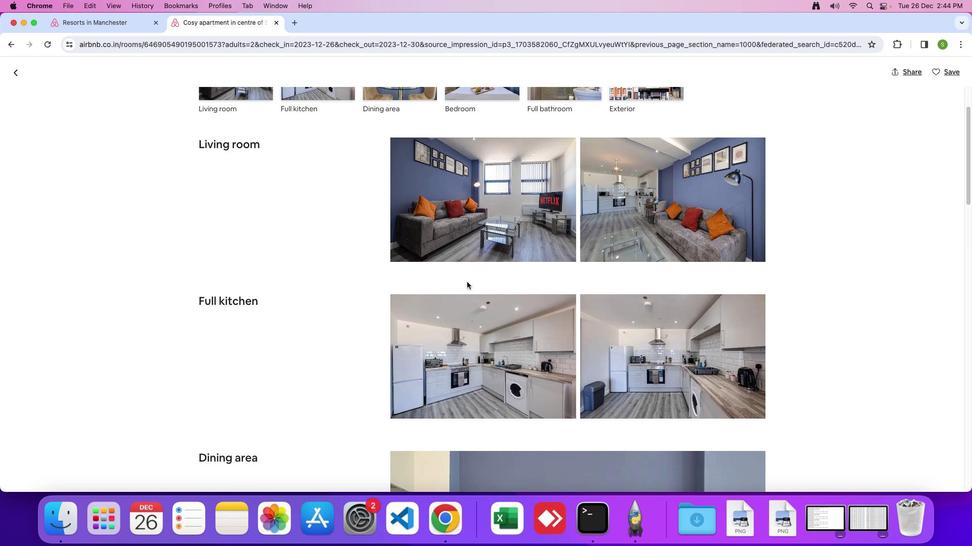 
Action: Mouse scrolled (466, 282) with delta (0, 0)
Screenshot: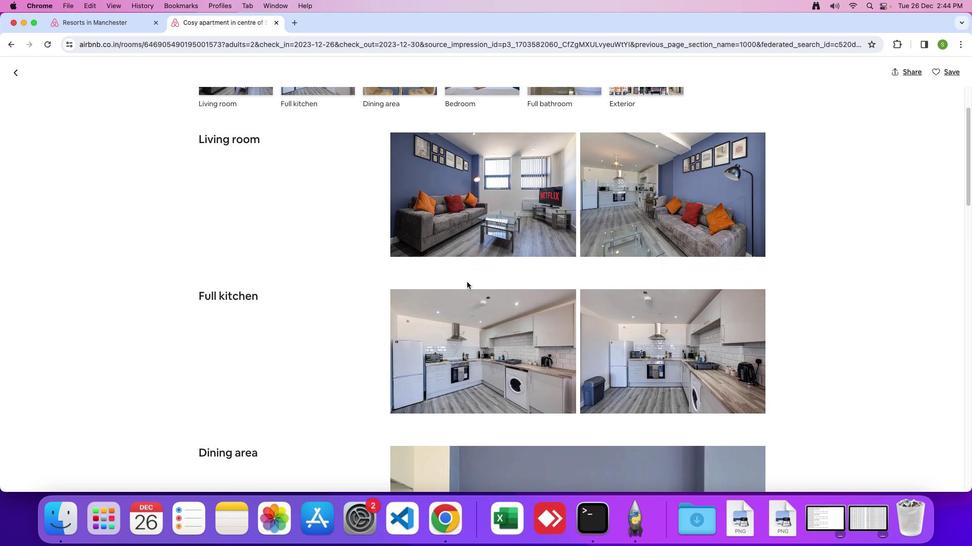 
Action: Mouse scrolled (466, 282) with delta (0, 0)
Screenshot: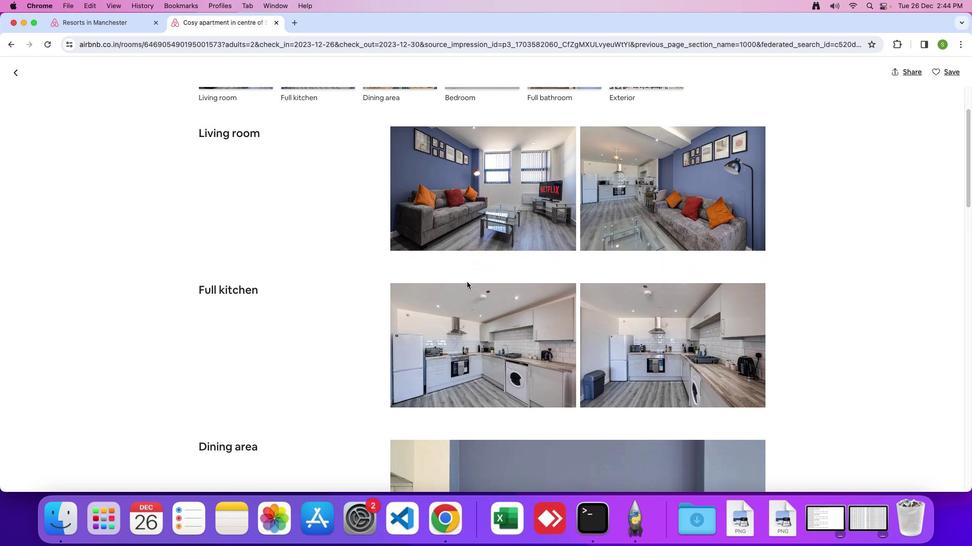 
Action: Mouse scrolled (466, 282) with delta (0, 0)
Screenshot: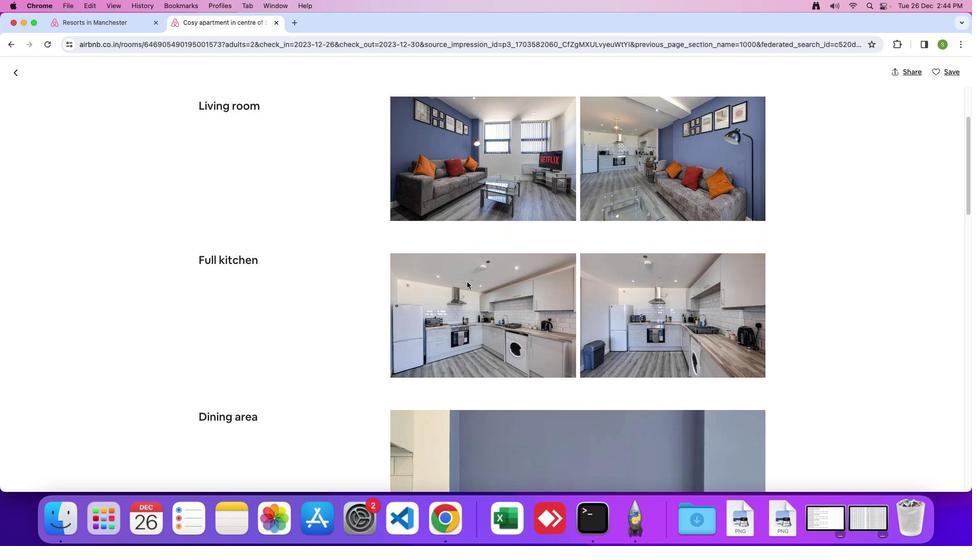 
Action: Mouse moved to (466, 282)
Screenshot: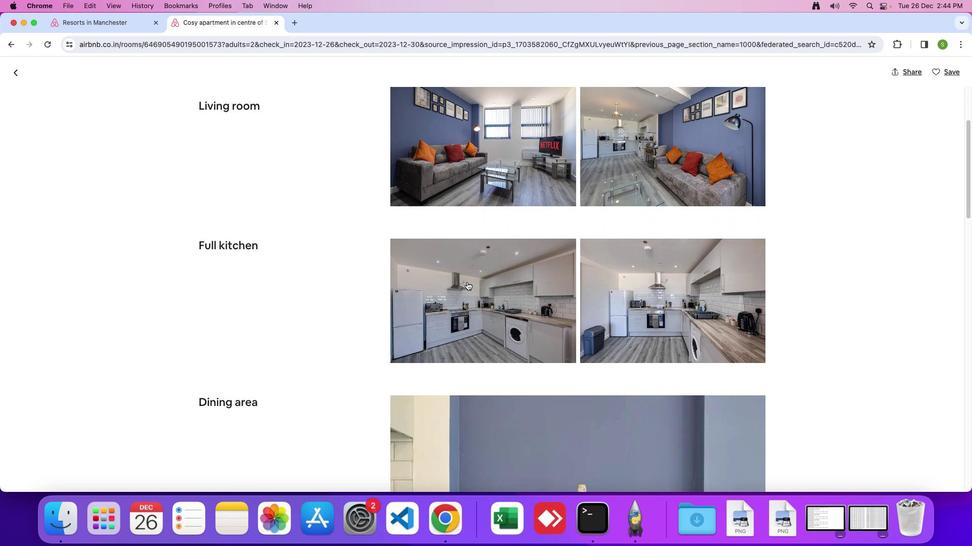 
Action: Mouse scrolled (466, 282) with delta (0, 0)
Screenshot: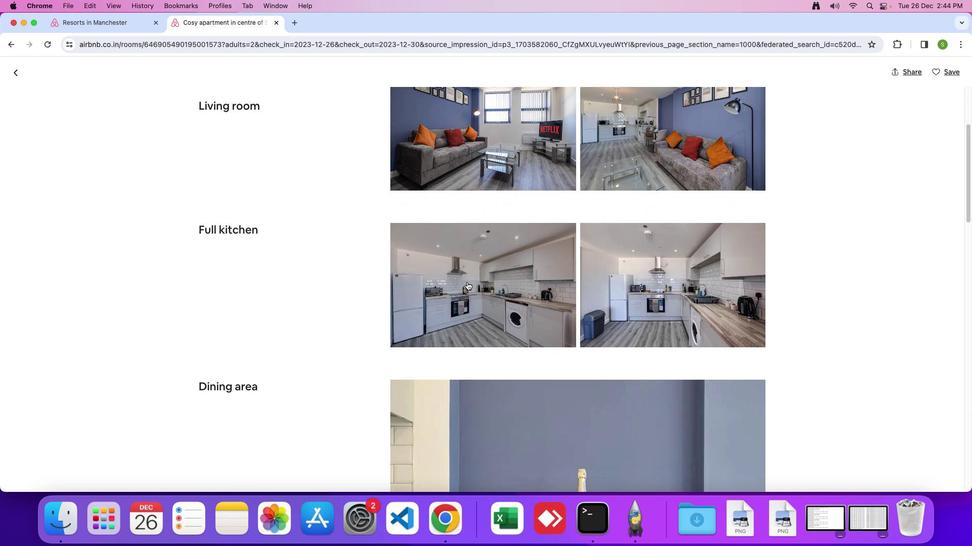 
Action: Mouse scrolled (466, 282) with delta (0, 0)
Screenshot: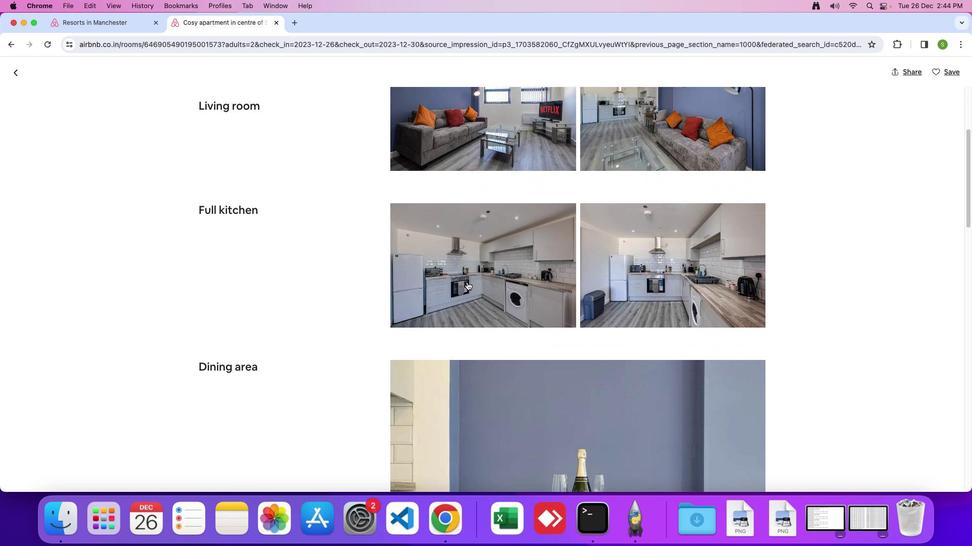 
Action: Mouse moved to (466, 282)
Screenshot: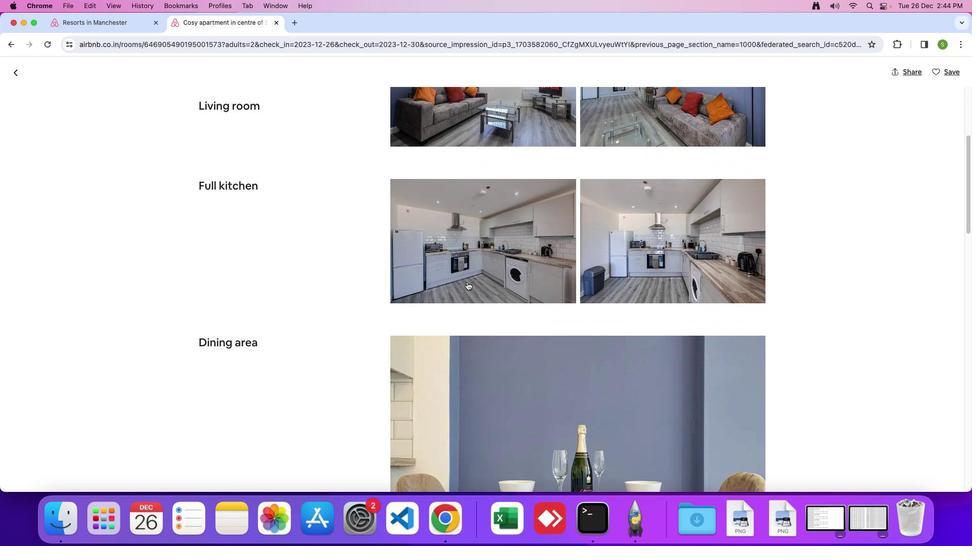
Action: Mouse scrolled (466, 282) with delta (0, -1)
Screenshot: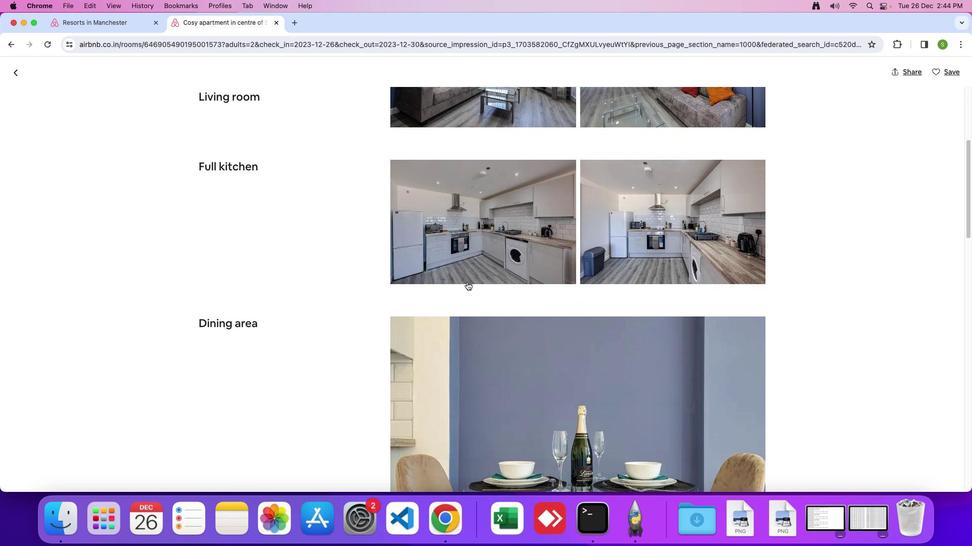 
Action: Mouse moved to (466, 282)
Screenshot: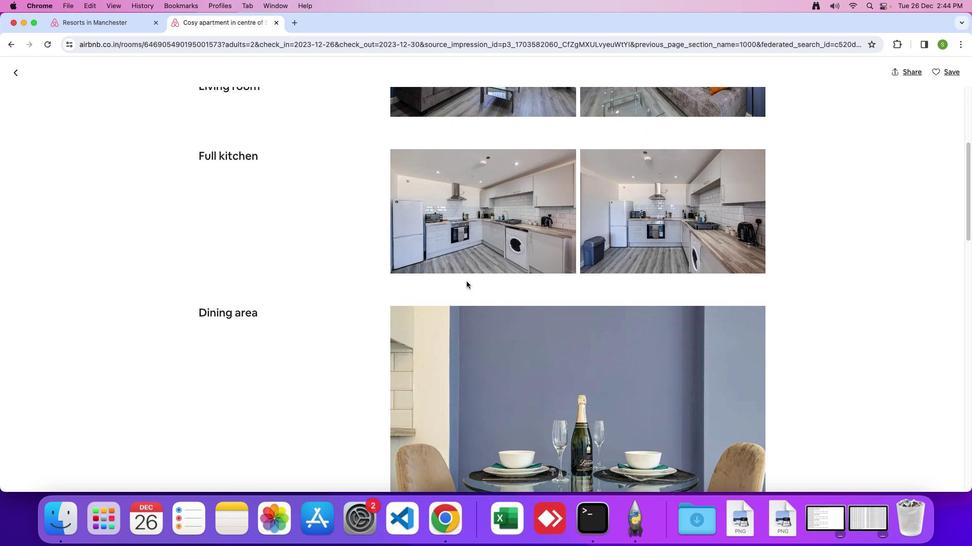
Action: Mouse scrolled (466, 282) with delta (0, 0)
Screenshot: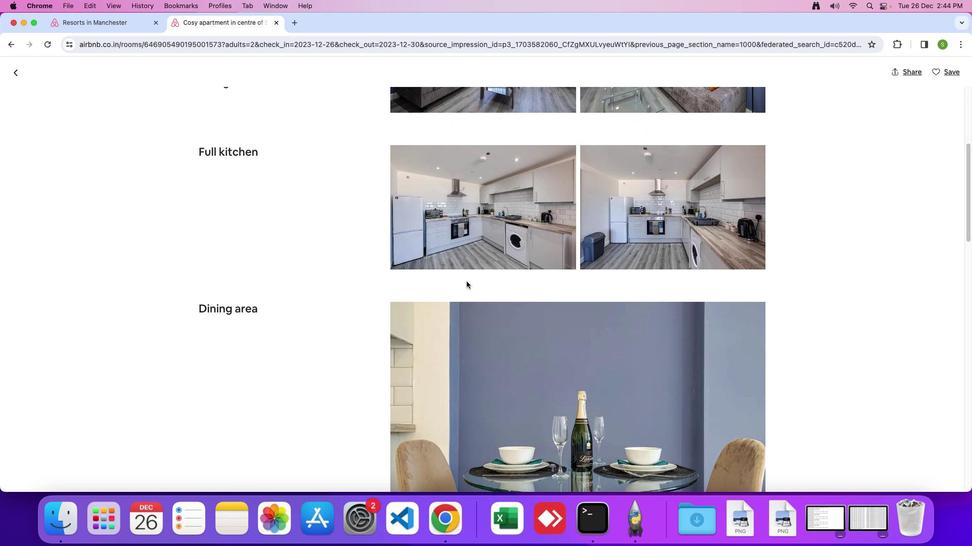 
Action: Mouse moved to (466, 281)
Screenshot: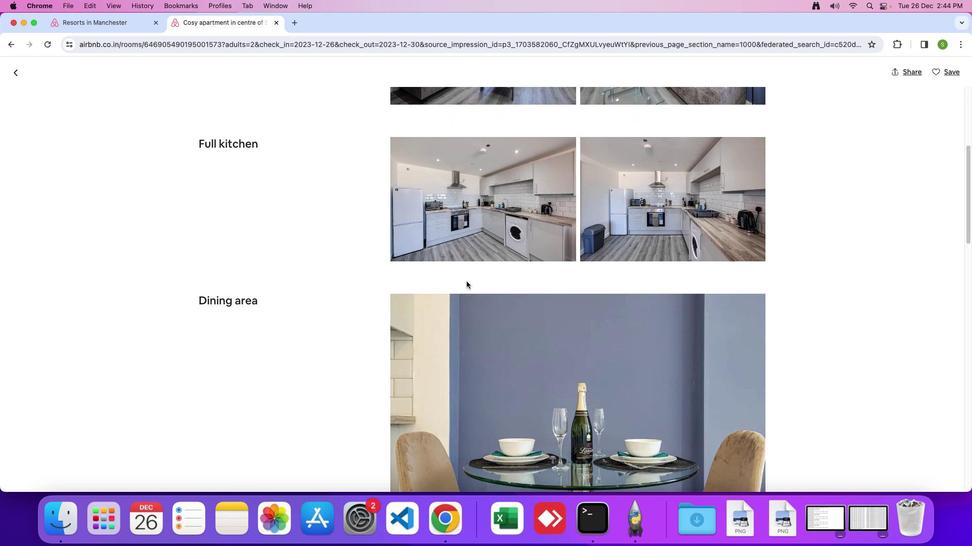 
Action: Mouse scrolled (466, 281) with delta (0, 0)
Screenshot: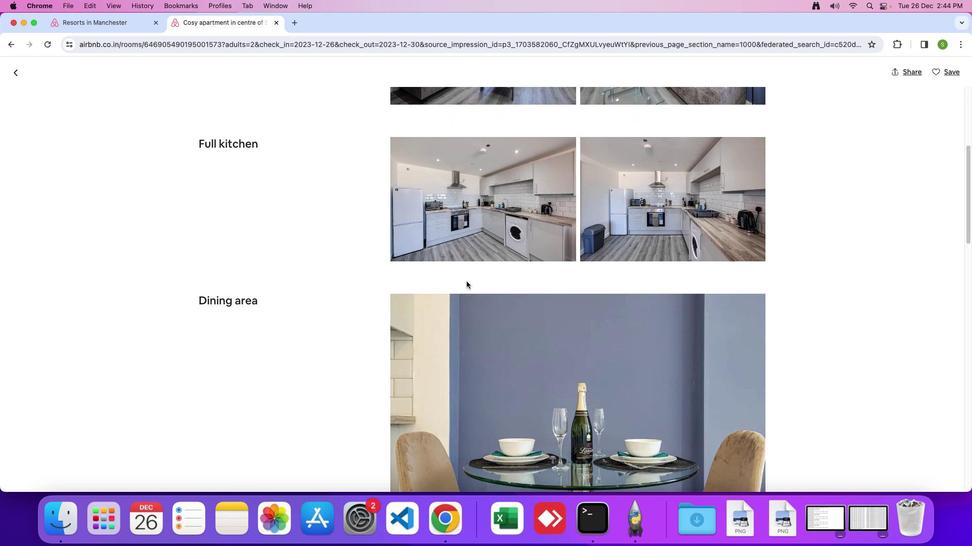 
Action: Mouse moved to (466, 281)
Screenshot: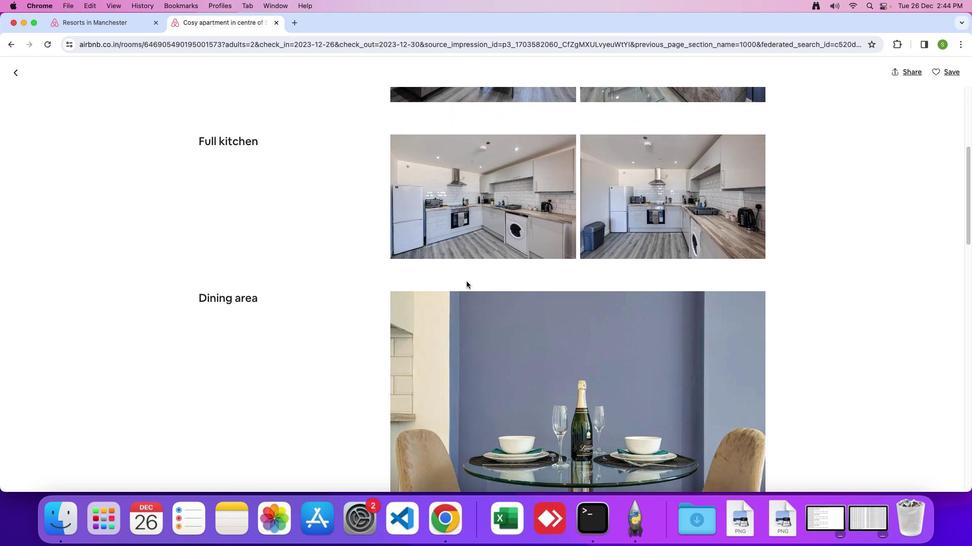
Action: Mouse scrolled (466, 281) with delta (0, 0)
Screenshot: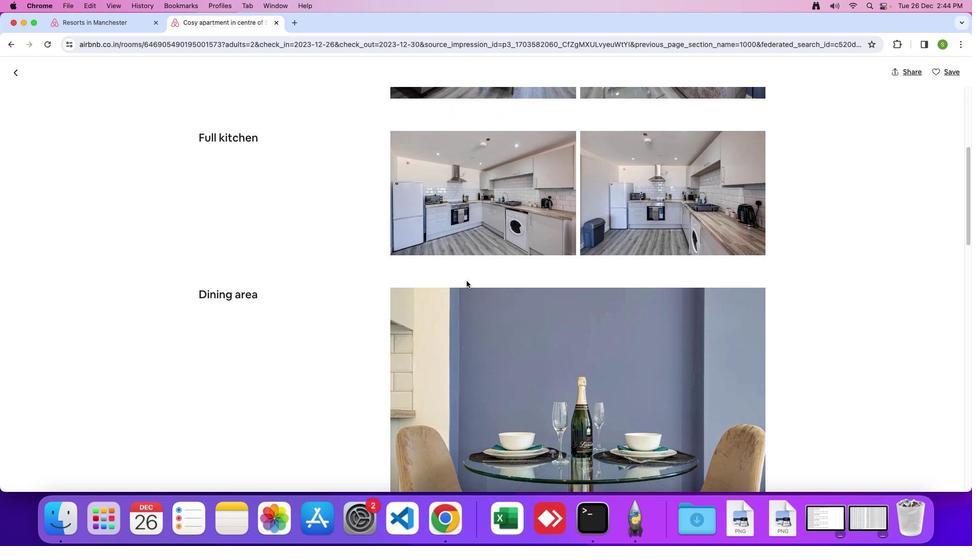 
Action: Mouse moved to (466, 281)
Screenshot: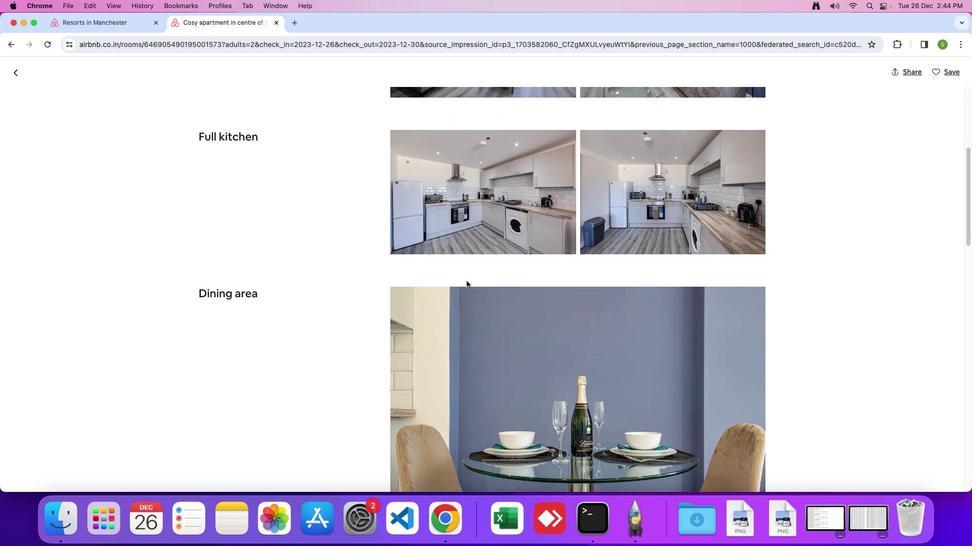 
Action: Mouse scrolled (466, 281) with delta (0, 0)
Screenshot: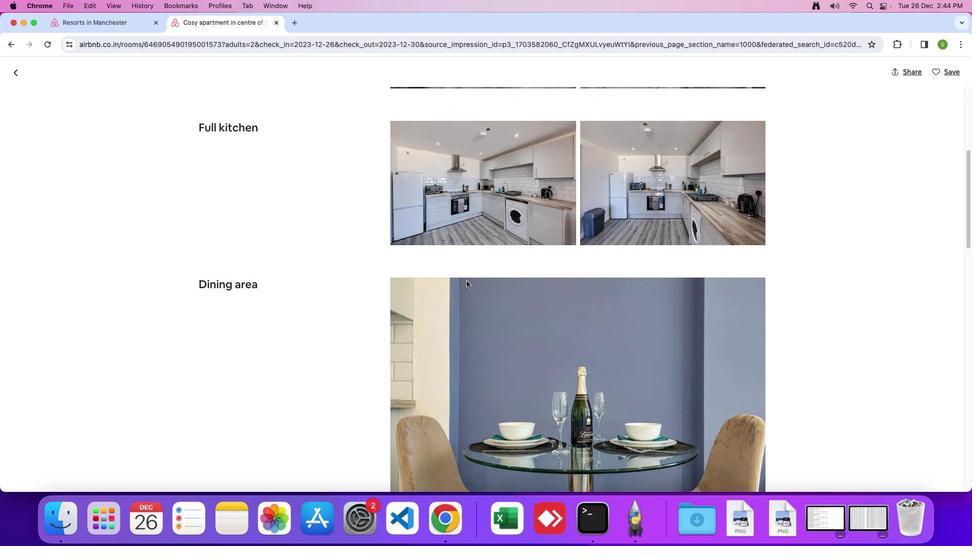 
Action: Mouse scrolled (466, 281) with delta (0, 0)
Screenshot: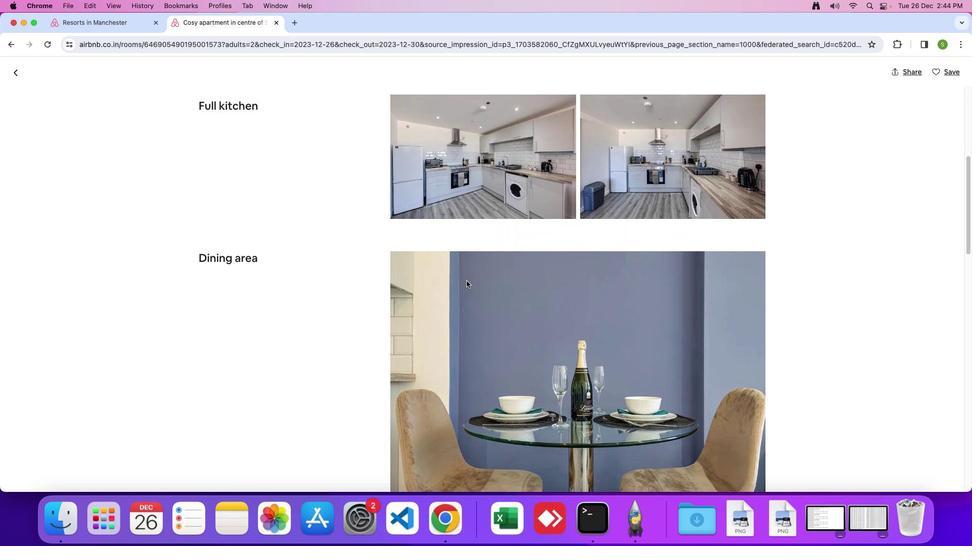 
Action: Mouse scrolled (466, 281) with delta (0, -1)
Screenshot: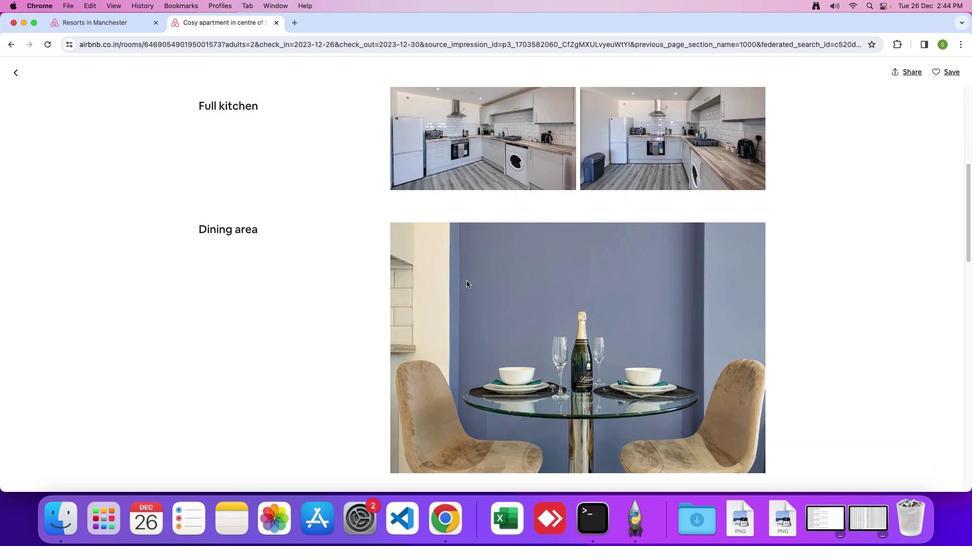 
Action: Mouse moved to (466, 281)
Screenshot: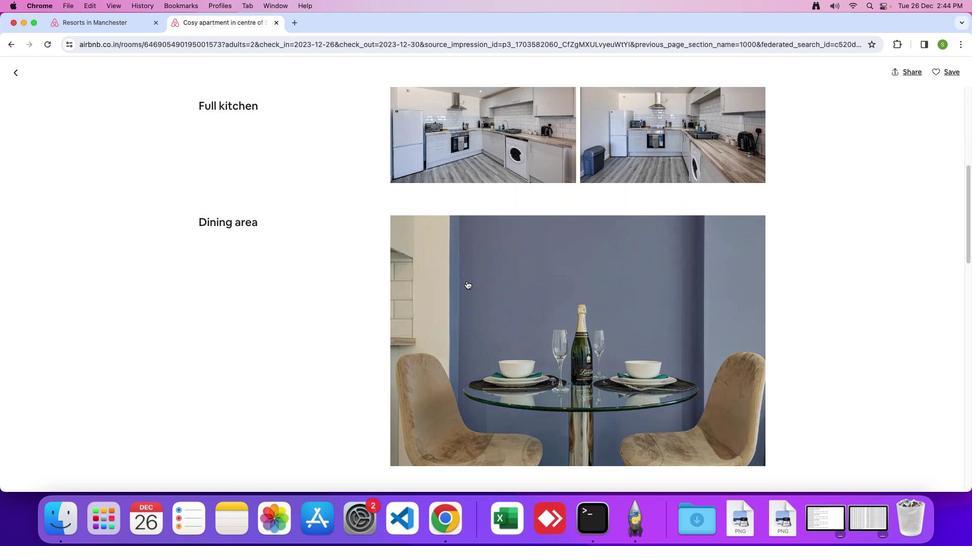 
Action: Mouse scrolled (466, 281) with delta (0, 0)
Screenshot: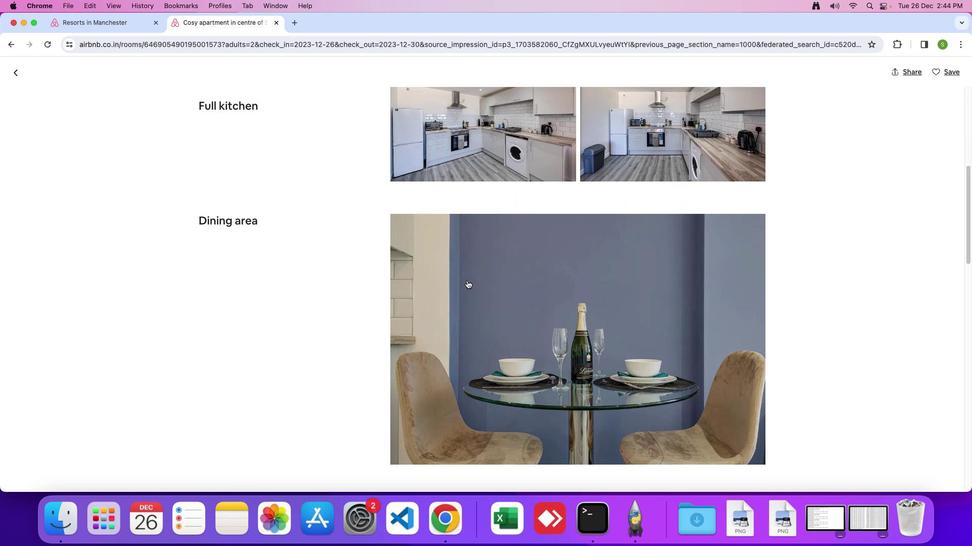 
Action: Mouse scrolled (466, 281) with delta (0, 0)
Screenshot: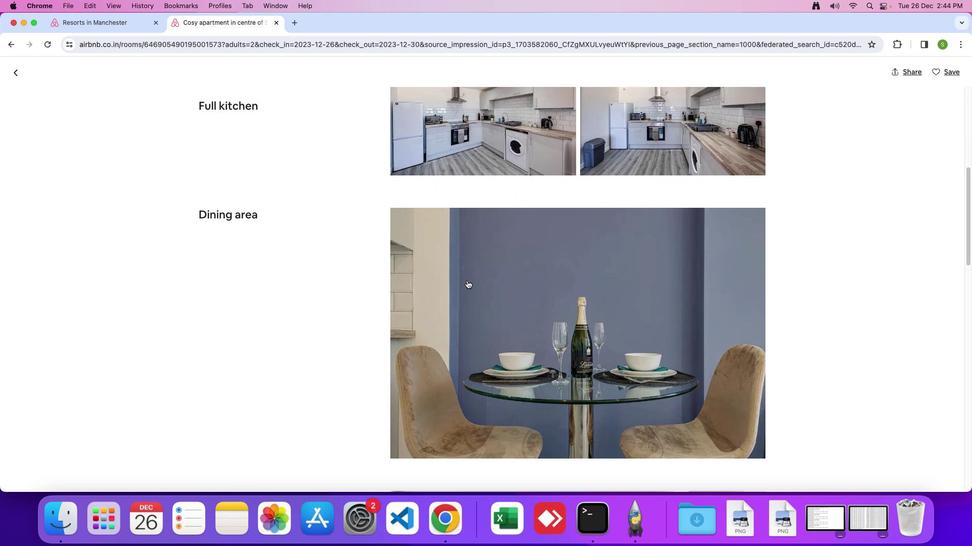 
Action: Mouse moved to (464, 281)
Screenshot: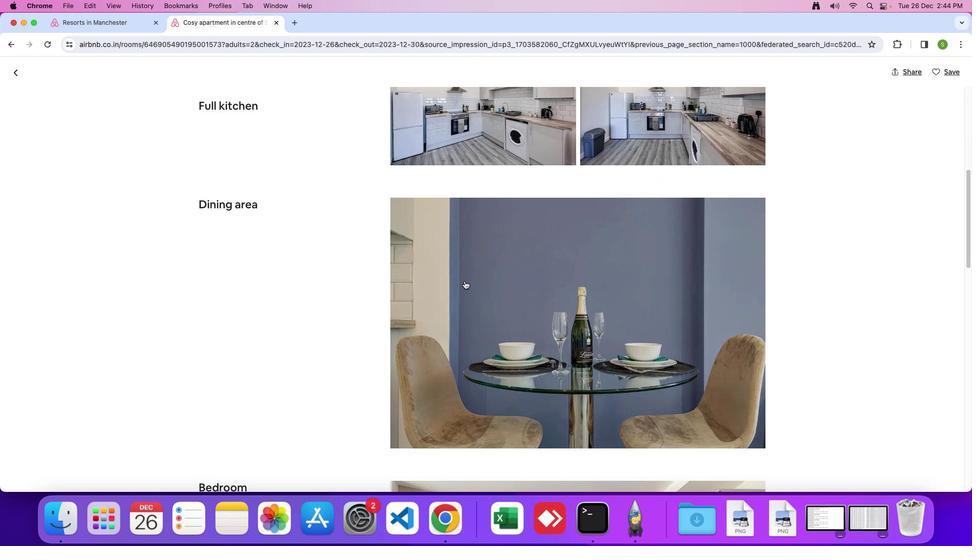 
Action: Mouse scrolled (464, 281) with delta (0, 0)
Screenshot: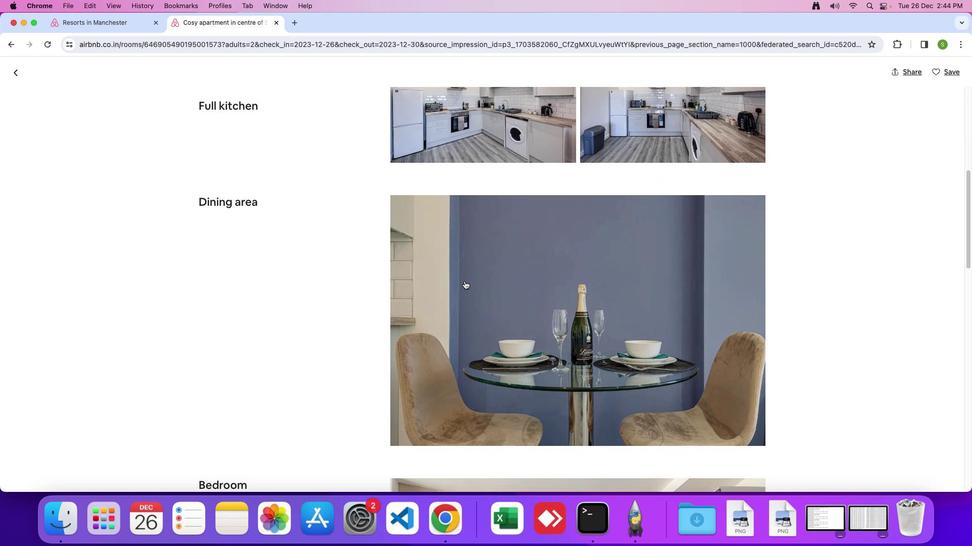 
Action: Mouse scrolled (464, 281) with delta (0, 0)
Screenshot: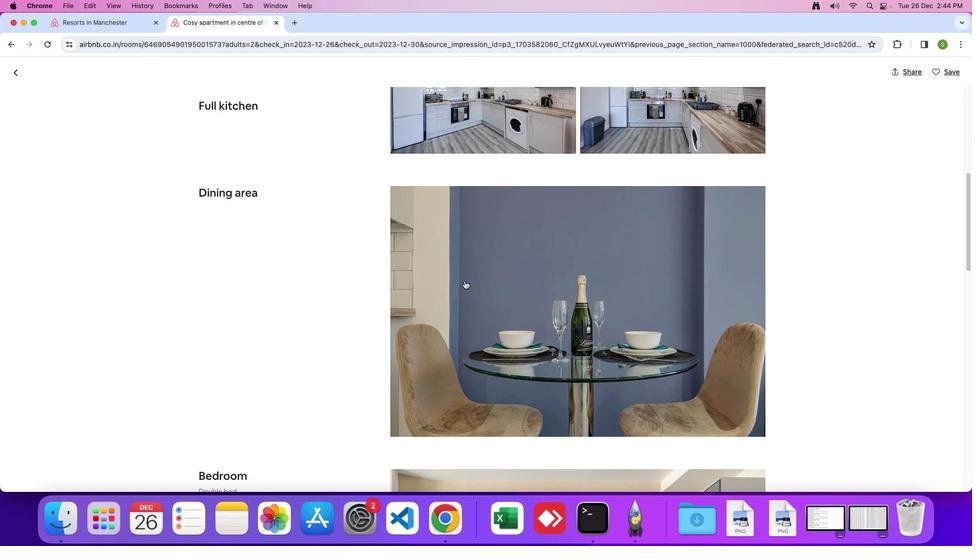 
Action: Mouse scrolled (464, 281) with delta (0, 0)
Screenshot: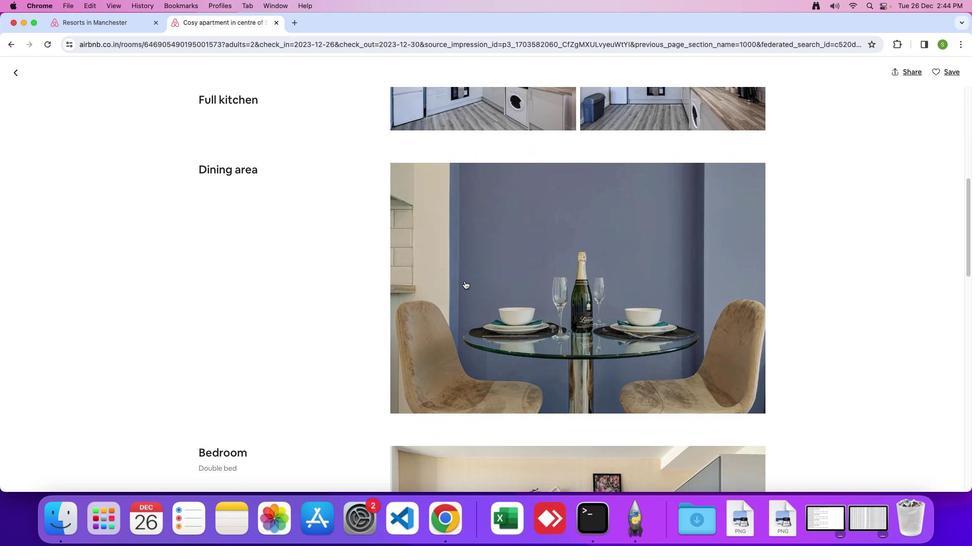 
Action: Mouse moved to (464, 281)
Screenshot: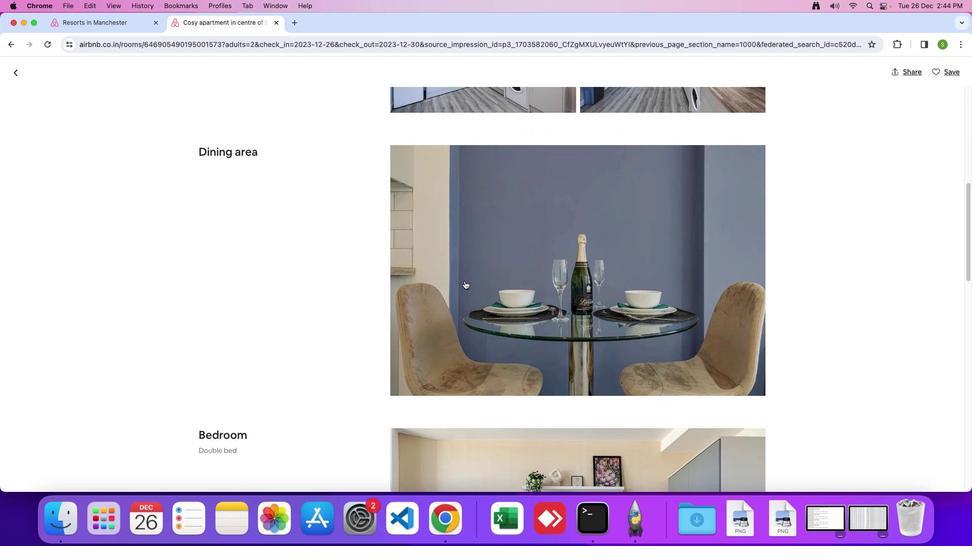 
Action: Mouse scrolled (464, 281) with delta (0, -1)
Screenshot: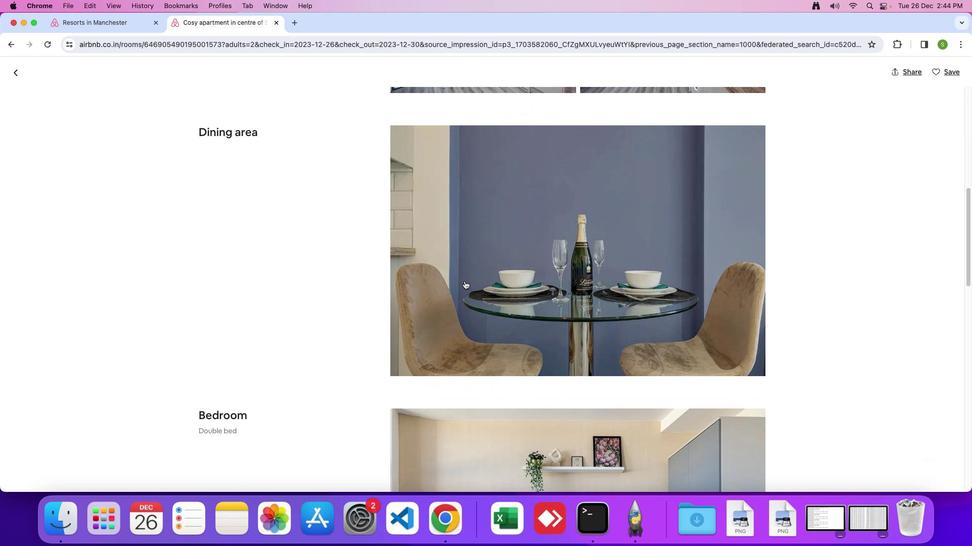 
Action: Mouse moved to (464, 280)
Screenshot: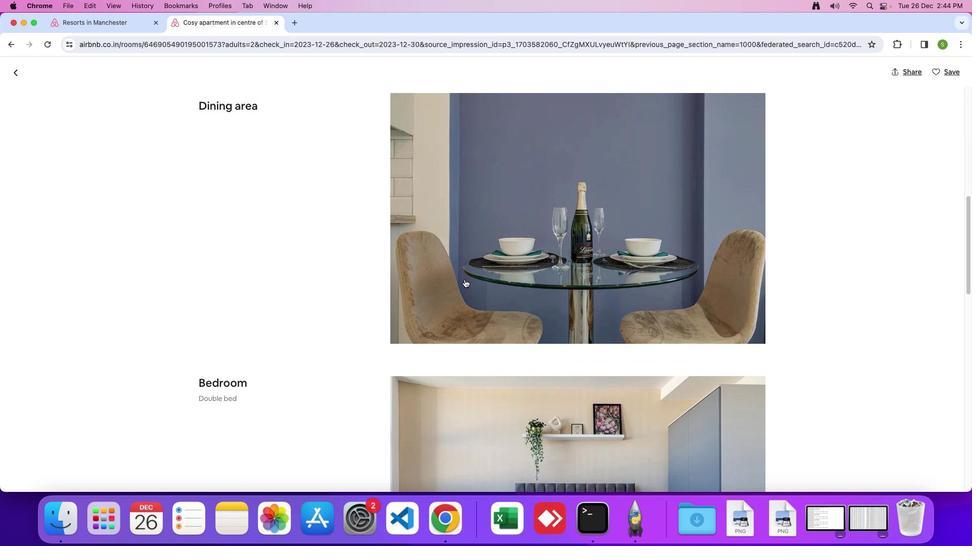 
Action: Mouse scrolled (464, 280) with delta (0, 0)
Screenshot: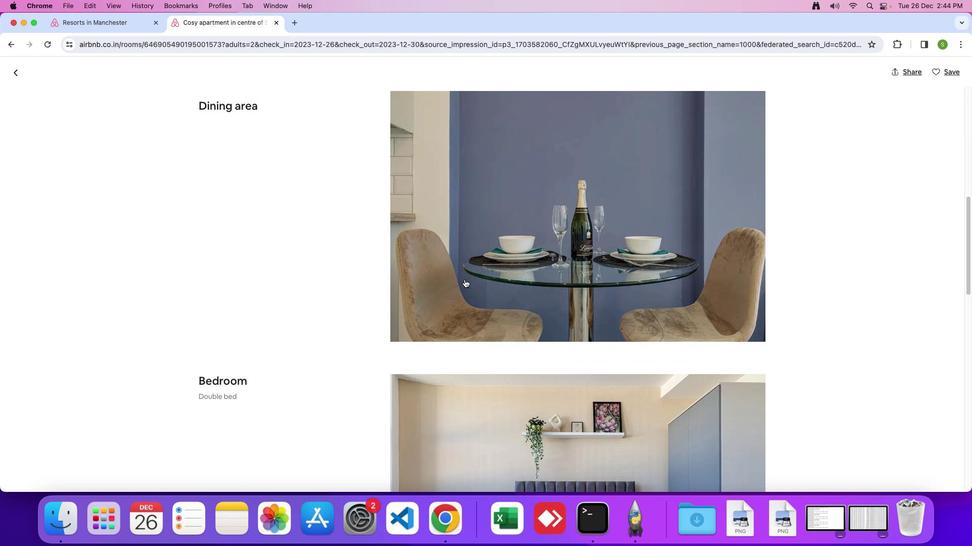
Action: Mouse moved to (464, 280)
Screenshot: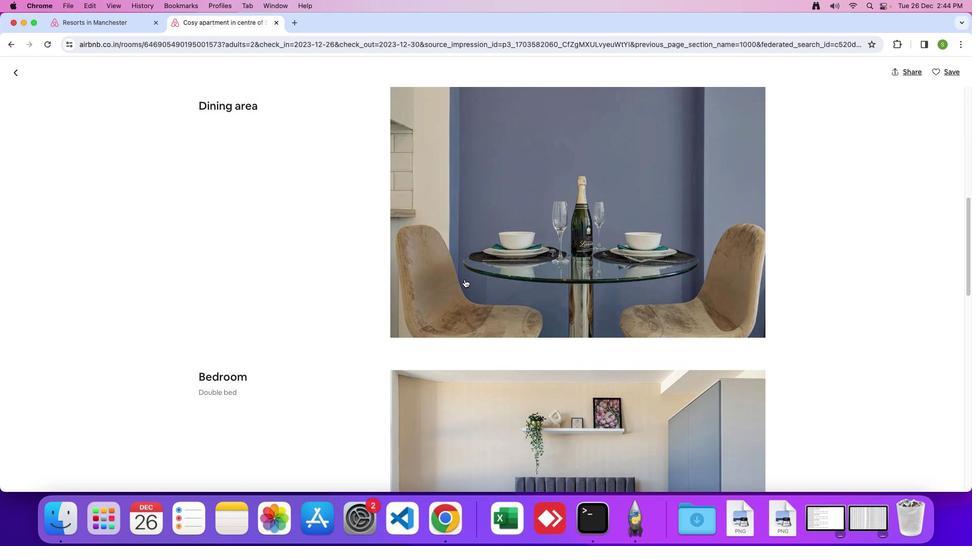 
Action: Mouse scrolled (464, 280) with delta (0, 0)
Screenshot: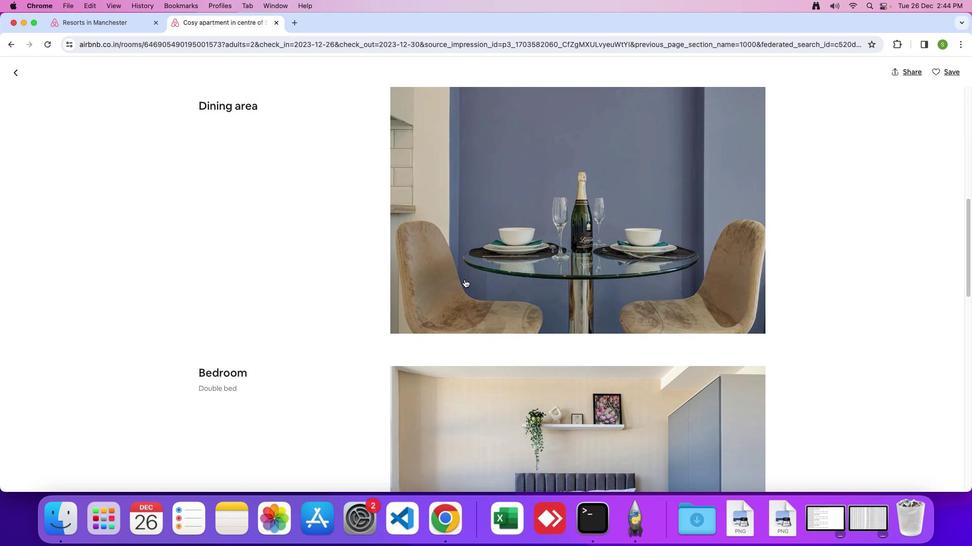 
Action: Mouse moved to (477, 271)
Screenshot: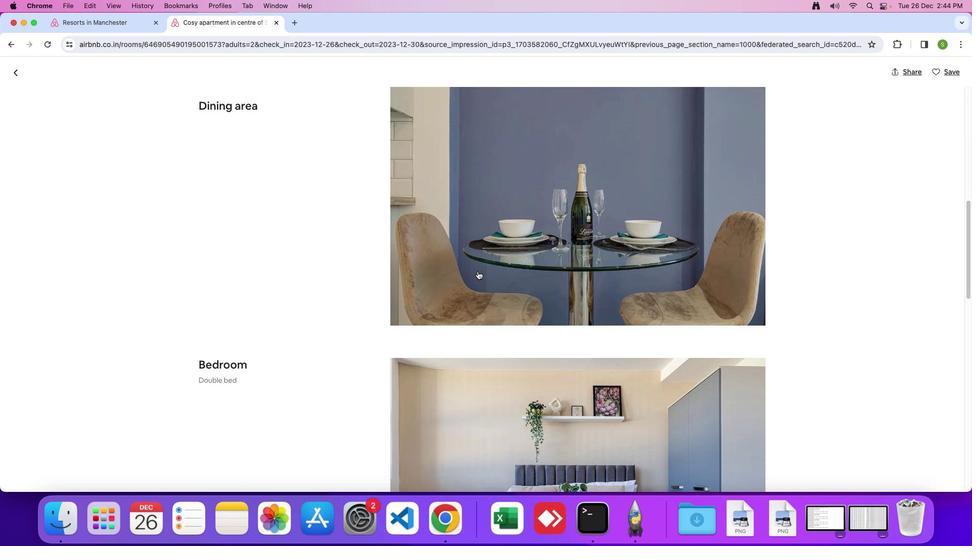 
Action: Mouse scrolled (477, 271) with delta (0, 0)
Screenshot: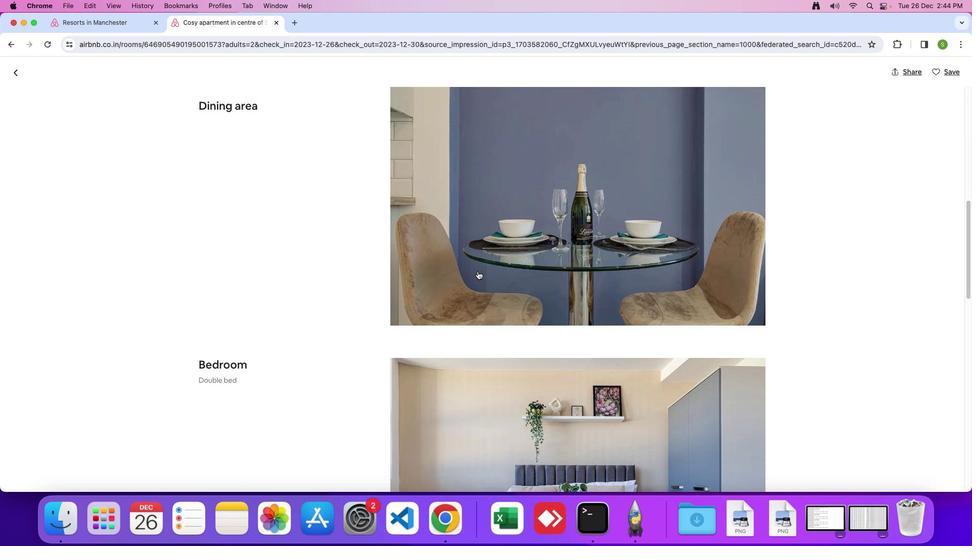 
Action: Mouse moved to (478, 271)
Screenshot: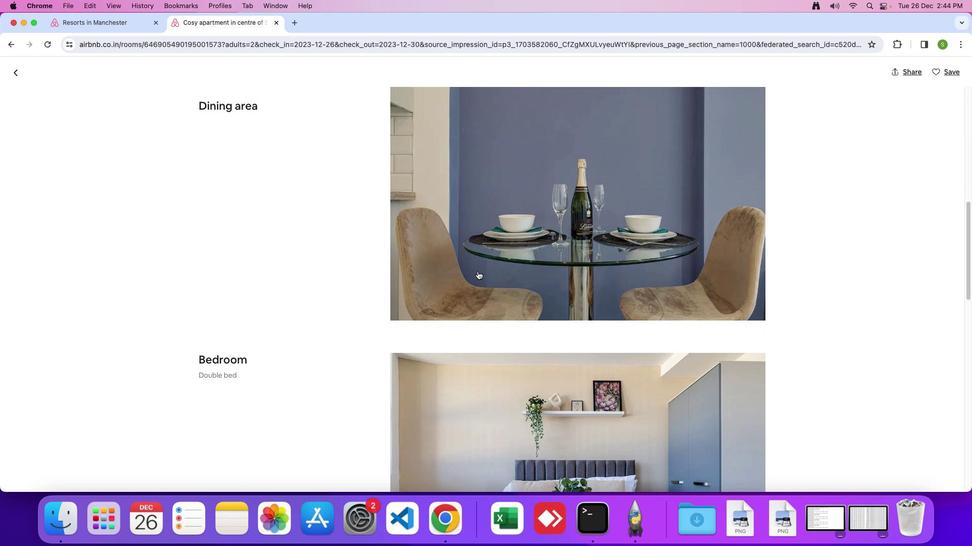 
Action: Mouse scrolled (478, 271) with delta (0, 0)
Screenshot: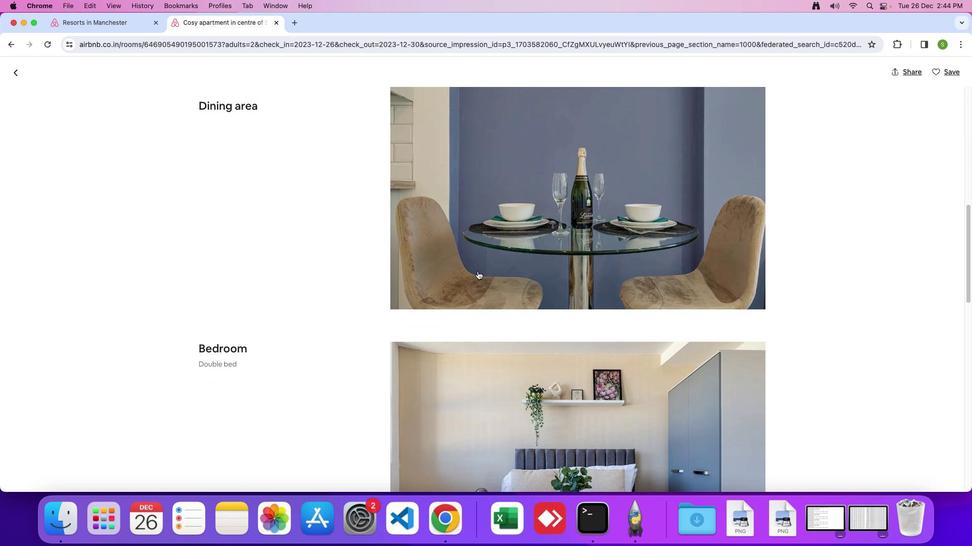 
Action: Mouse scrolled (478, 271) with delta (0, -1)
Screenshot: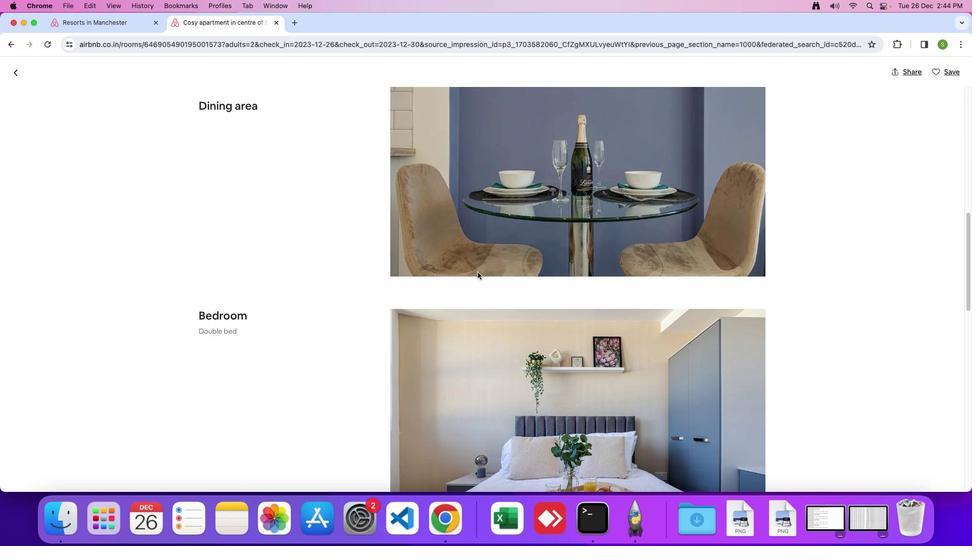 
Action: Mouse scrolled (478, 271) with delta (0, -1)
Screenshot: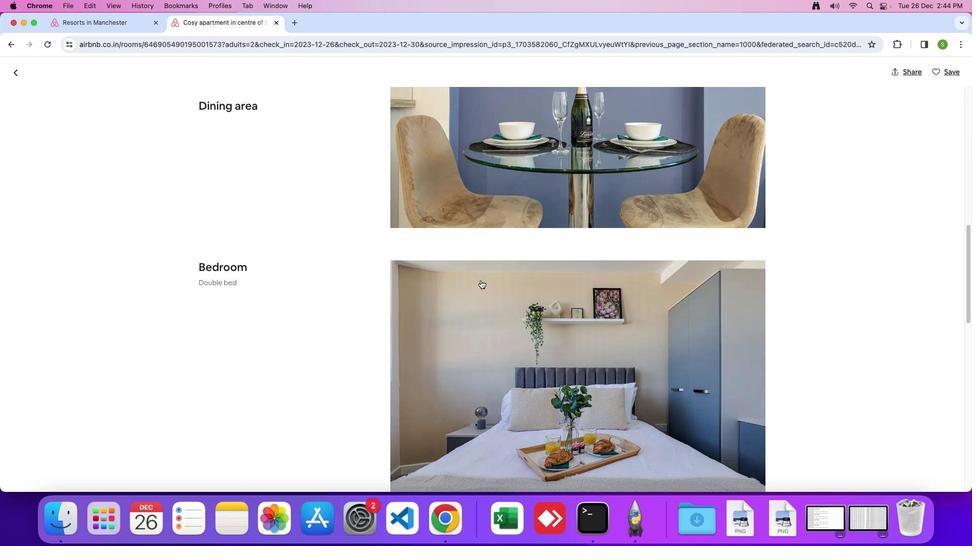 
Action: Mouse moved to (482, 280)
Screenshot: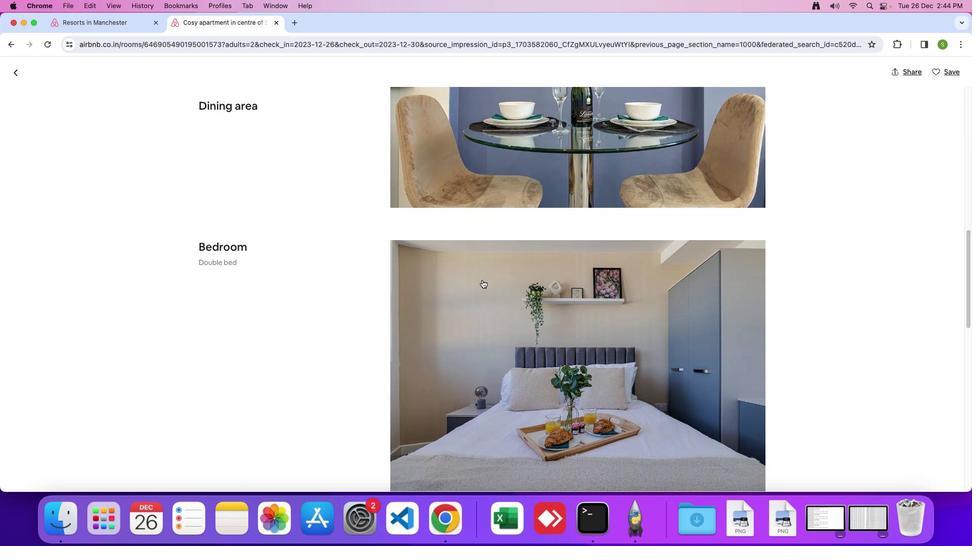 
Action: Mouse scrolled (482, 280) with delta (0, 0)
Screenshot: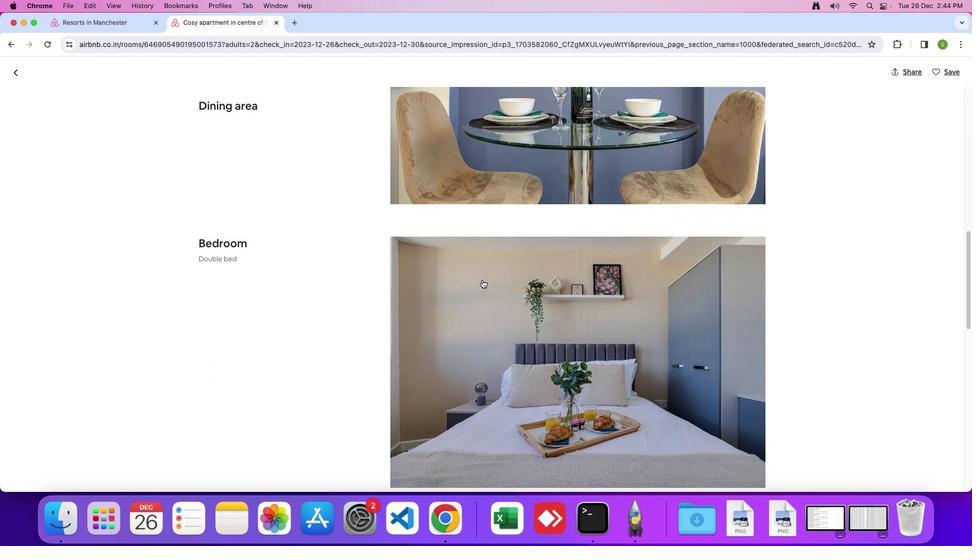
Action: Mouse scrolled (482, 280) with delta (0, 0)
Screenshot: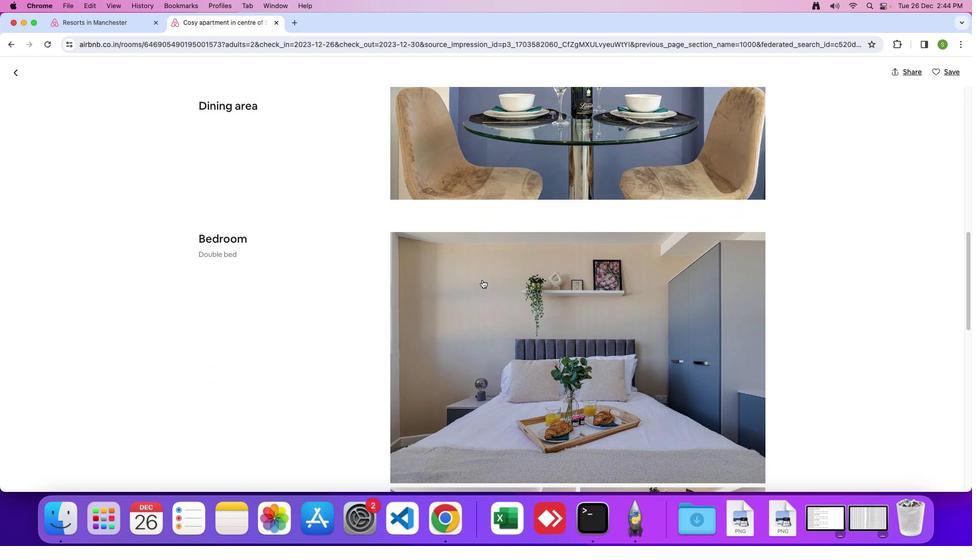 
Action: Mouse scrolled (482, 280) with delta (0, 0)
Screenshot: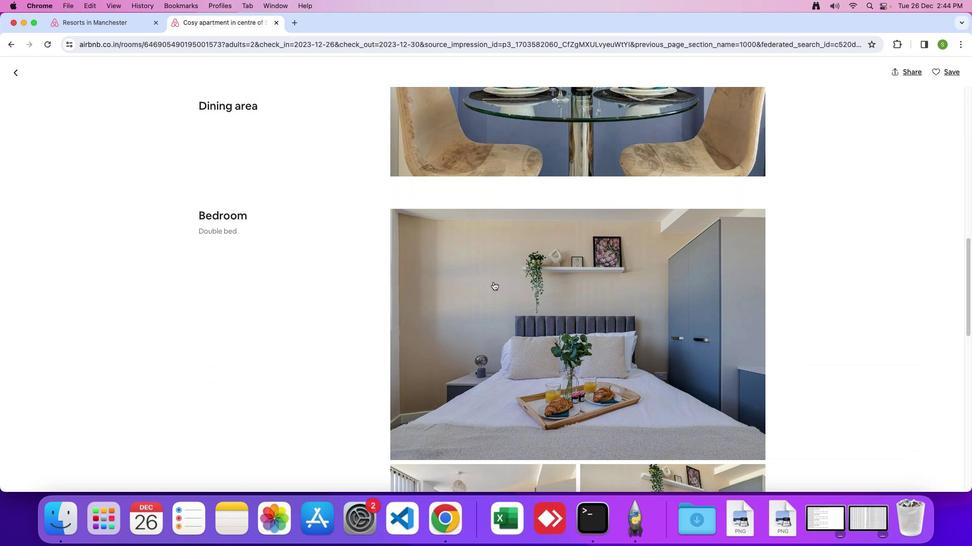 
Action: Mouse moved to (547, 295)
Screenshot: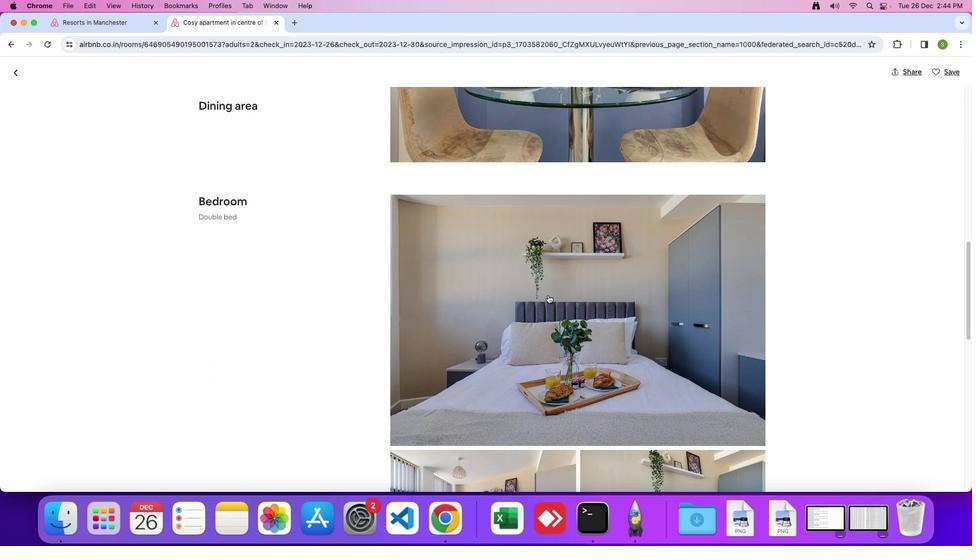 
Action: Mouse scrolled (547, 295) with delta (0, 0)
Screenshot: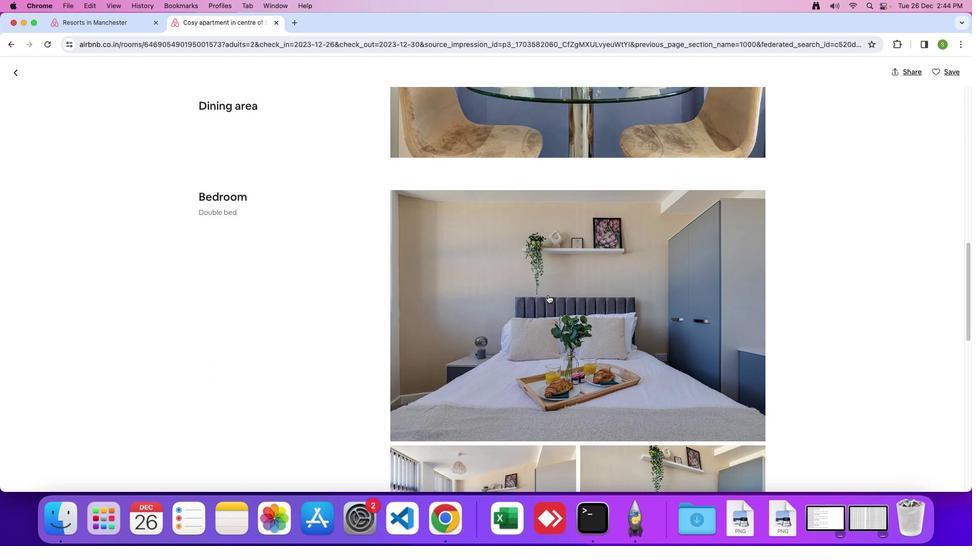 
Action: Mouse moved to (548, 295)
Screenshot: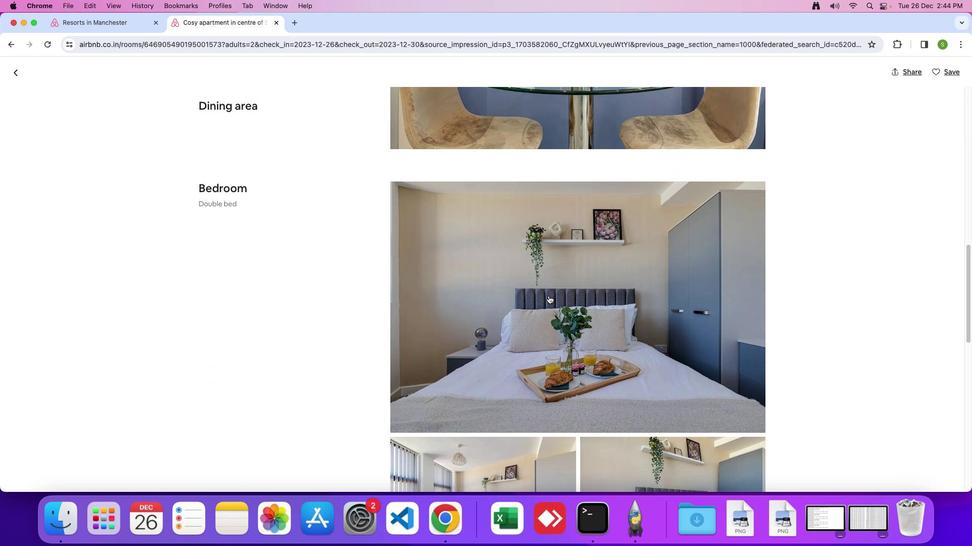 
Action: Mouse scrolled (548, 295) with delta (0, 0)
Screenshot: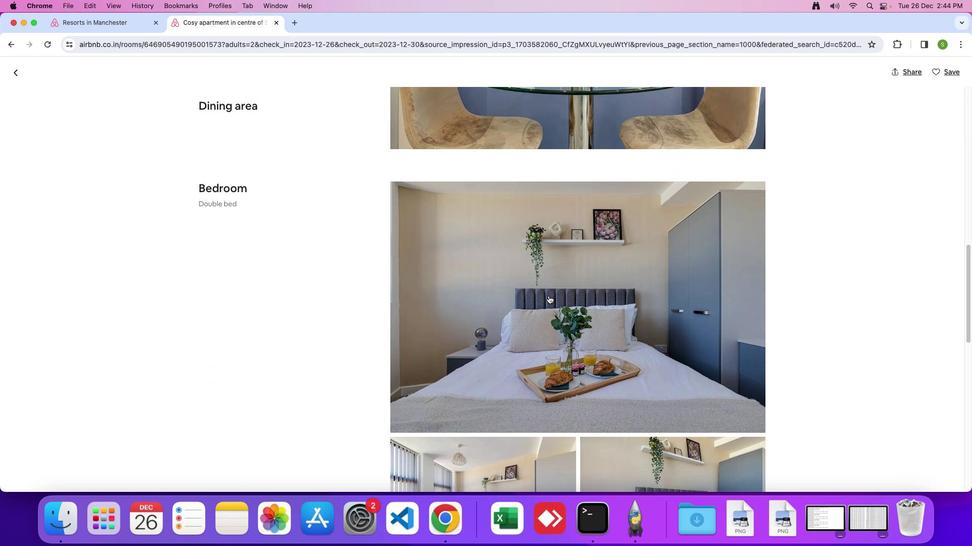 
Action: Mouse scrolled (548, 295) with delta (0, -1)
Screenshot: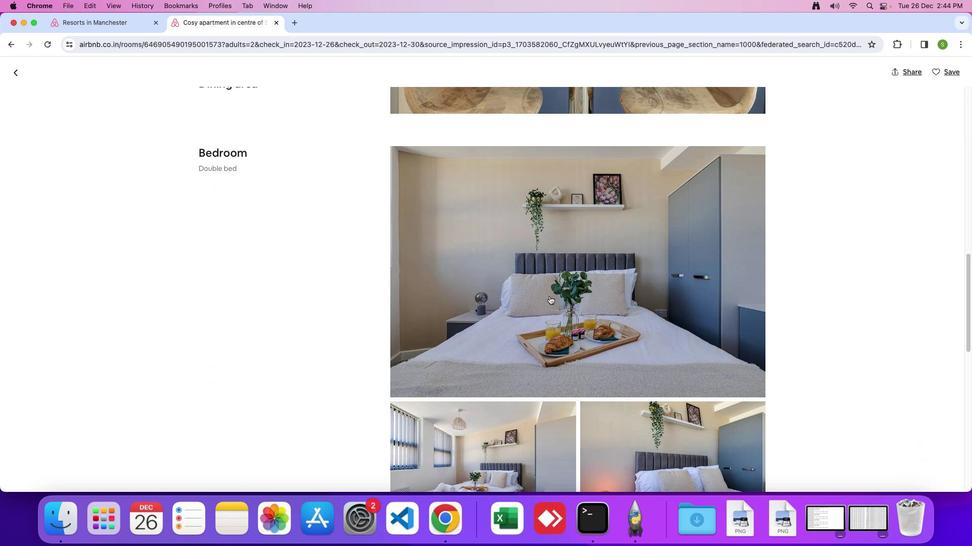
Action: Mouse moved to (551, 297)
Screenshot: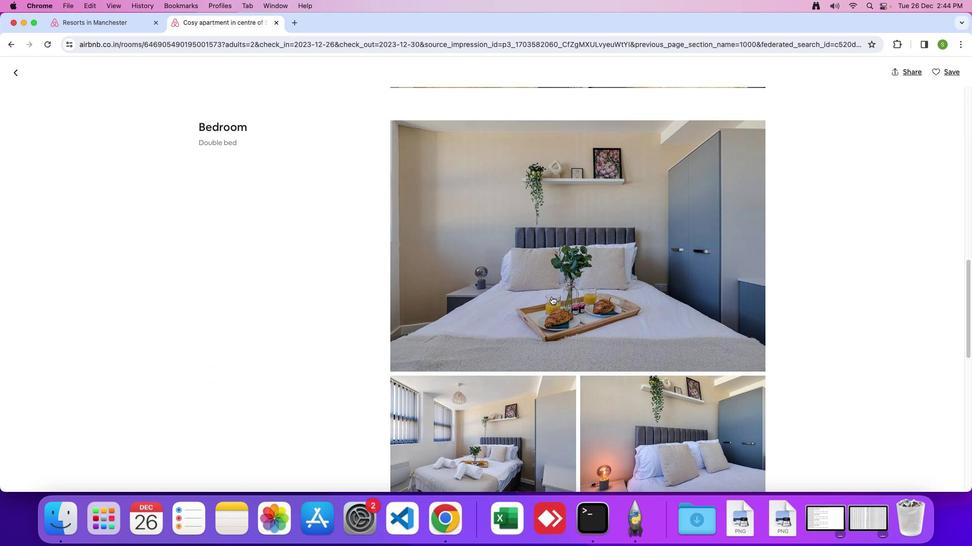 
Action: Mouse scrolled (551, 297) with delta (0, 0)
Screenshot: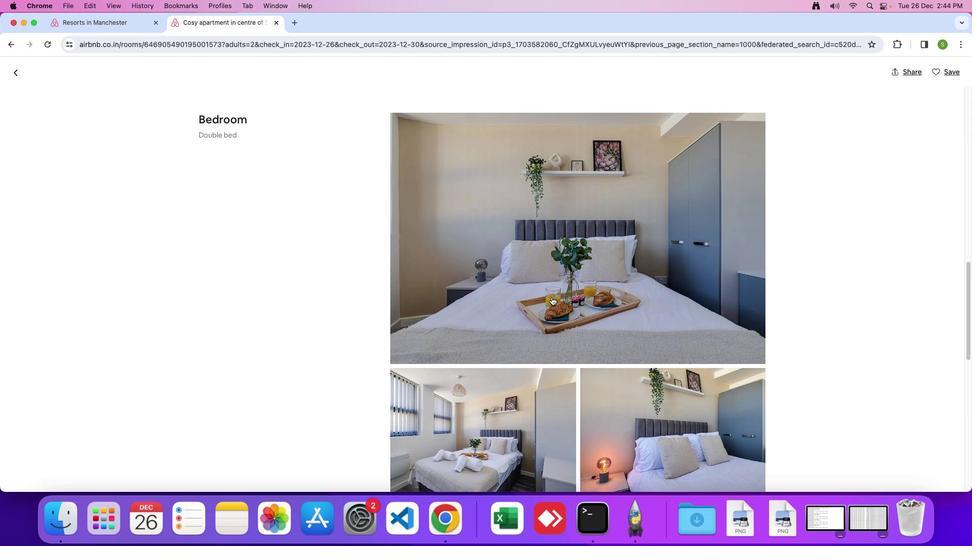 
Action: Mouse moved to (551, 297)
Screenshot: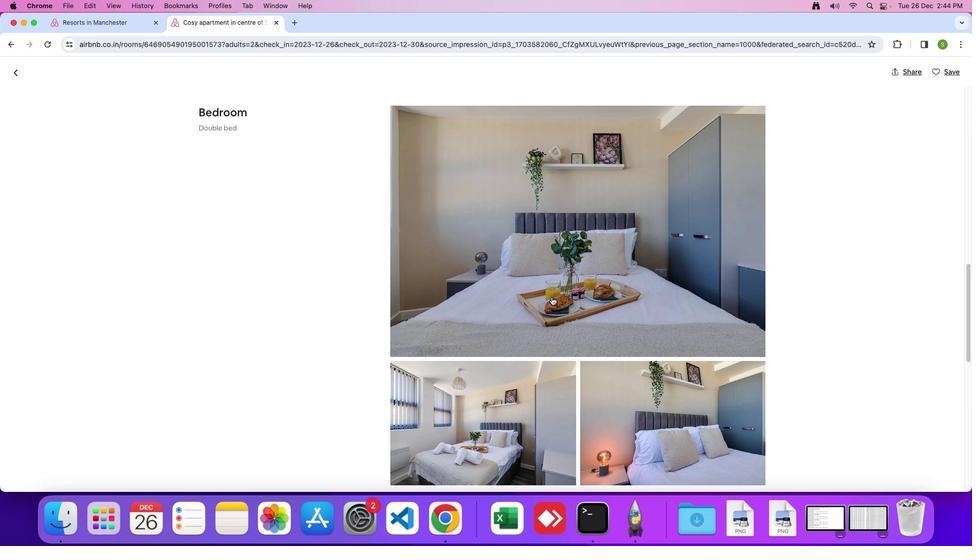 
Action: Mouse scrolled (551, 297) with delta (0, 0)
Screenshot: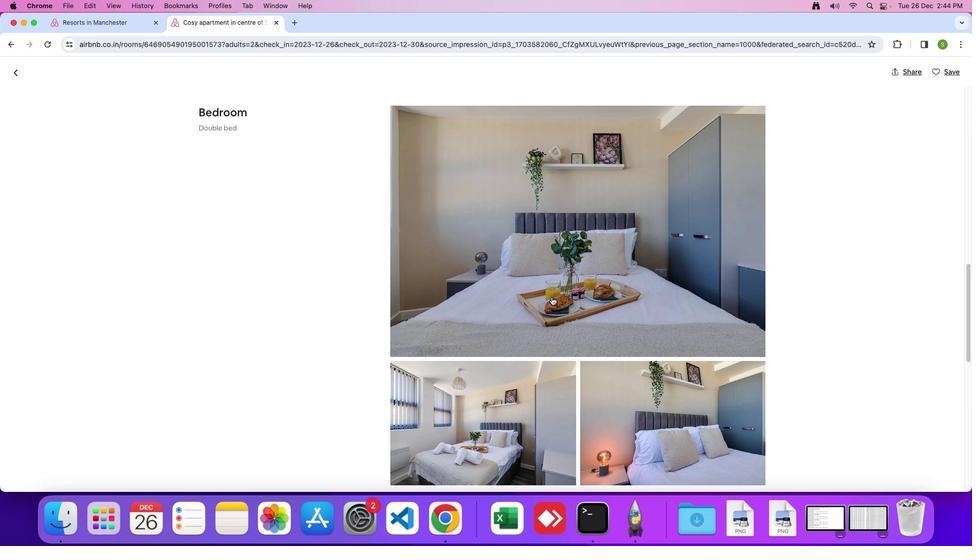 
Action: Mouse scrolled (551, 297) with delta (0, -1)
Screenshot: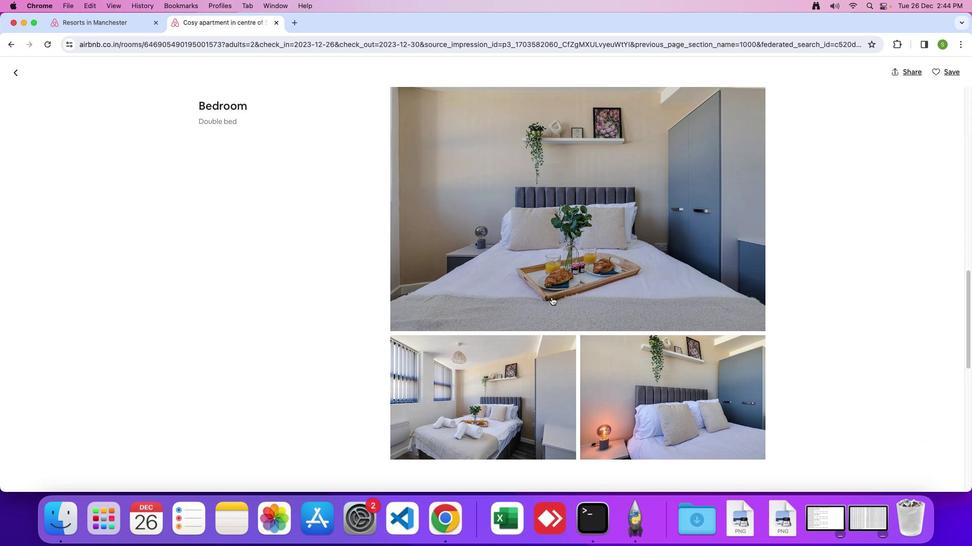 
Action: Mouse moved to (552, 297)
Screenshot: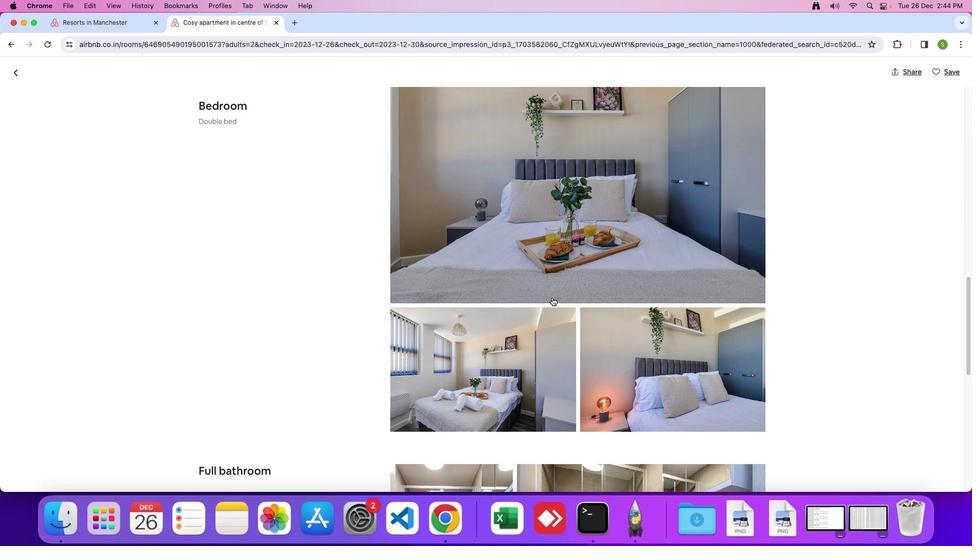 
Action: Mouse scrolled (552, 297) with delta (0, 0)
Screenshot: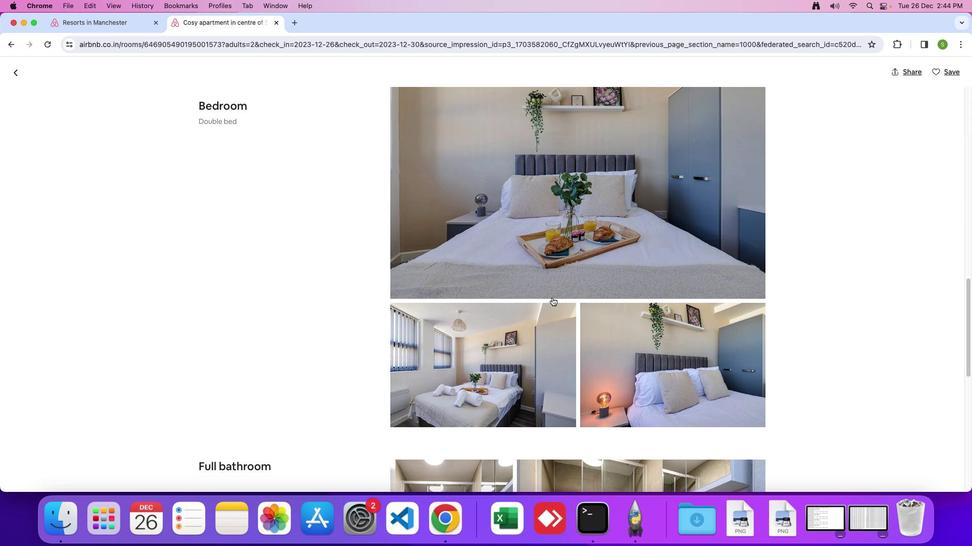 
Action: Mouse scrolled (552, 297) with delta (0, 0)
Screenshot: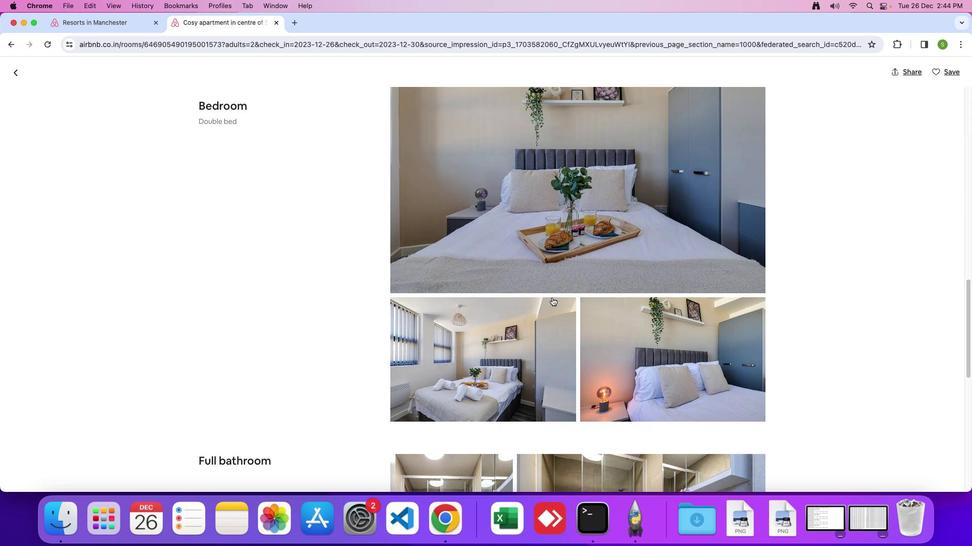 
Action: Mouse scrolled (552, 297) with delta (0, -1)
Screenshot: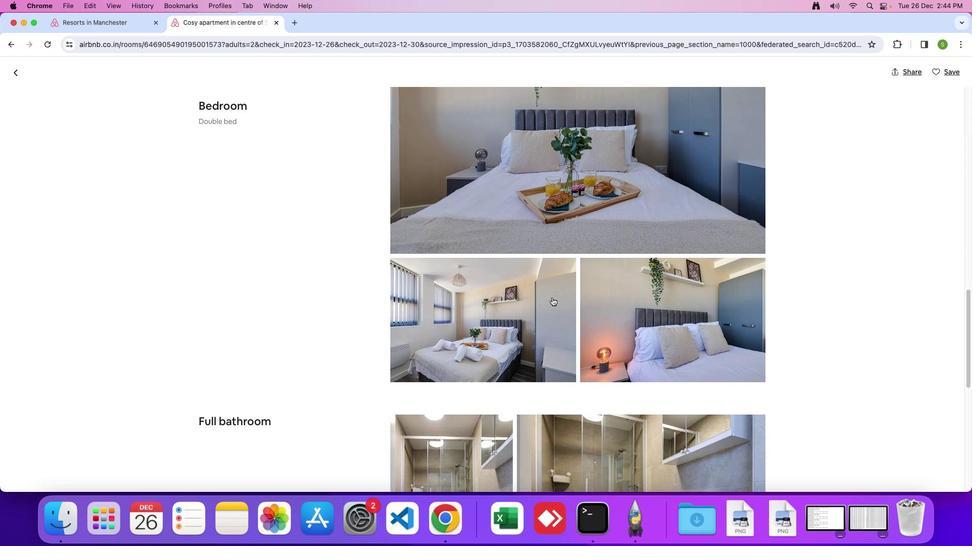
Action: Mouse moved to (551, 297)
Screenshot: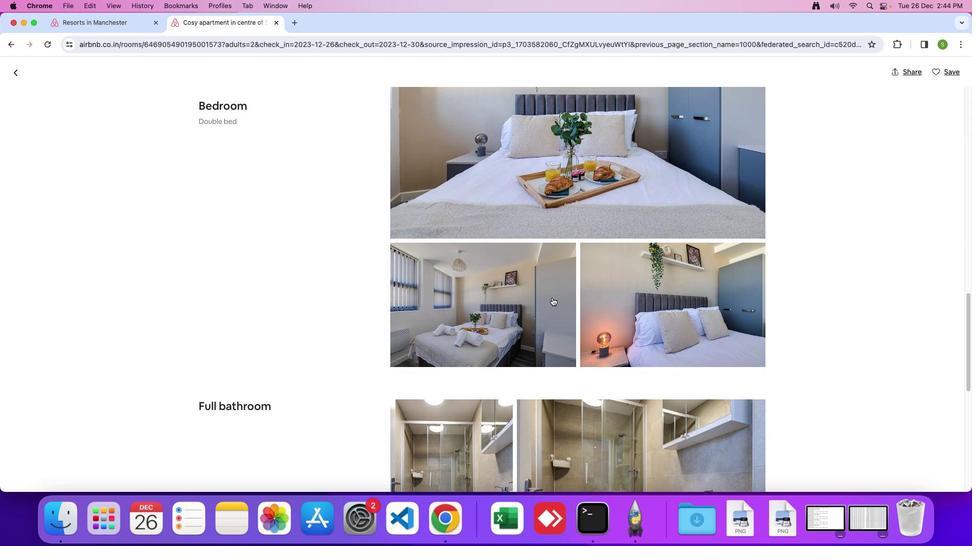 
Action: Mouse scrolled (551, 297) with delta (0, 0)
Screenshot: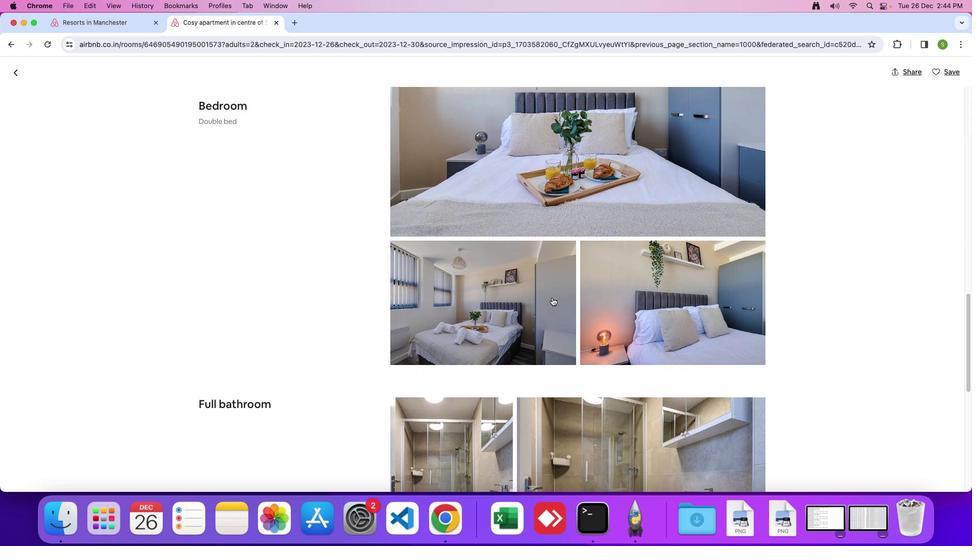 
Action: Mouse scrolled (551, 297) with delta (0, 0)
Screenshot: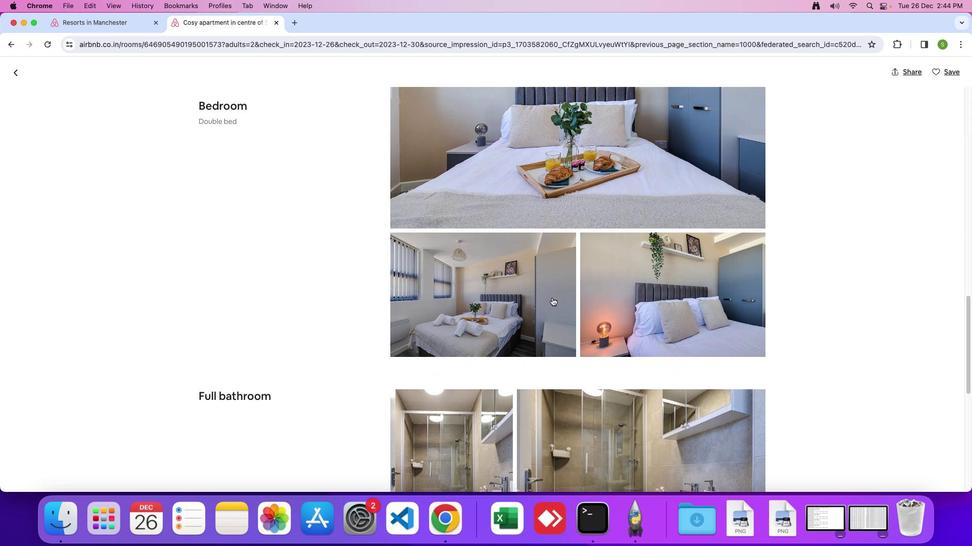 
Action: Mouse scrolled (551, 297) with delta (0, 0)
Screenshot: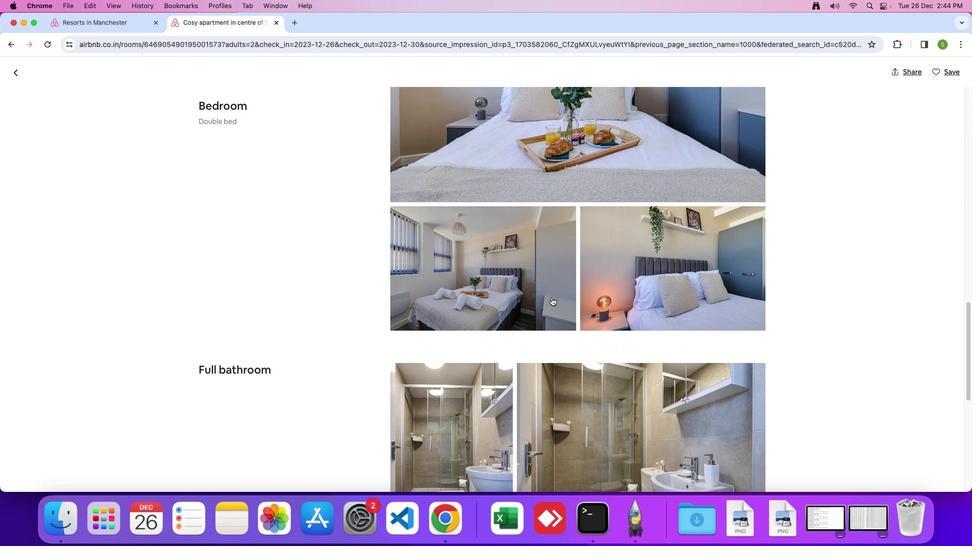 
Action: Mouse moved to (551, 298)
Screenshot: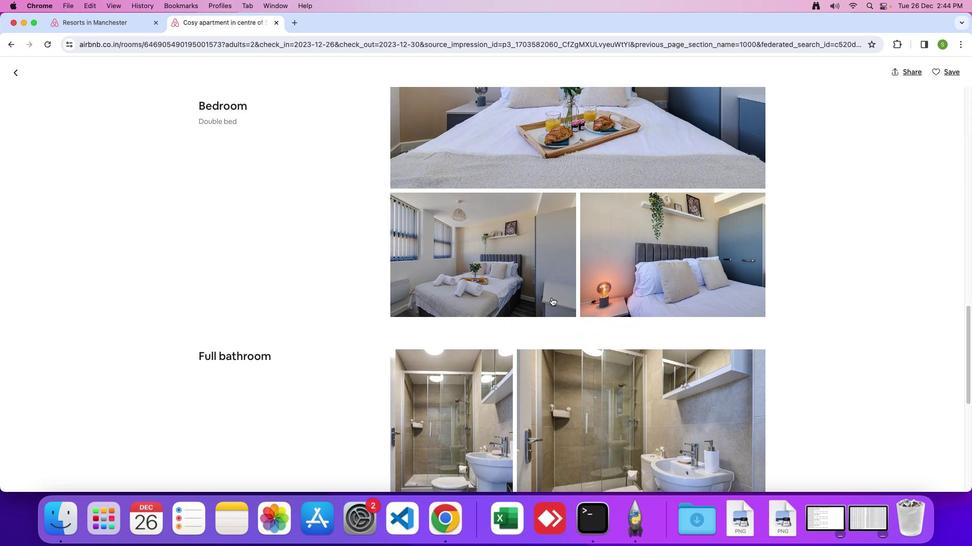 
Action: Mouse scrolled (551, 298) with delta (0, 0)
Screenshot: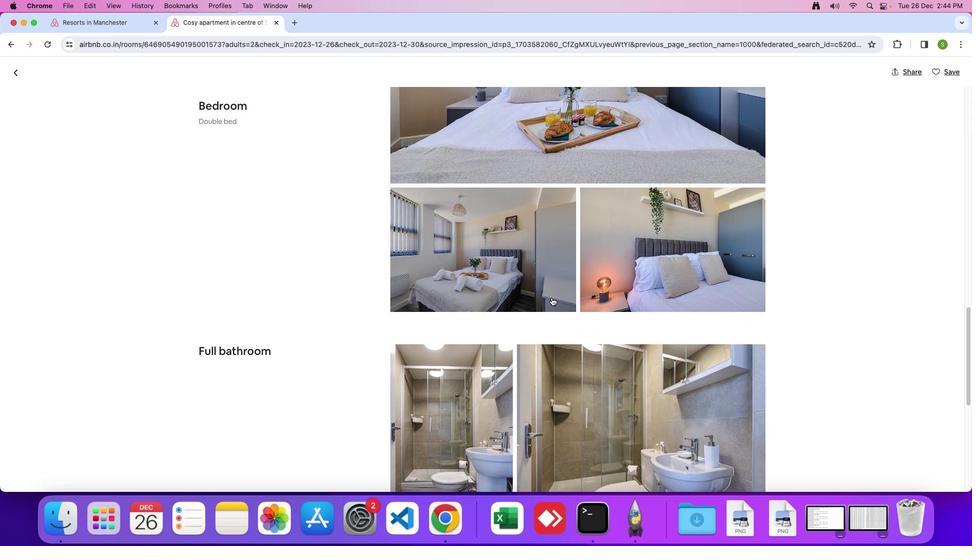 
Action: Mouse scrolled (551, 298) with delta (0, 0)
Screenshot: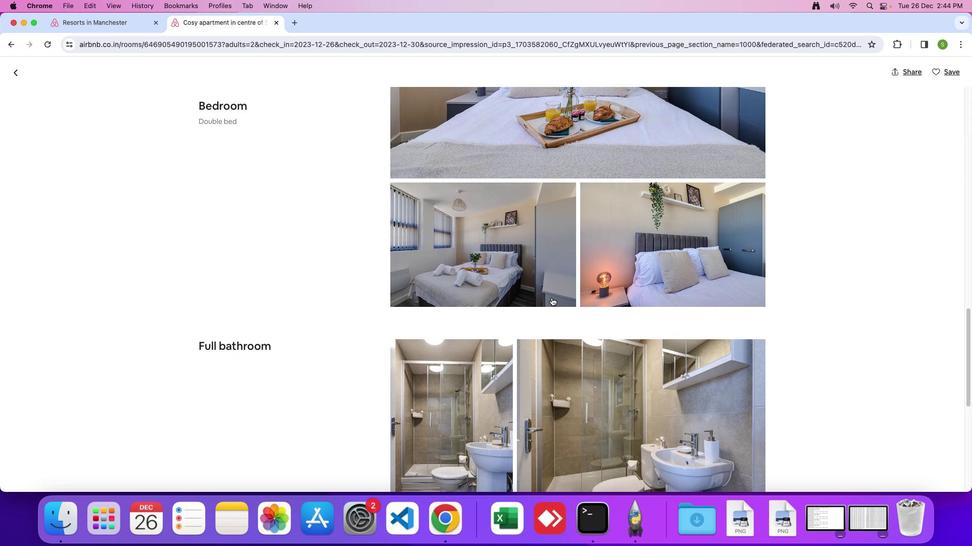
Action: Mouse moved to (551, 298)
Screenshot: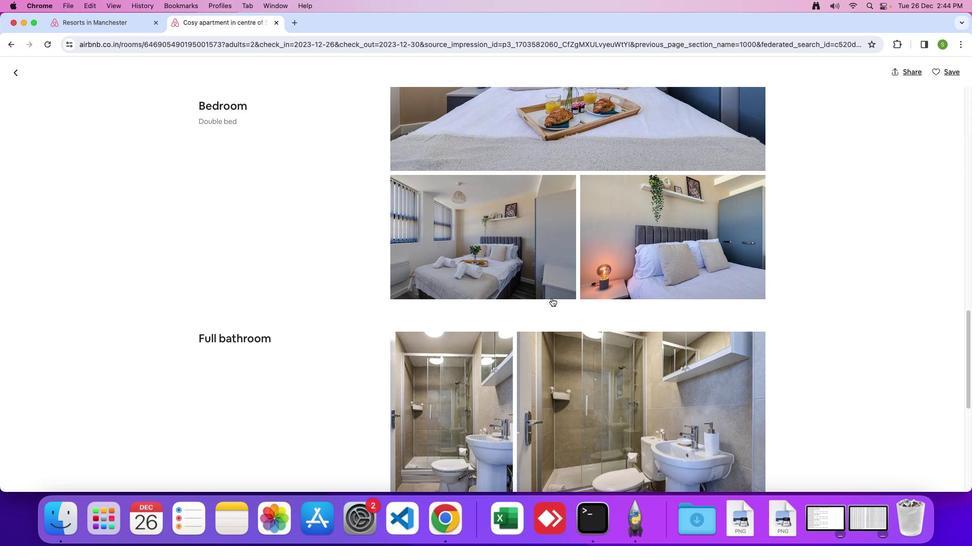 
Action: Mouse scrolled (551, 298) with delta (0, 0)
Screenshot: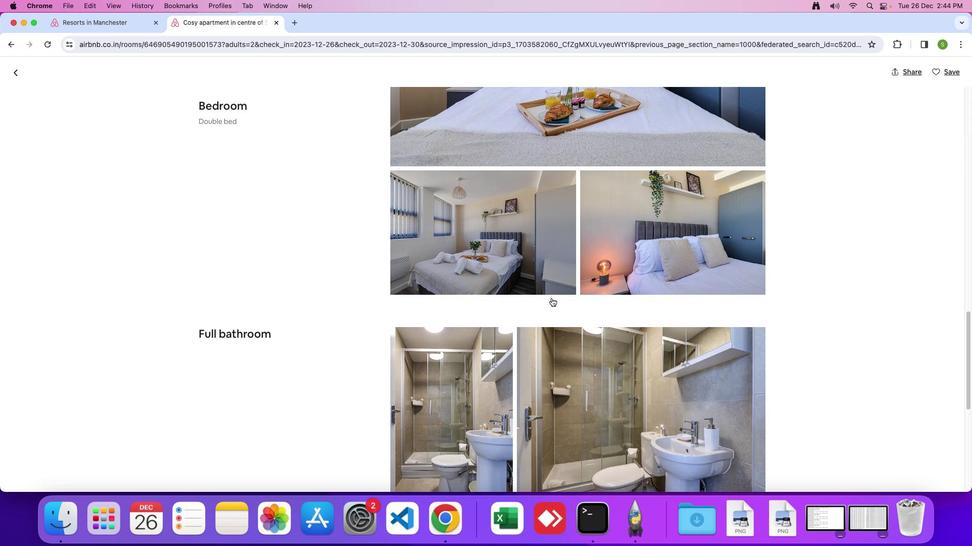
Action: Mouse scrolled (551, 298) with delta (0, 0)
Screenshot: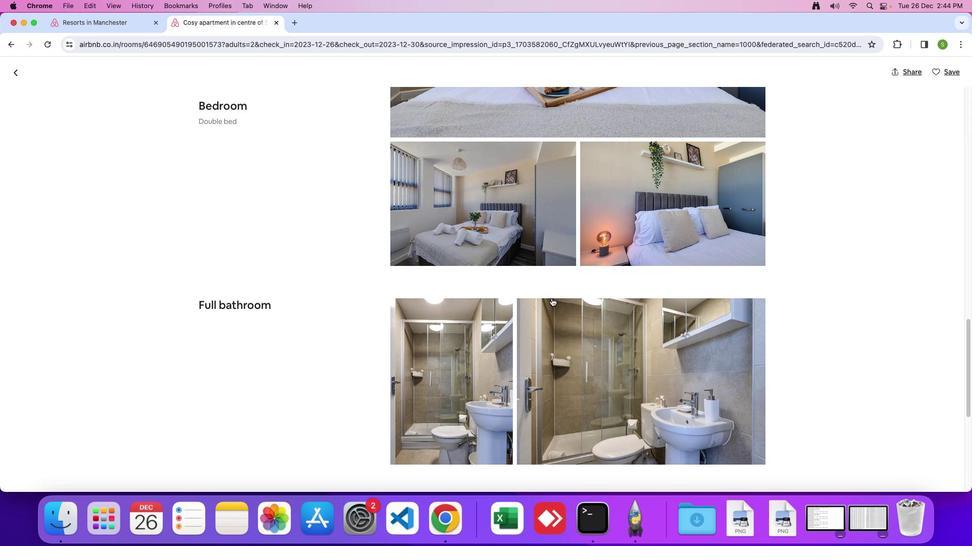 
Action: Mouse scrolled (551, 298) with delta (0, -1)
Screenshot: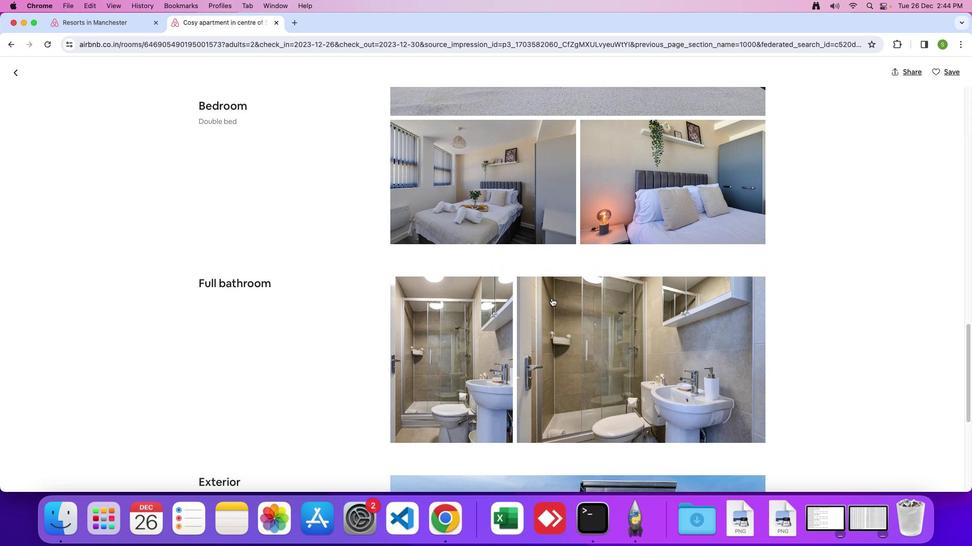 
Action: Mouse moved to (551, 299)
Screenshot: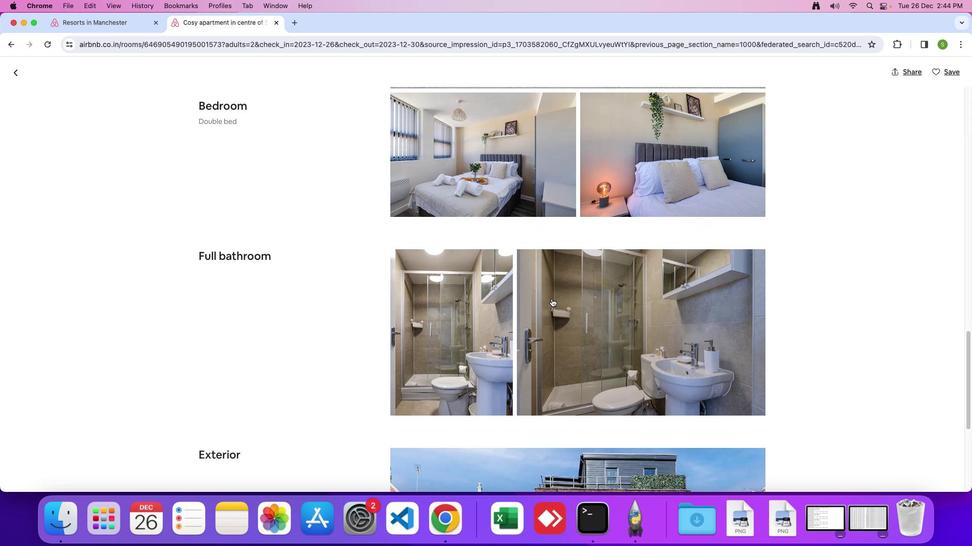 
Action: Mouse scrolled (551, 299) with delta (0, 0)
Screenshot: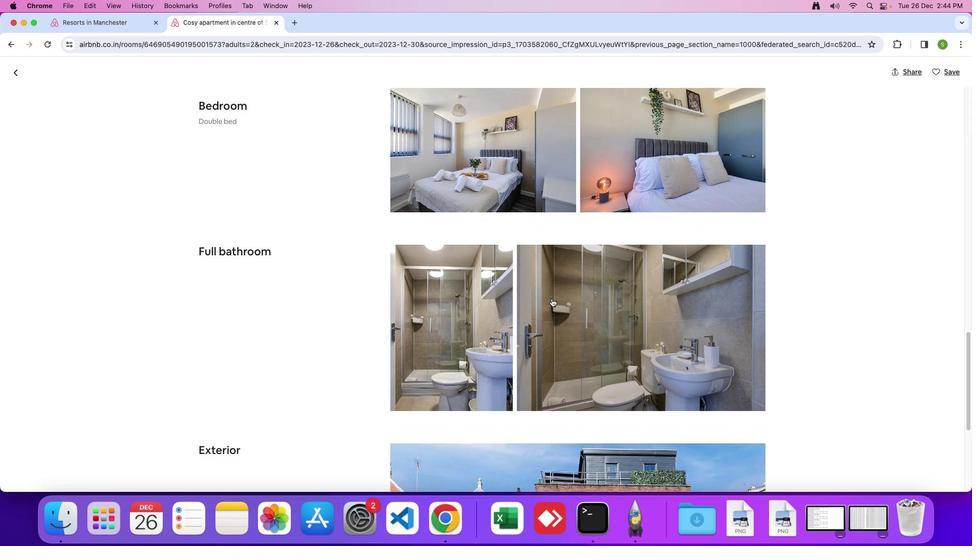 
Action: Mouse scrolled (551, 299) with delta (0, 0)
Screenshot: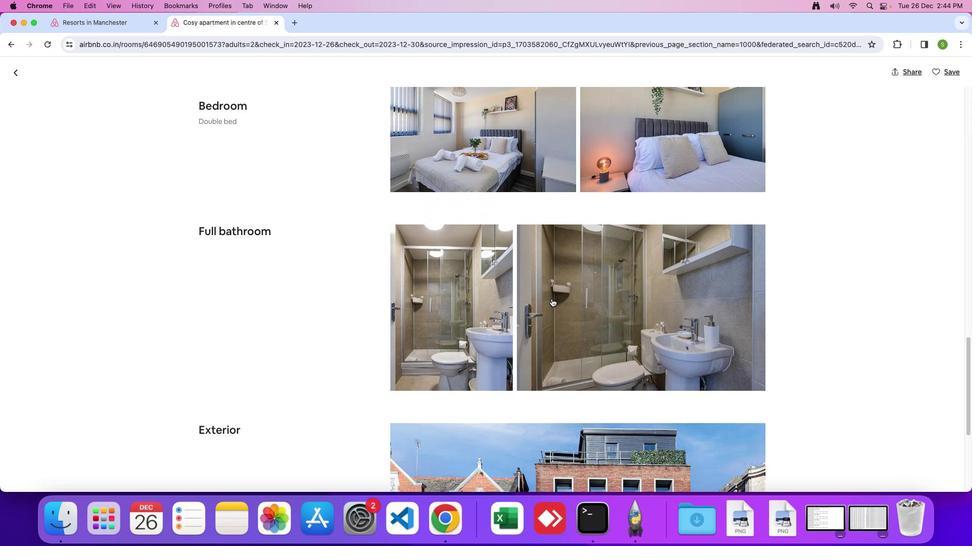 
Action: Mouse scrolled (551, 299) with delta (0, -1)
Screenshot: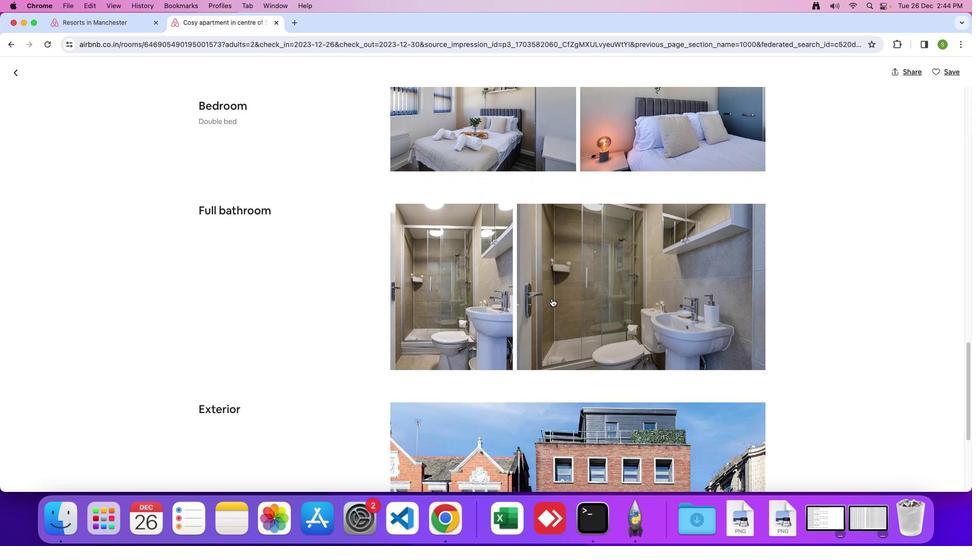 
Action: Mouse scrolled (551, 299) with delta (0, -1)
Screenshot: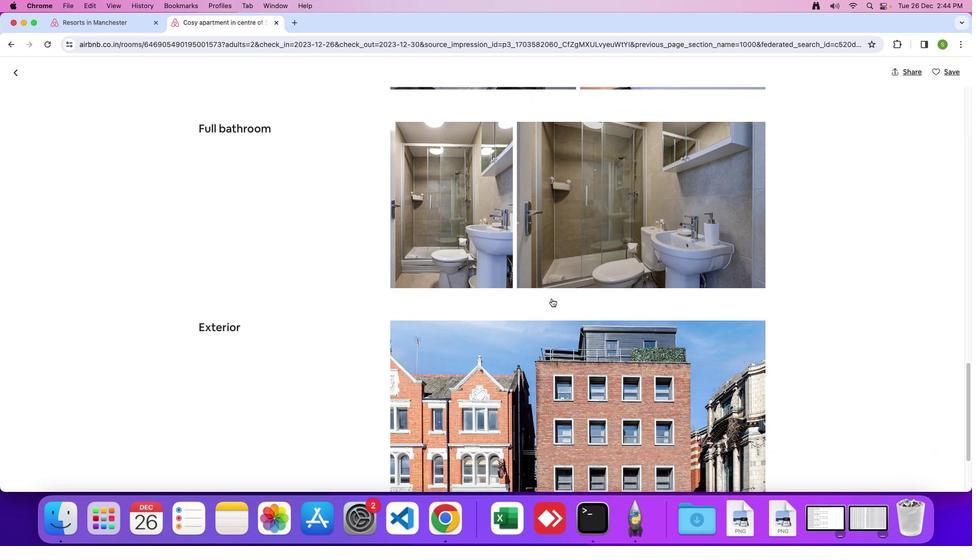 
Action: Mouse moved to (550, 298)
Screenshot: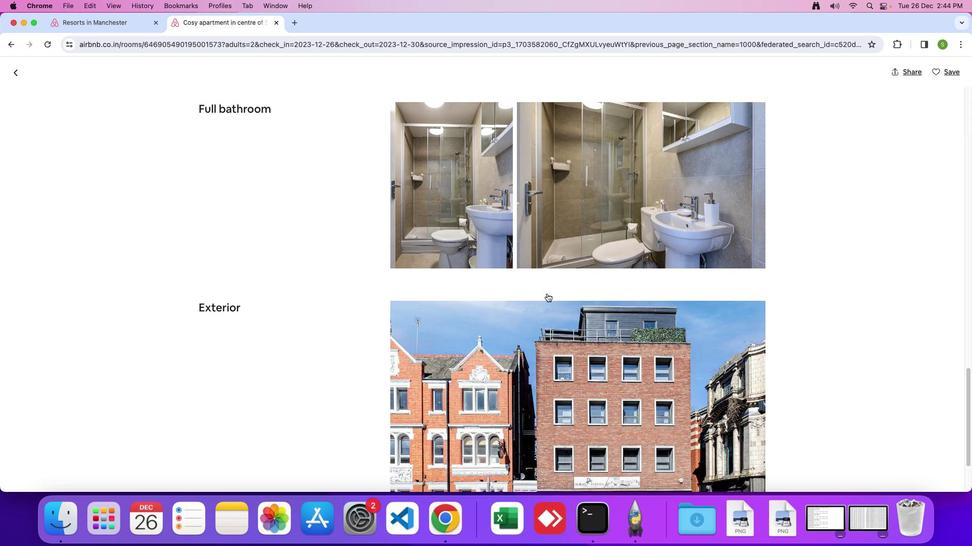 
Action: Mouse scrolled (550, 298) with delta (0, 0)
Screenshot: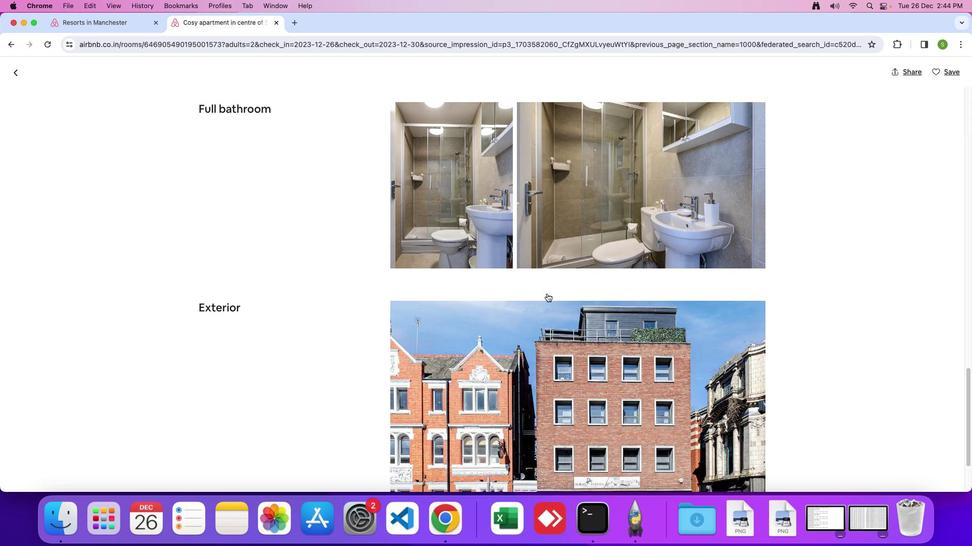 
Action: Mouse moved to (550, 298)
Screenshot: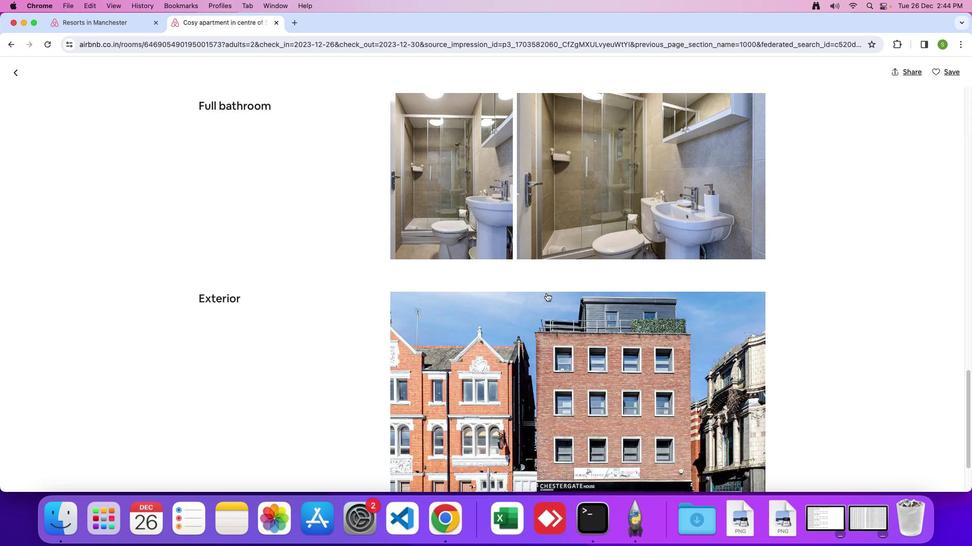 
Action: Mouse scrolled (550, 298) with delta (0, 0)
Screenshot: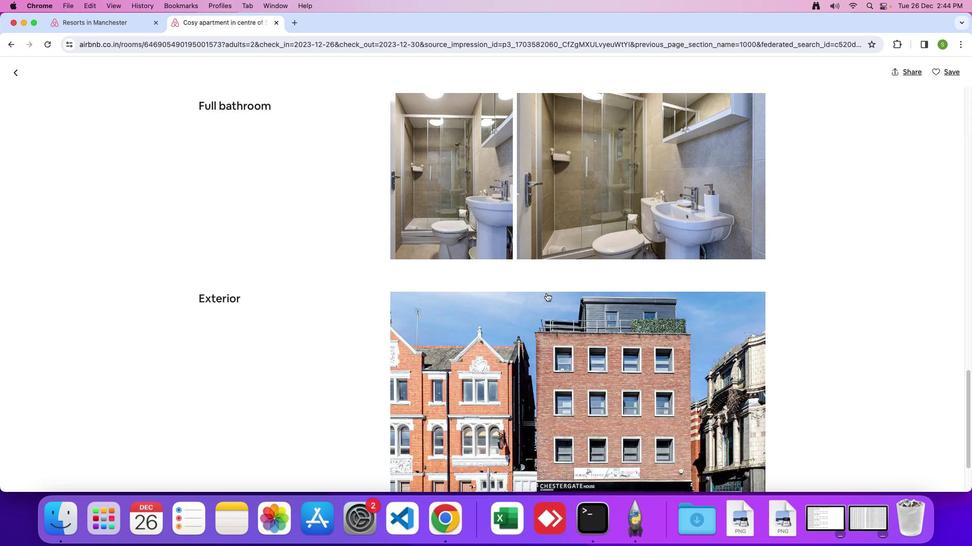 
Action: Mouse moved to (547, 294)
Screenshot: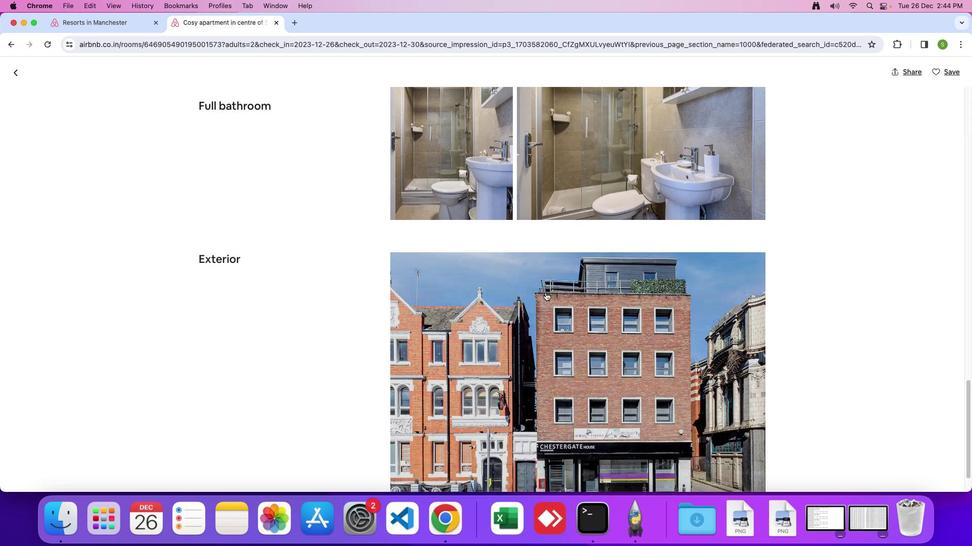 
Action: Mouse scrolled (547, 294) with delta (0, -1)
Screenshot: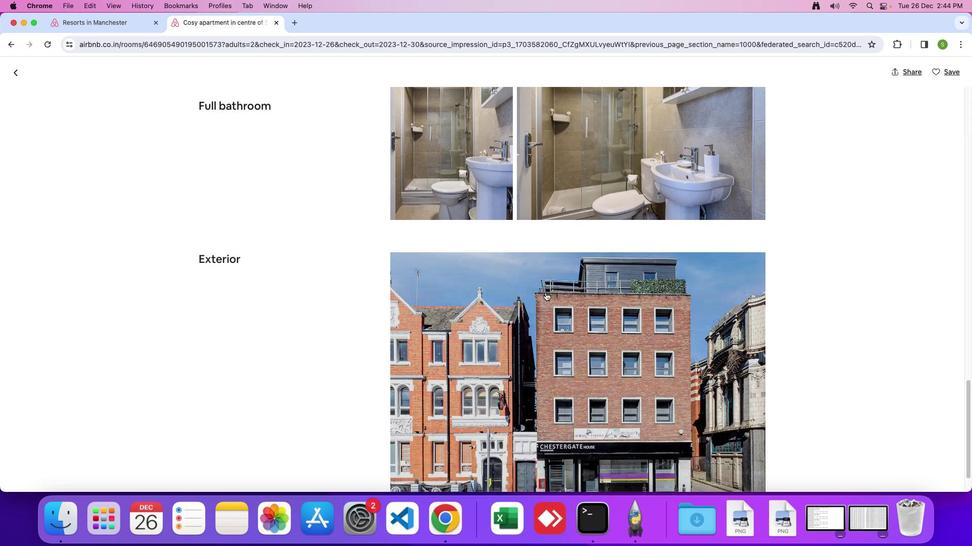 
Action: Mouse moved to (544, 288)
Screenshot: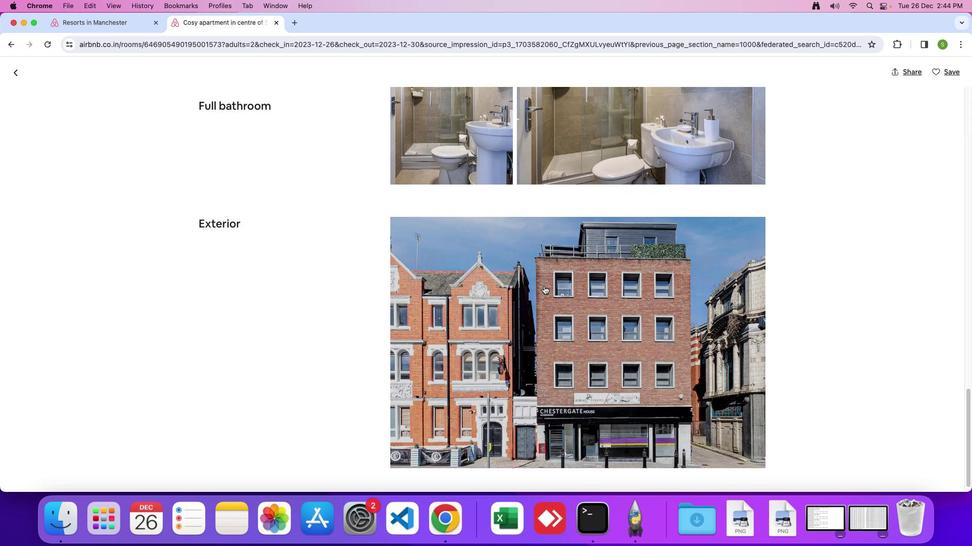 
Action: Mouse scrolled (544, 288) with delta (0, 0)
Screenshot: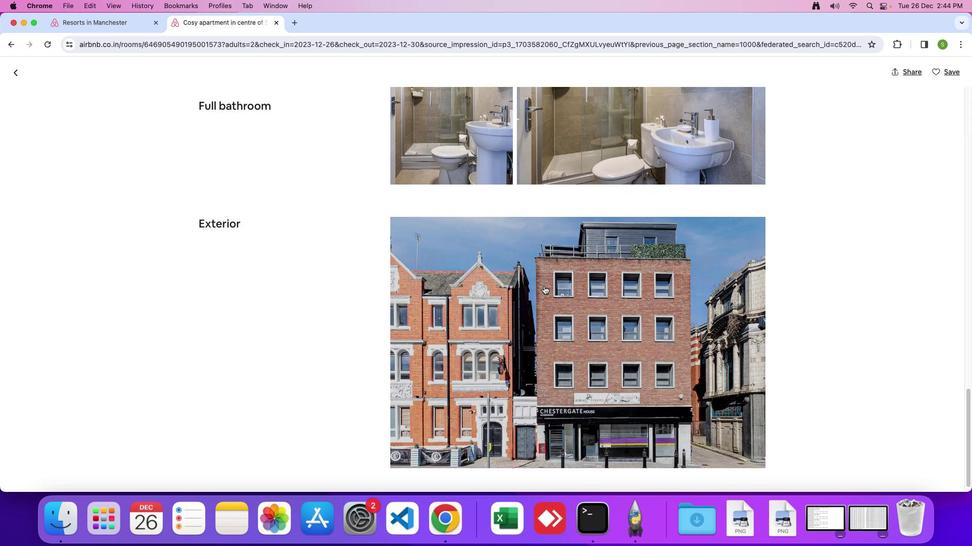 
Action: Mouse moved to (543, 286)
Screenshot: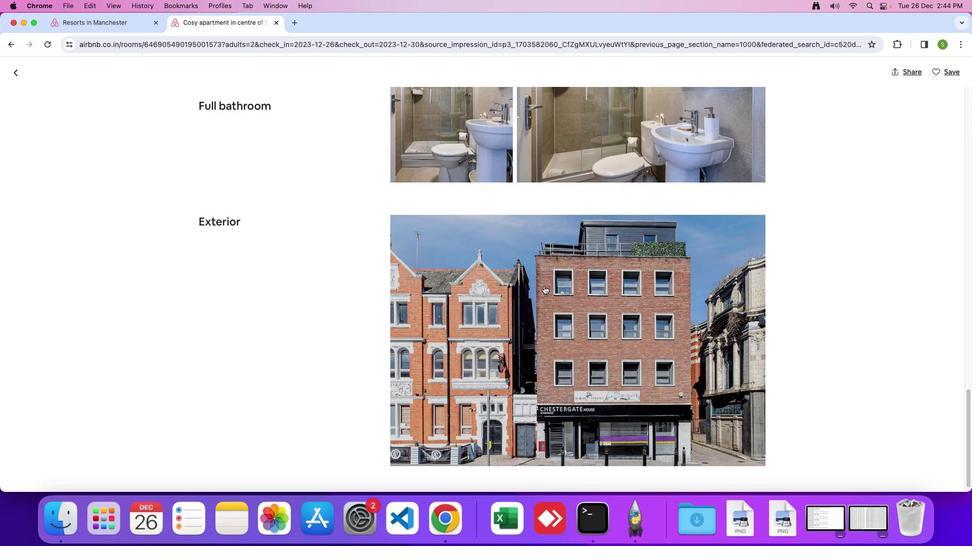 
Action: Mouse scrolled (543, 286) with delta (0, 0)
Screenshot: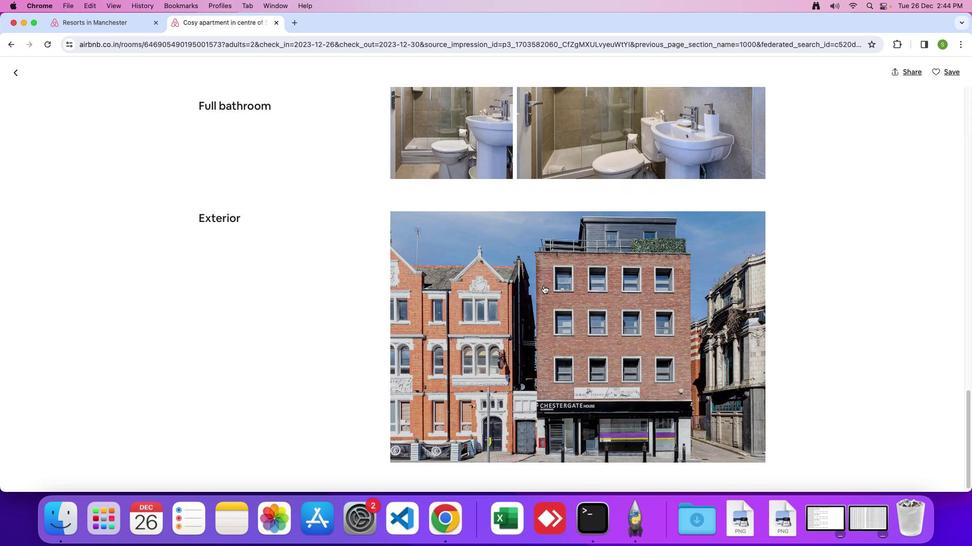 
Action: Mouse scrolled (543, 286) with delta (0, -1)
Screenshot: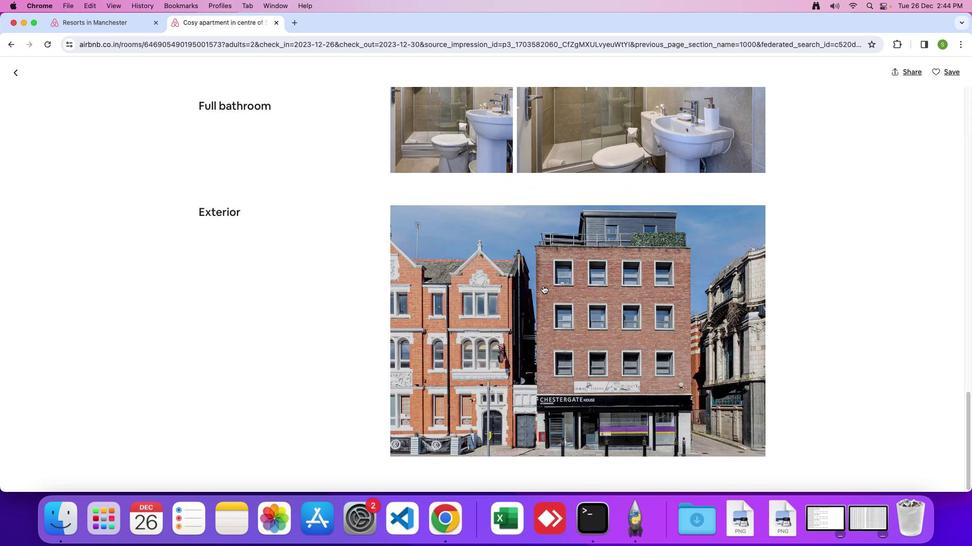 
Action: Mouse moved to (541, 287)
Screenshot: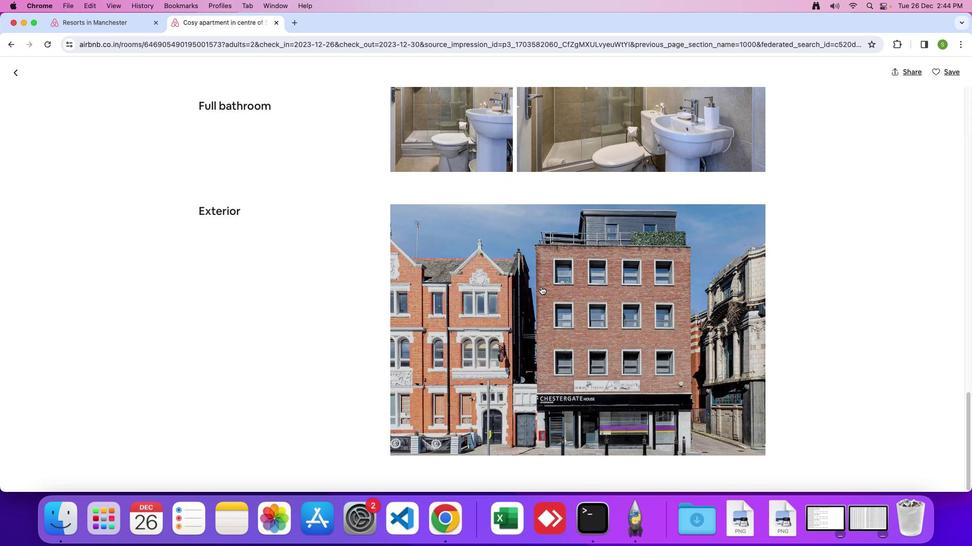 
Action: Mouse scrolled (541, 287) with delta (0, 0)
Screenshot: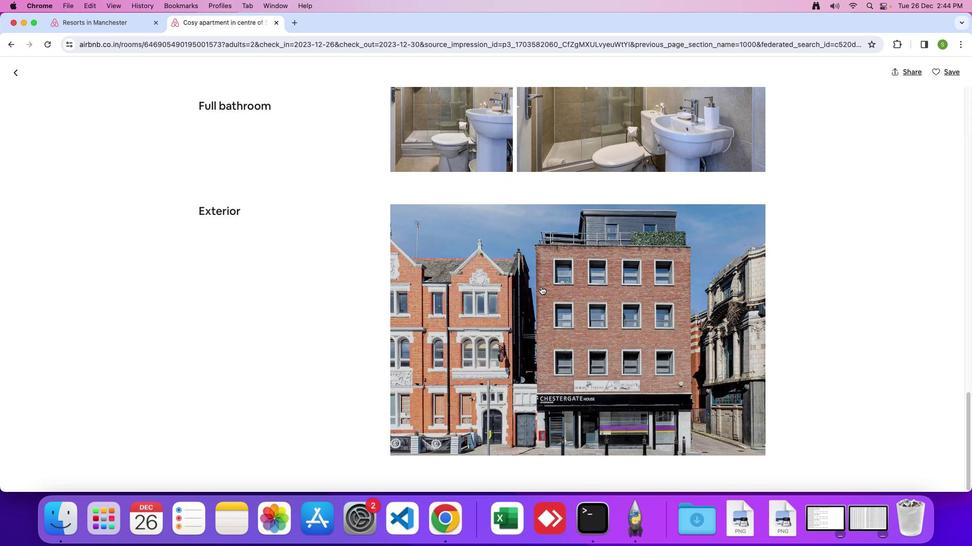 
Action: Mouse scrolled (541, 287) with delta (0, 0)
Screenshot: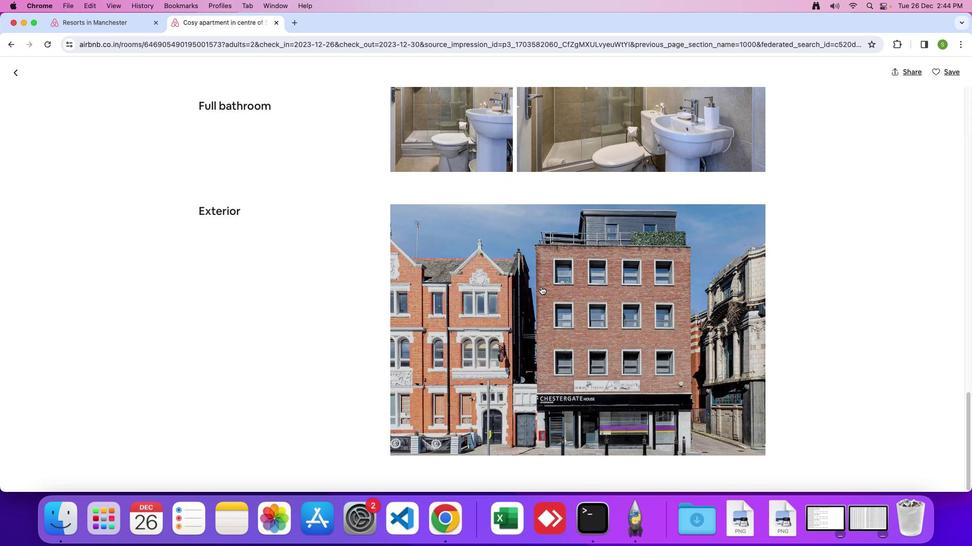 
Action: Mouse scrolled (541, 287) with delta (0, -1)
Screenshot: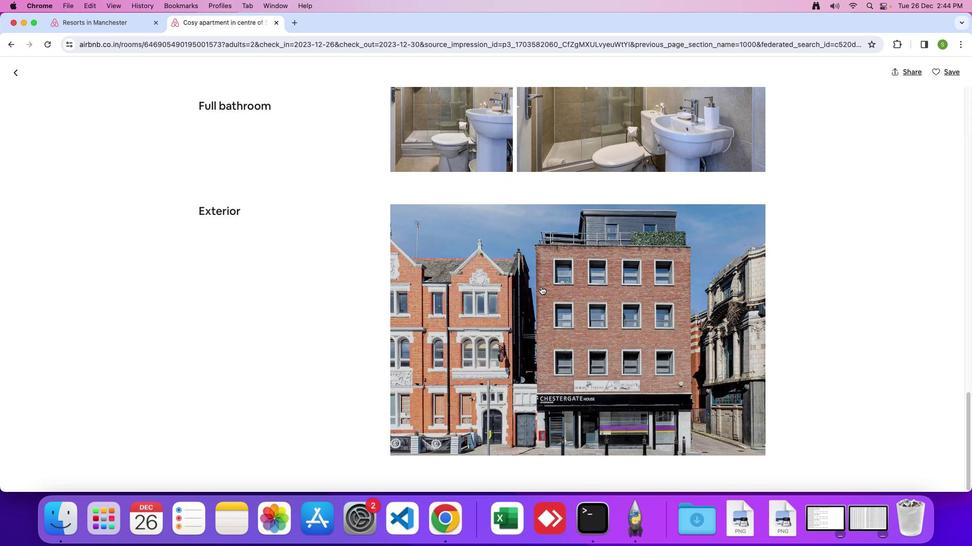 
Action: Mouse moved to (15, 75)
Screenshot: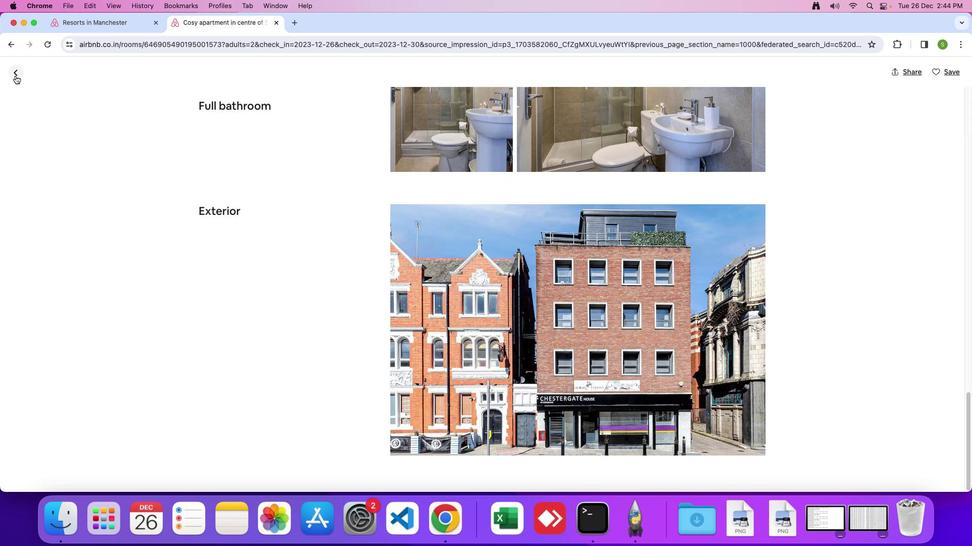 
Action: Mouse pressed left at (15, 75)
Screenshot: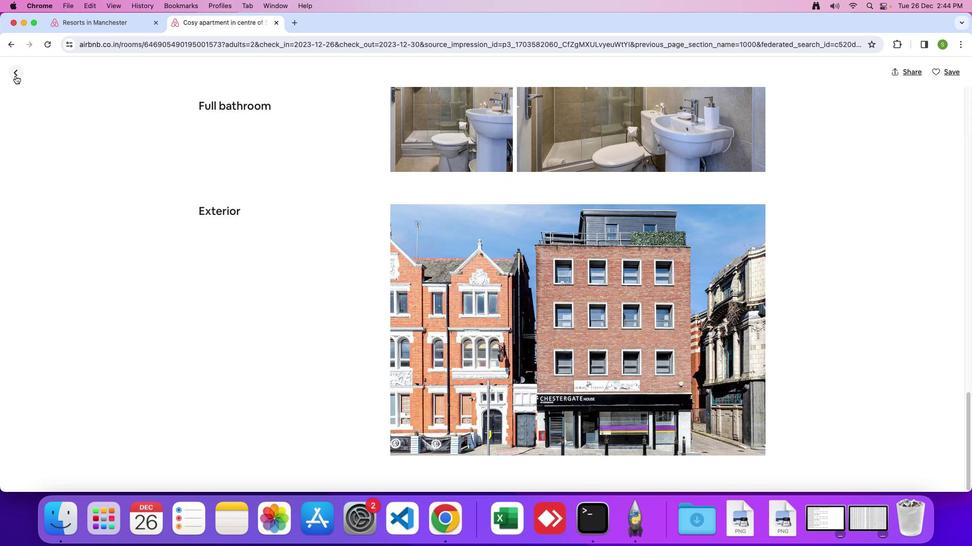 
Action: Mouse moved to (402, 305)
Screenshot: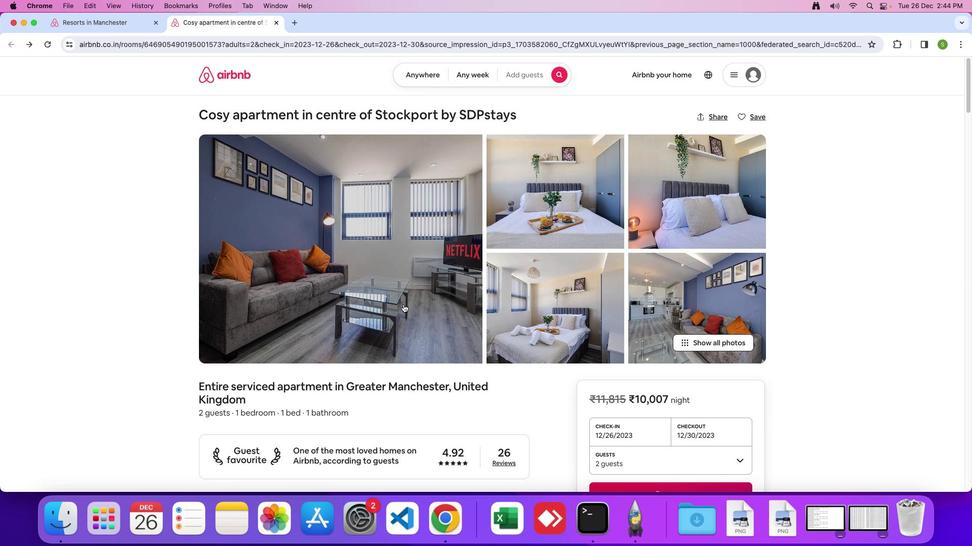 
Action: Mouse scrolled (402, 305) with delta (0, 0)
Screenshot: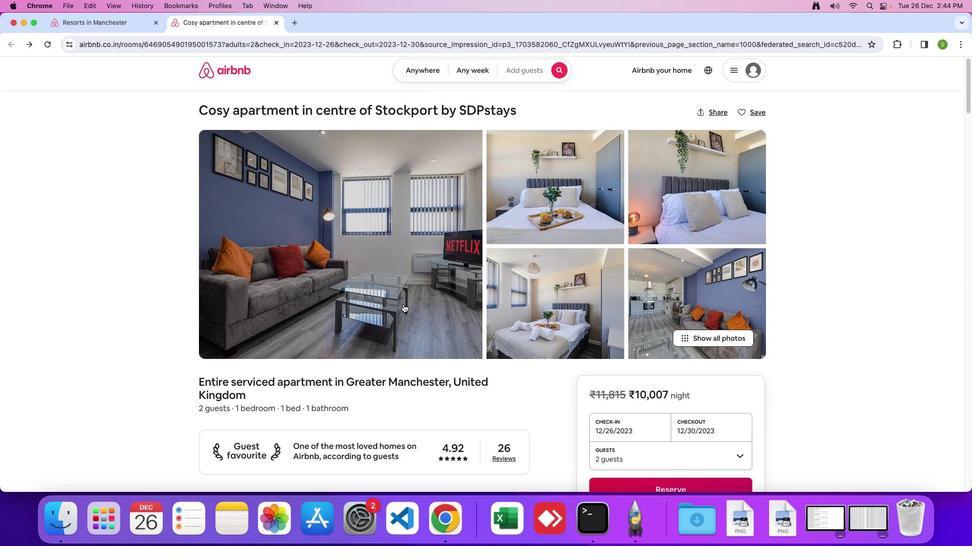 
Action: Mouse moved to (403, 305)
Screenshot: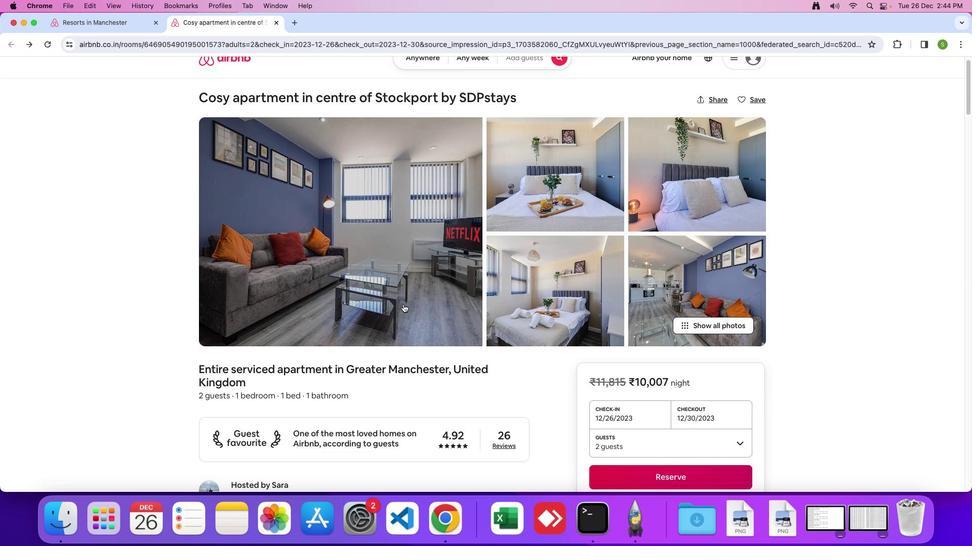 
Action: Mouse scrolled (403, 305) with delta (0, 0)
Screenshot: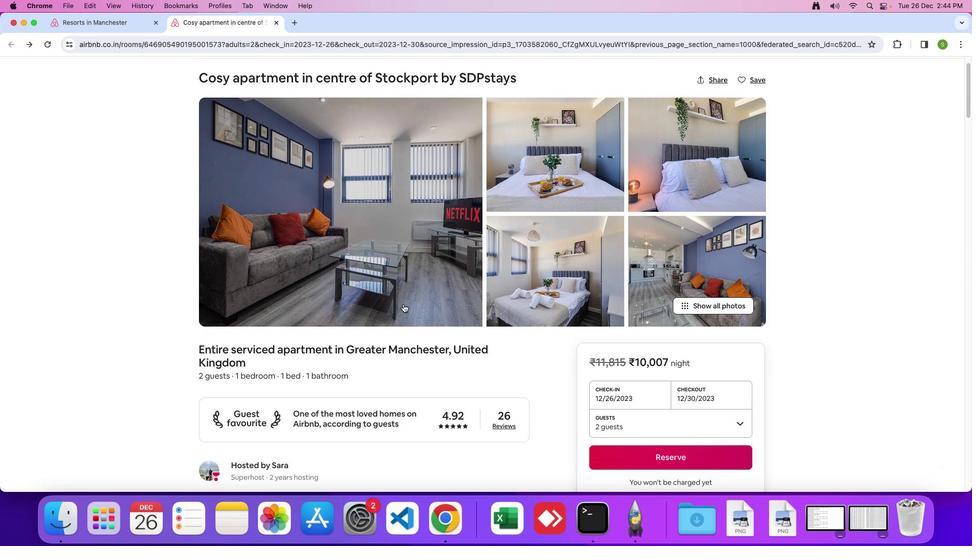 
Action: Mouse moved to (403, 304)
Screenshot: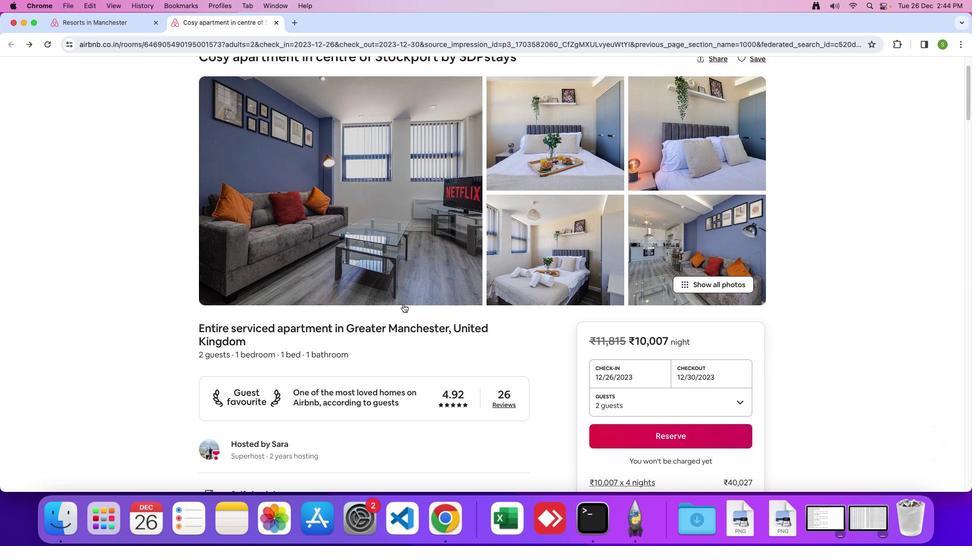 
Action: Mouse scrolled (403, 304) with delta (0, -1)
Screenshot: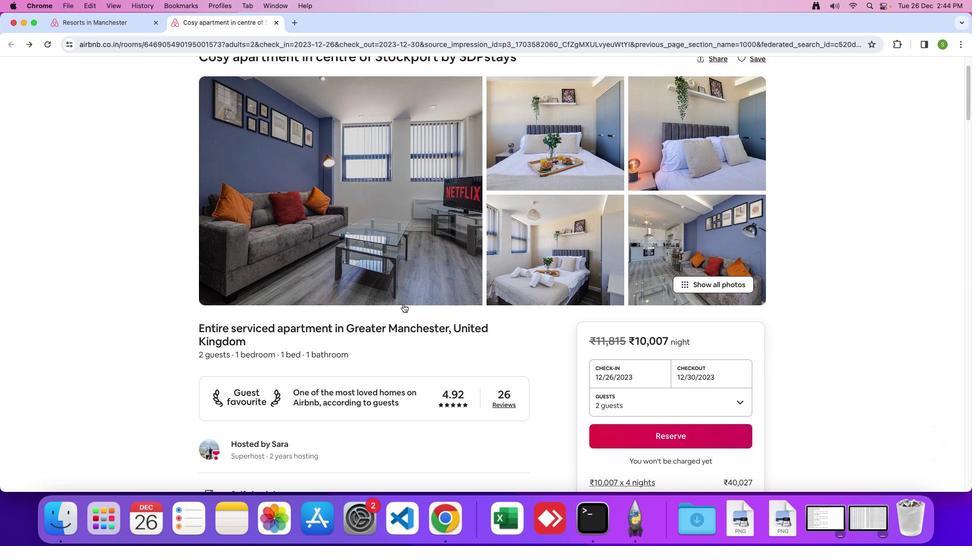 
Action: Mouse moved to (400, 303)
Screenshot: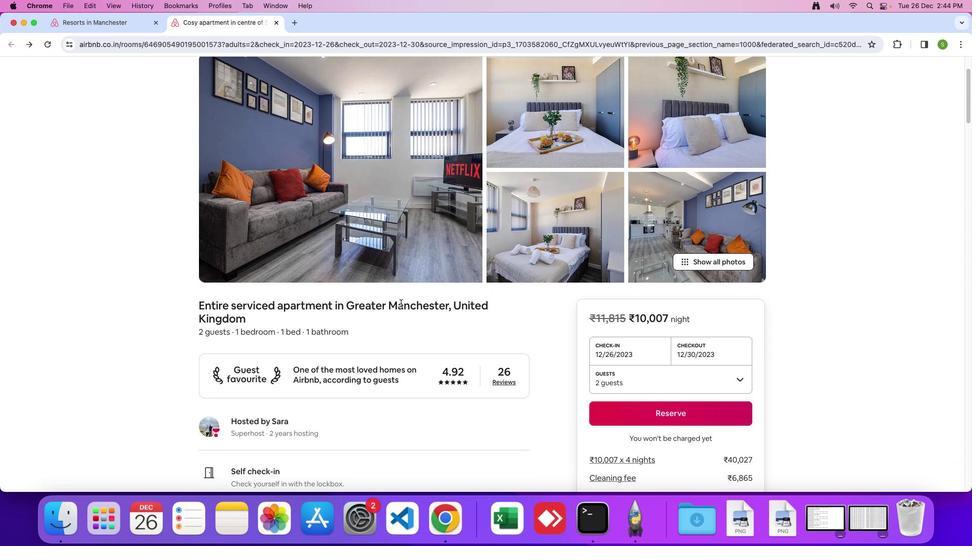 
Action: Mouse scrolled (400, 303) with delta (0, 0)
Screenshot: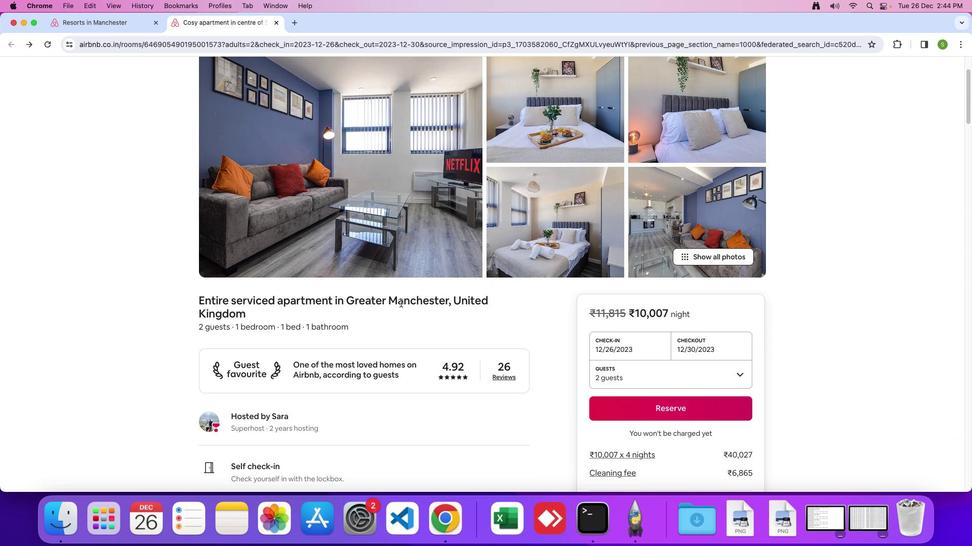 
Action: Mouse scrolled (400, 303) with delta (0, 0)
Screenshot: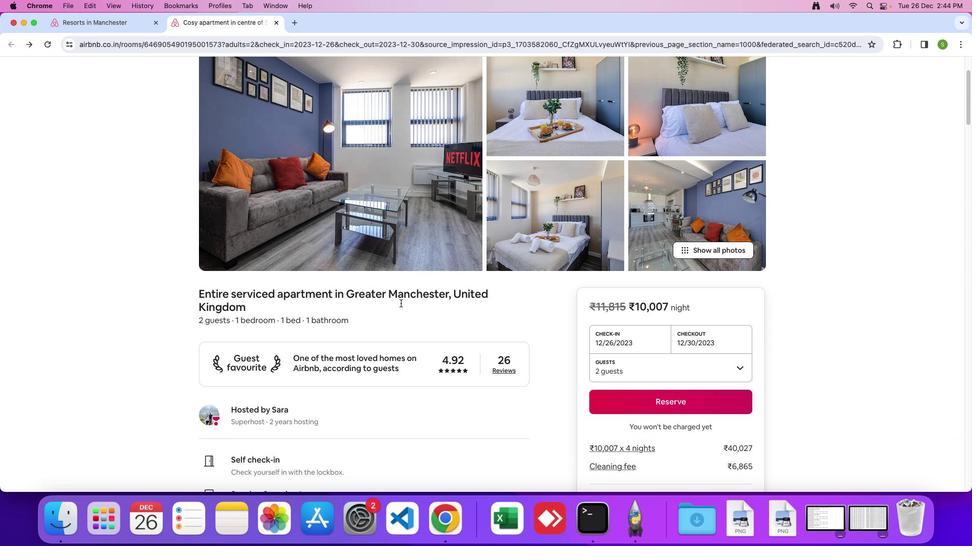 
Action: Mouse moved to (400, 303)
Screenshot: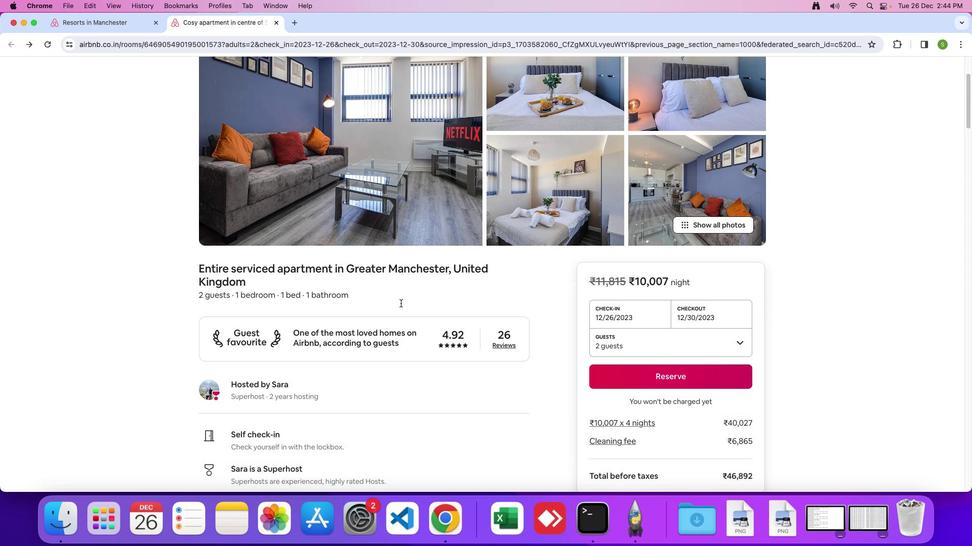 
Action: Mouse scrolled (400, 303) with delta (0, -1)
Screenshot: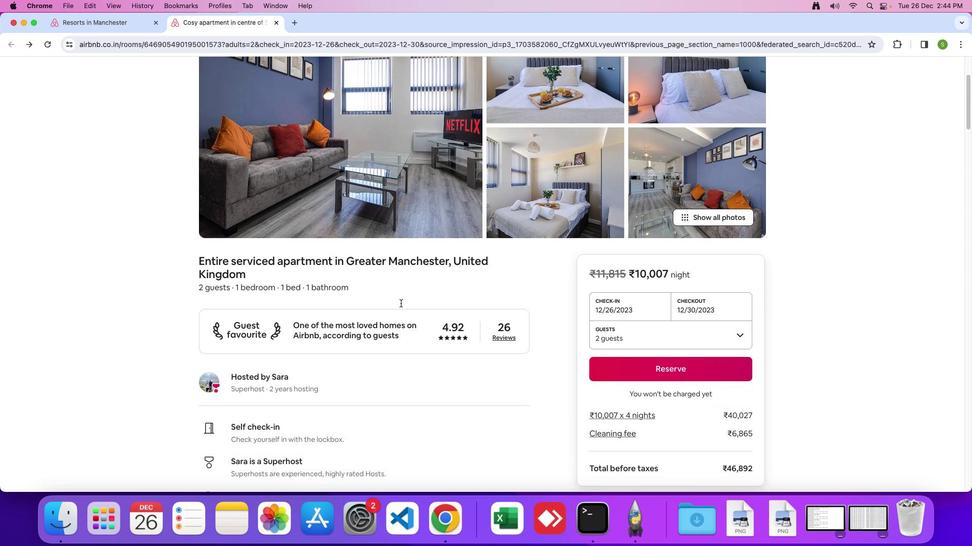 
Action: Mouse moved to (400, 302)
Screenshot: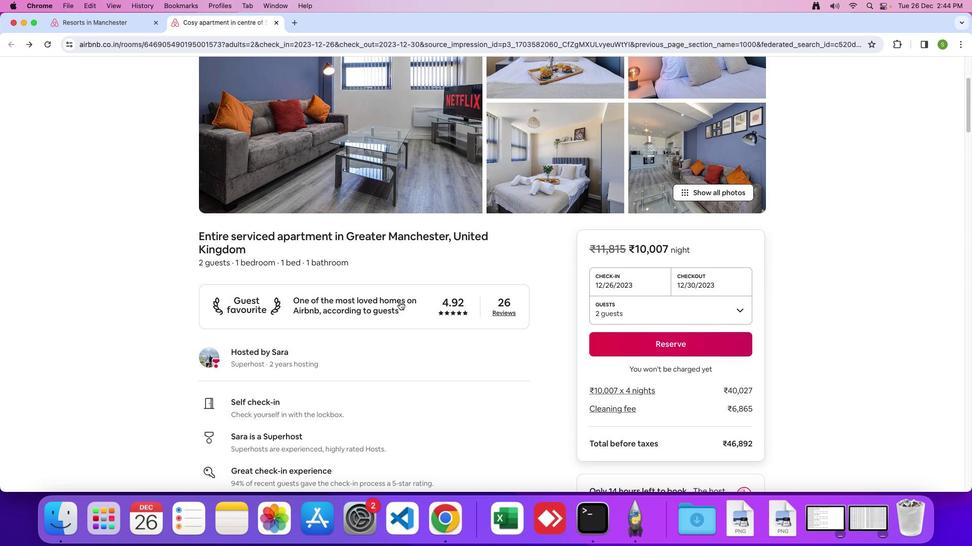 
Action: Mouse scrolled (400, 302) with delta (0, 0)
Screenshot: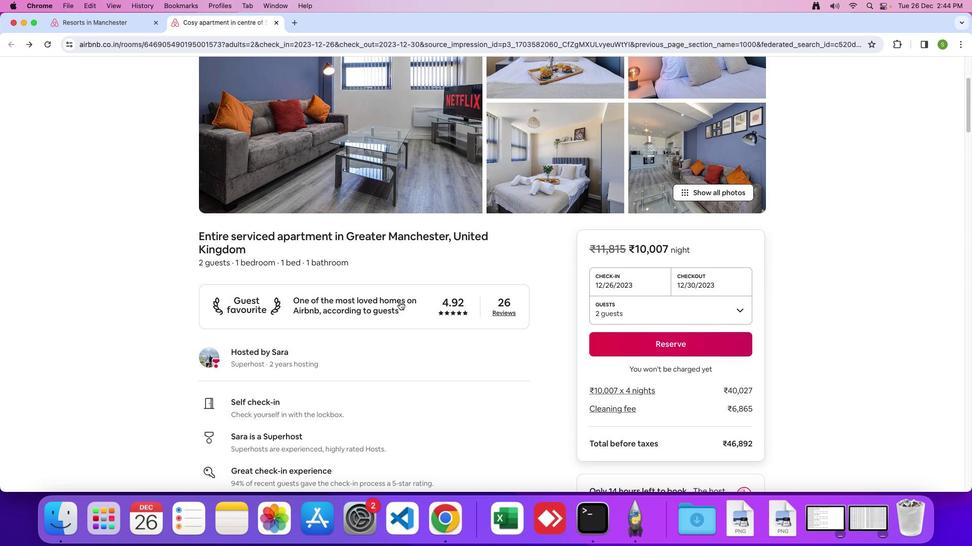 
Action: Mouse moved to (400, 302)
Screenshot: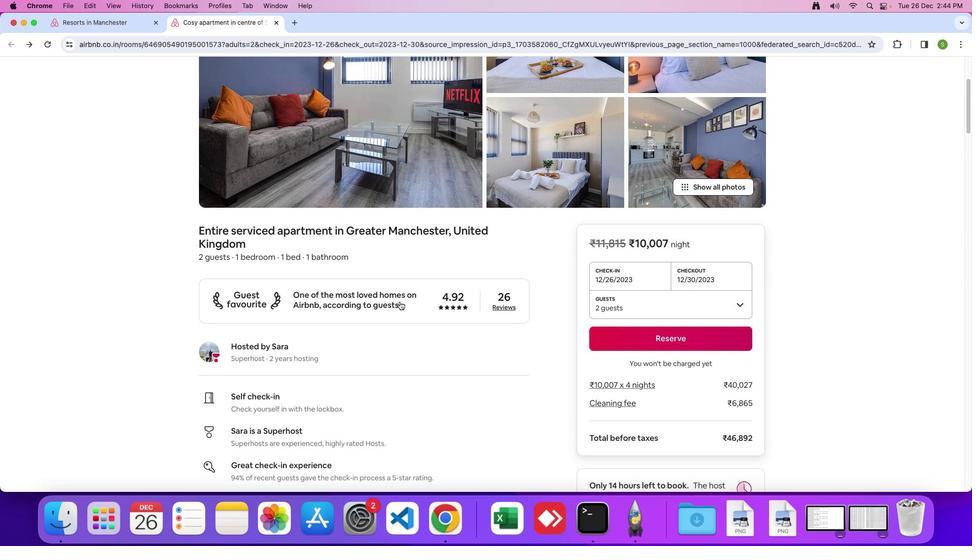 
Action: Mouse scrolled (400, 302) with delta (0, 0)
Screenshot: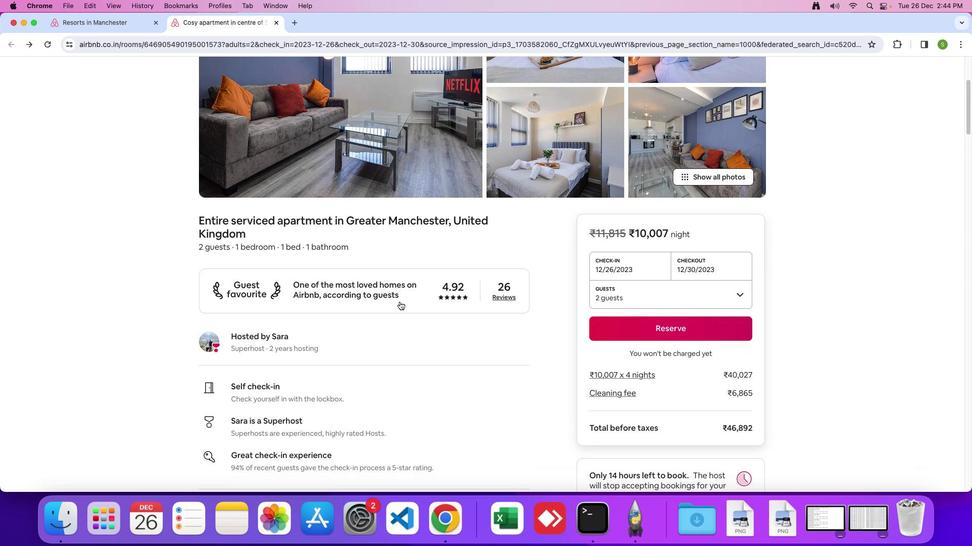 
Action: Mouse moved to (400, 302)
Screenshot: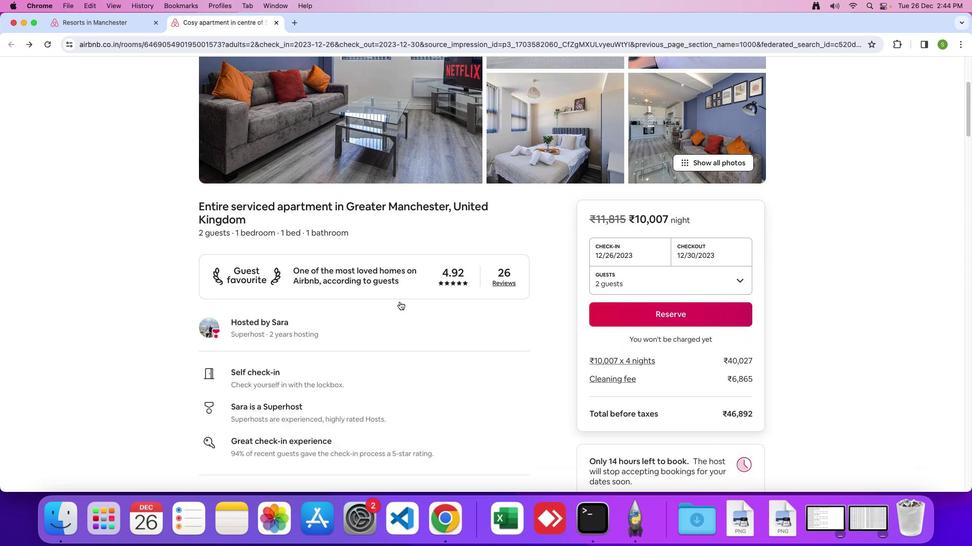 
Action: Mouse scrolled (400, 302) with delta (0, -1)
Screenshot: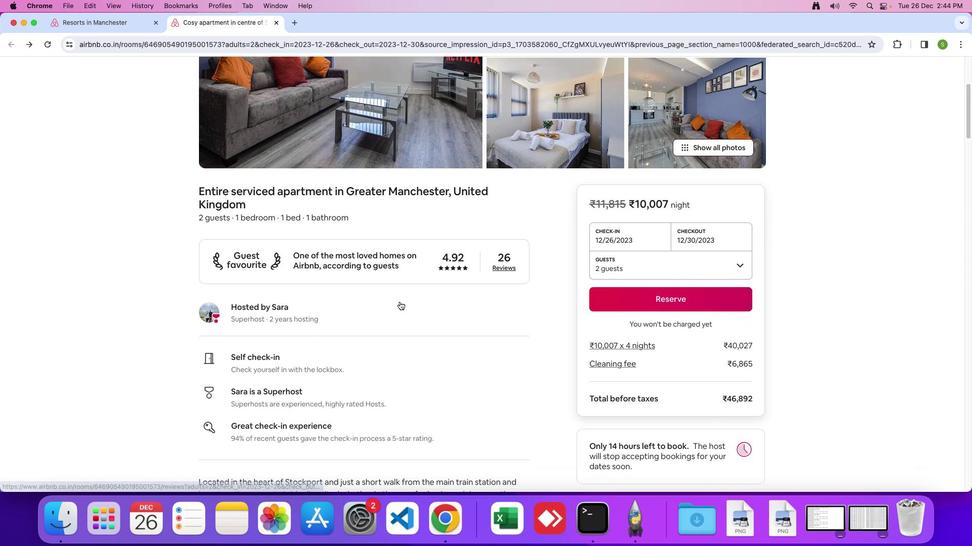 
Action: Mouse moved to (400, 301)
Screenshot: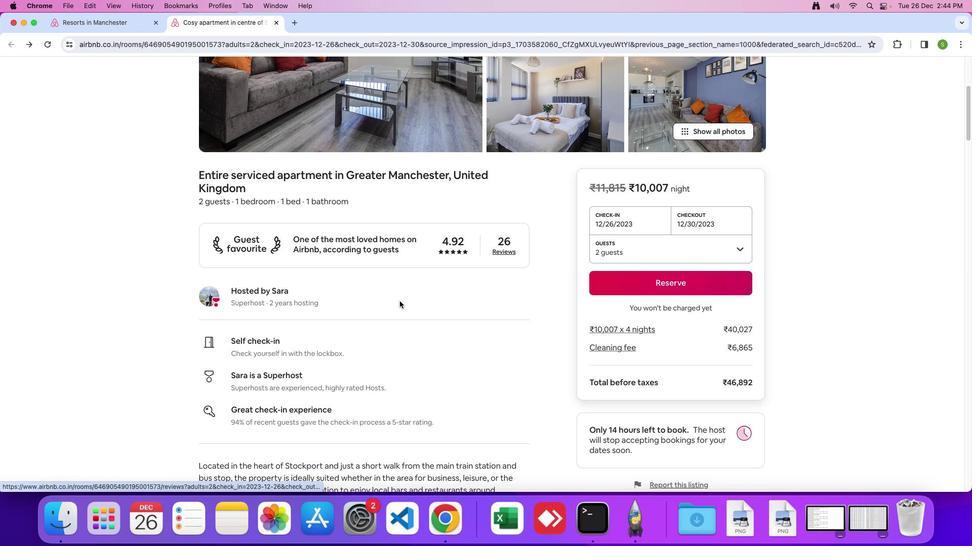 
Action: Mouse scrolled (400, 301) with delta (0, 0)
Screenshot: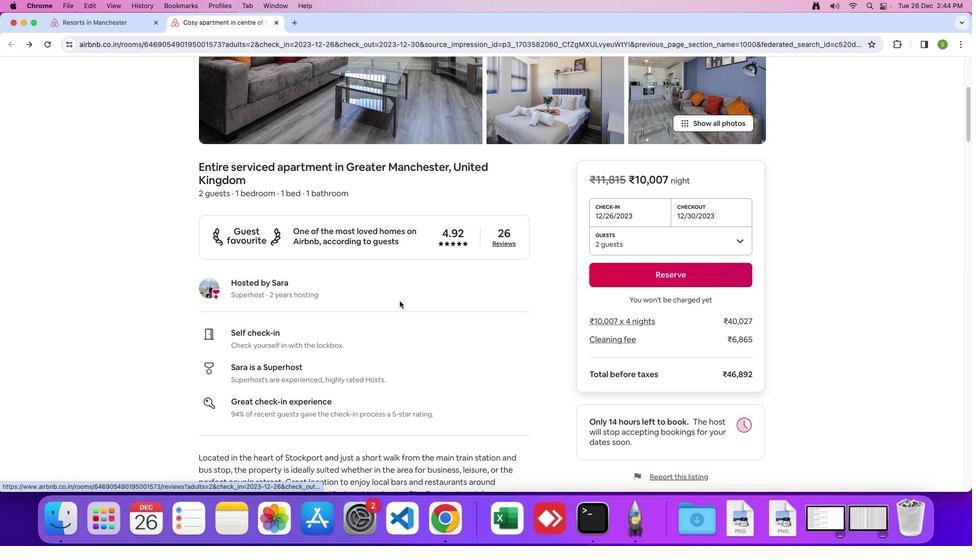 
Action: Mouse moved to (400, 301)
Screenshot: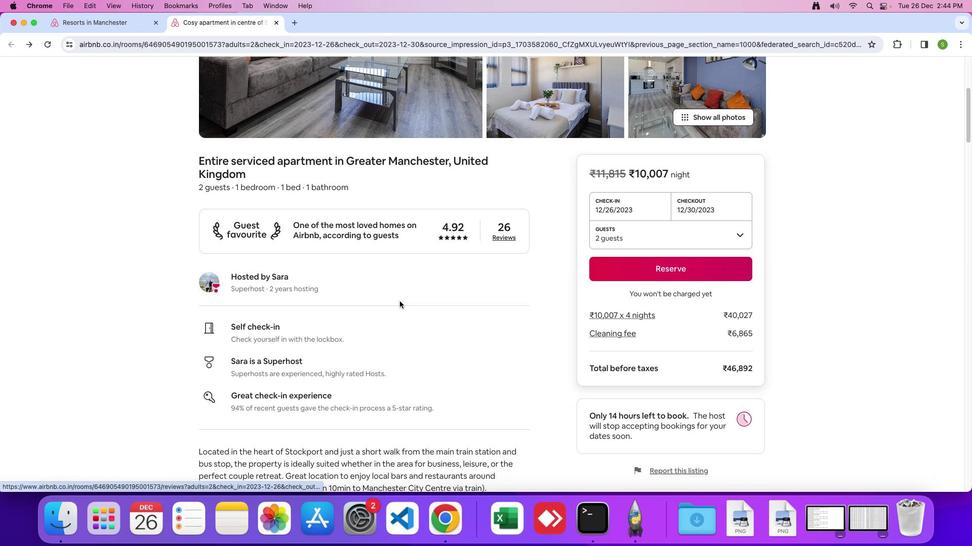 
Action: Mouse scrolled (400, 301) with delta (0, 0)
Screenshot: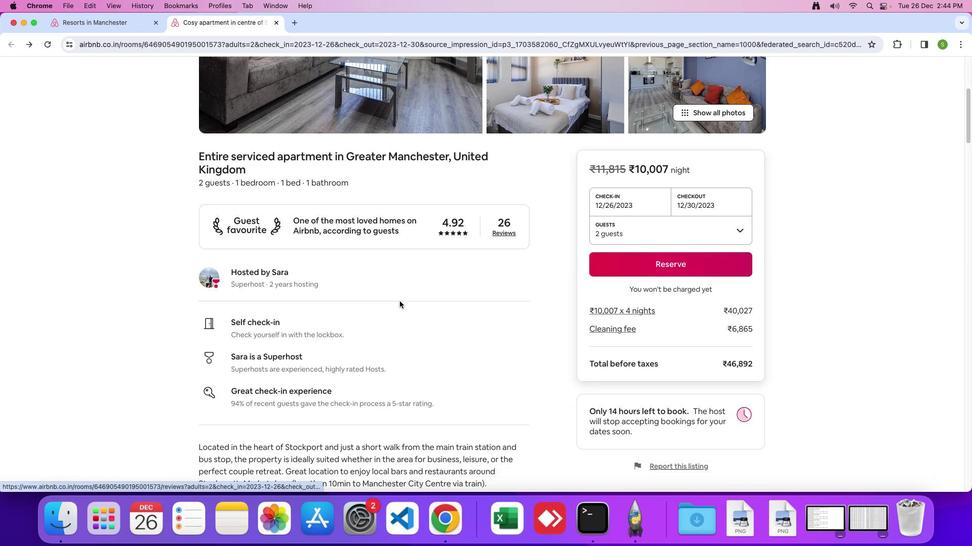 
Action: Mouse moved to (399, 301)
Screenshot: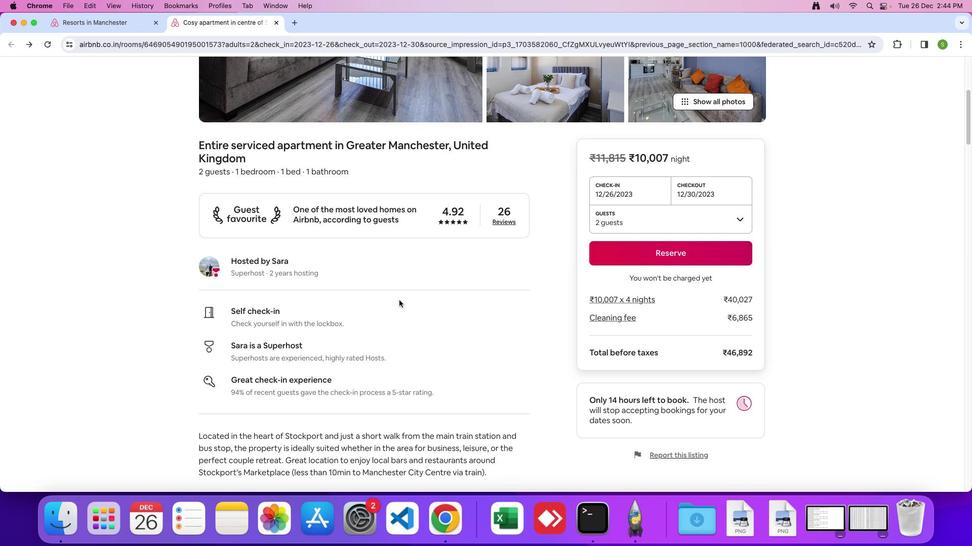 
Action: Mouse scrolled (399, 301) with delta (0, 0)
Screenshot: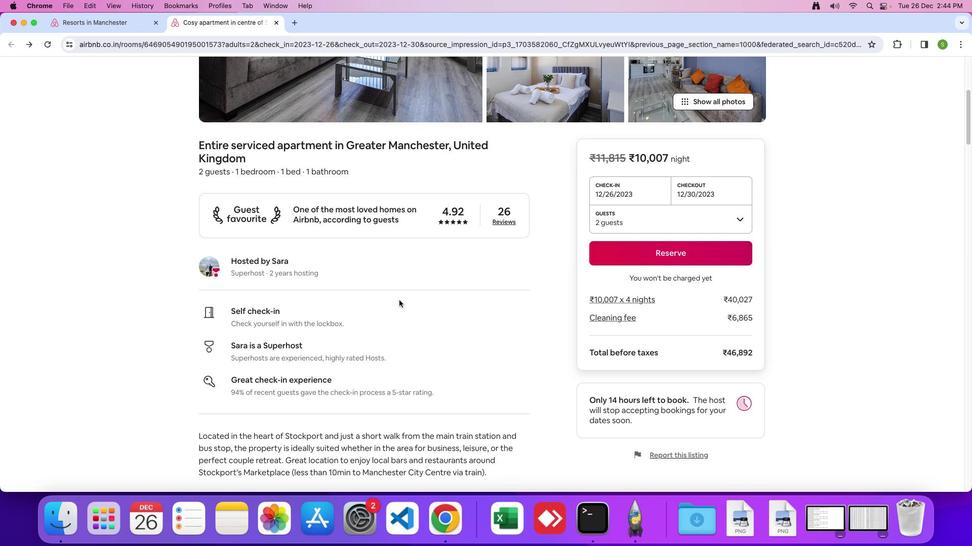 
Action: Mouse moved to (399, 301)
Screenshot: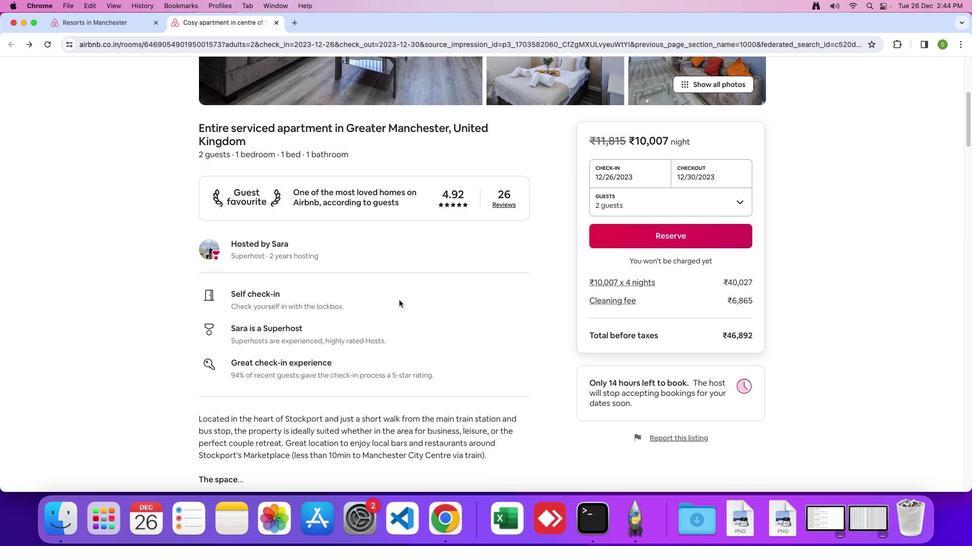 
Action: Mouse scrolled (399, 301) with delta (0, 0)
Screenshot: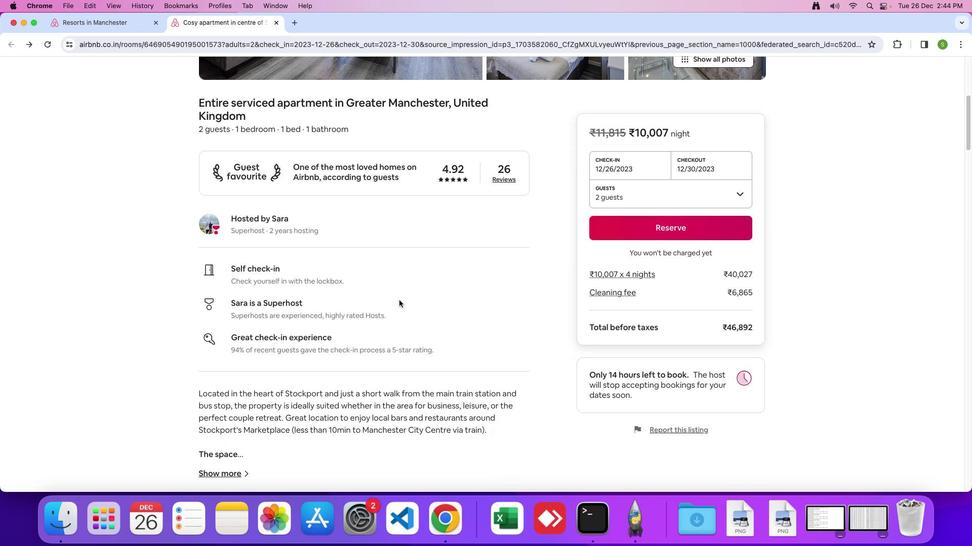 
Action: Mouse moved to (399, 300)
Screenshot: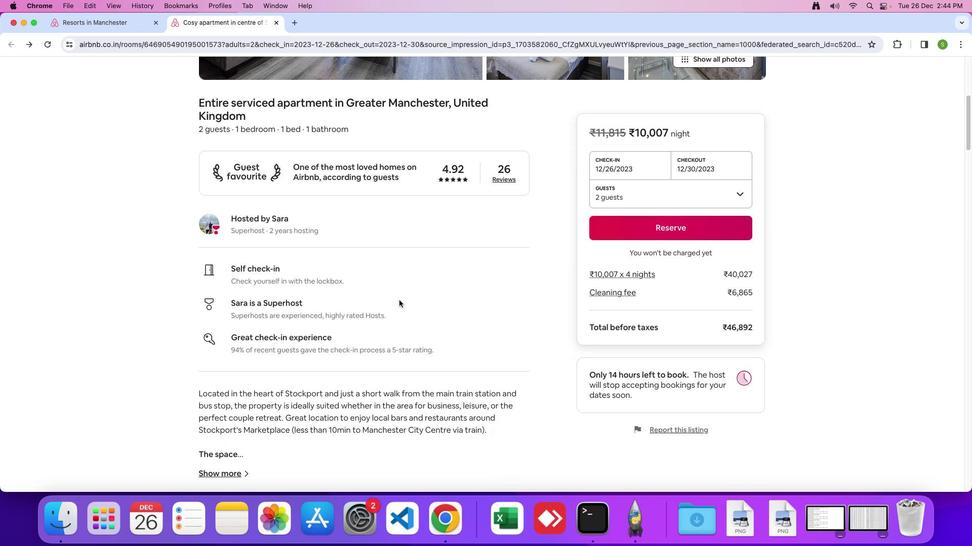 
Action: Mouse scrolled (399, 300) with delta (0, -1)
Screenshot: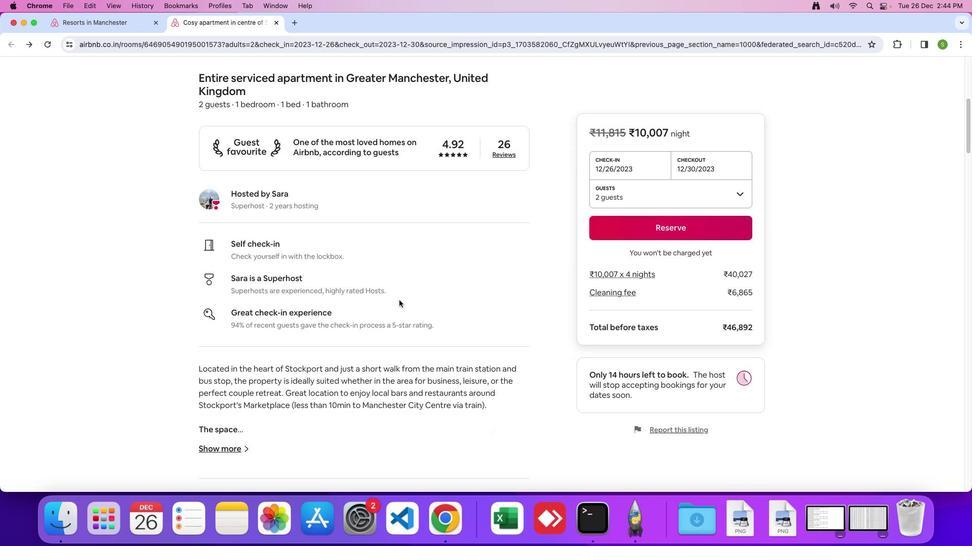
Action: Mouse scrolled (399, 300) with delta (0, 0)
Screenshot: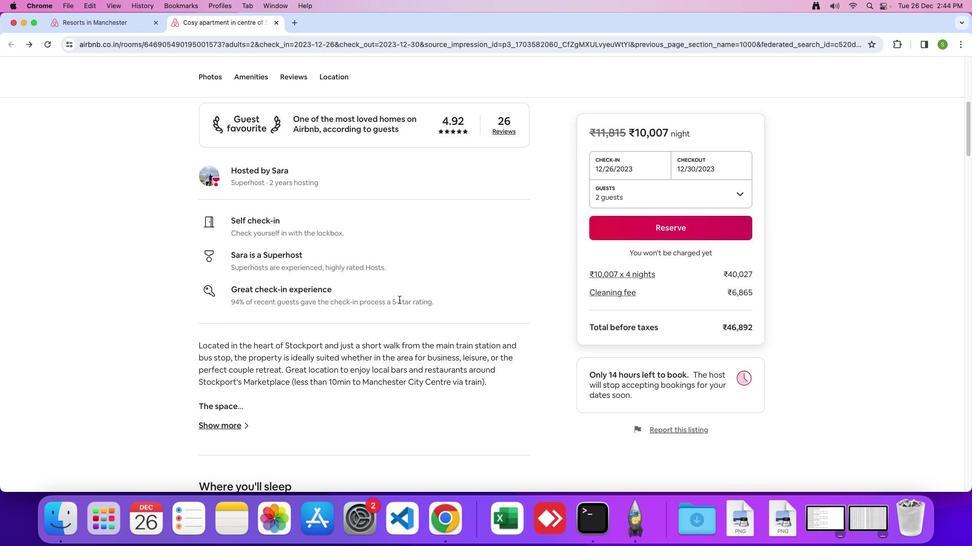 
Action: Mouse scrolled (399, 300) with delta (0, 0)
Screenshot: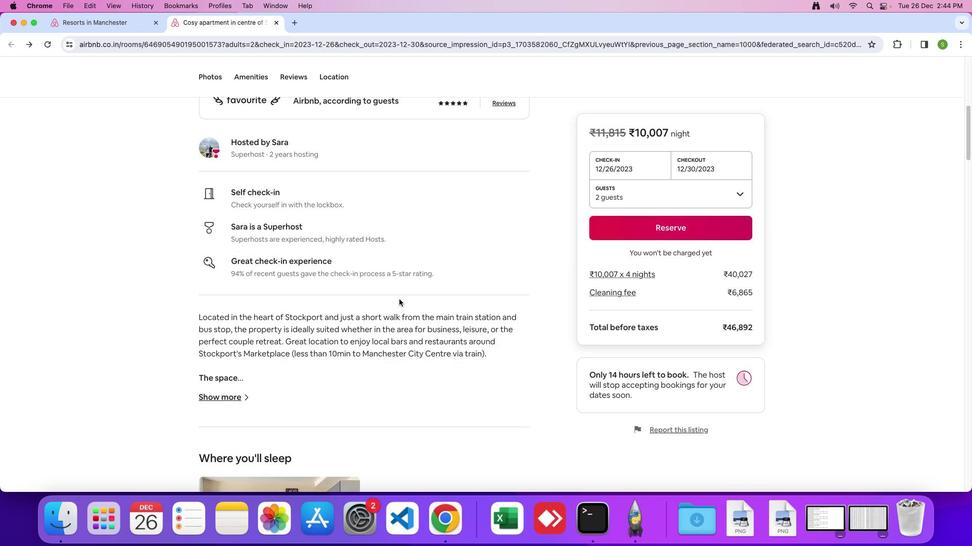 
Action: Mouse moved to (399, 300)
Screenshot: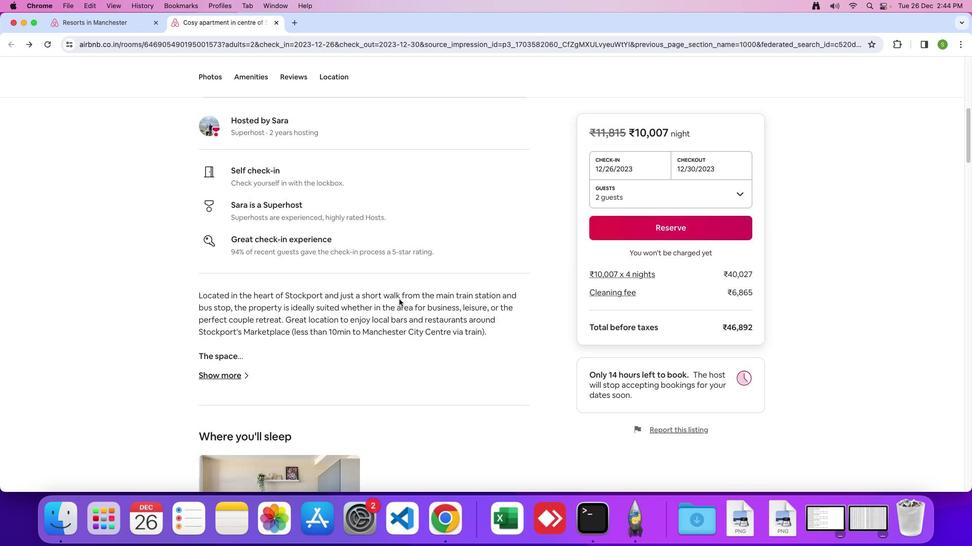 
Action: Mouse scrolled (399, 300) with delta (0, -1)
Screenshot: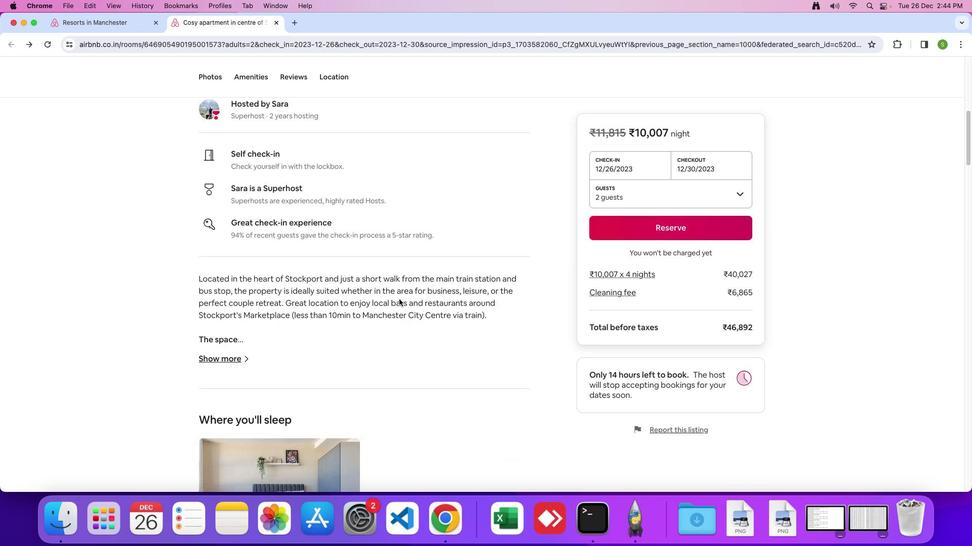 
Action: Mouse moved to (211, 350)
Screenshot: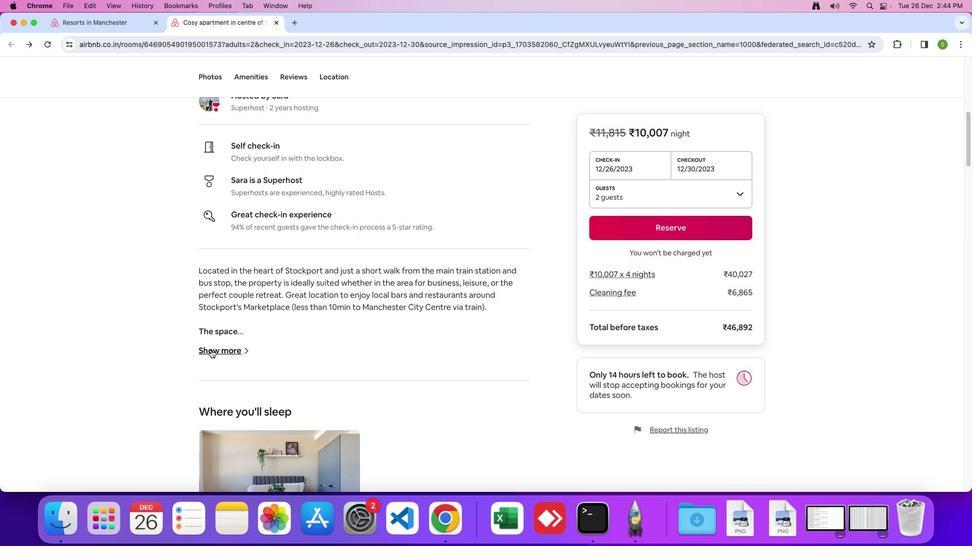 
Action: Mouse pressed left at (211, 350)
Screenshot: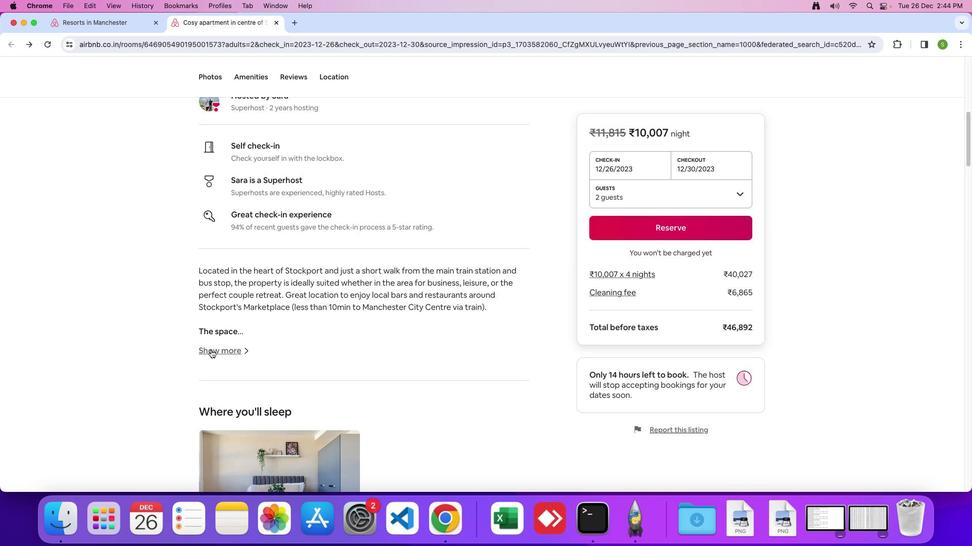 
Action: Mouse moved to (514, 294)
